 Task: Create new invoice with Date Opened :15-Apr-23, Select Customer: Forever Monroe's, Terms: Payment Term 1. Make invoice entry for item-1 with Date: 15-Apr-23, Description: _x000D_
Monster Energy Ultra, Action: Material, Income Account: Income:Sales, Quantity: 2, Unit Price: 7.9, Discount $: 1. Make entry for item-2 with Date: 15-Apr-23, Description: _x000D_
Hershey's Crunchy Snack Cakes_x000D_
, Action: Material, Income Account: Income:Sales, Quantity: 1, Unit Price: 7.5, Discount $: 2. Make entry for item-3 with Date: 15-Apr-23, Description: Halo Top Raspberry Sorbet_x000D_
, Action: Material, Income Account: Income:Sales, Quantity: 1, Unit Price: 8.5, Discount $: 2.5. Write Notes: 'Looking forward to serving you again.'. Post Invoice with Post Date: 15-Apr-23, Post to Accounts: Assets:Accounts Receivable. Pay / Process Payment with Transaction Date: 15-May-23, Amount: 26.3, Transfer Account: Checking Account. Print Invoice, display notes by going to Option, then go to Display Tab and check 'Invoice Notes'.
Action: Mouse moved to (146, 29)
Screenshot: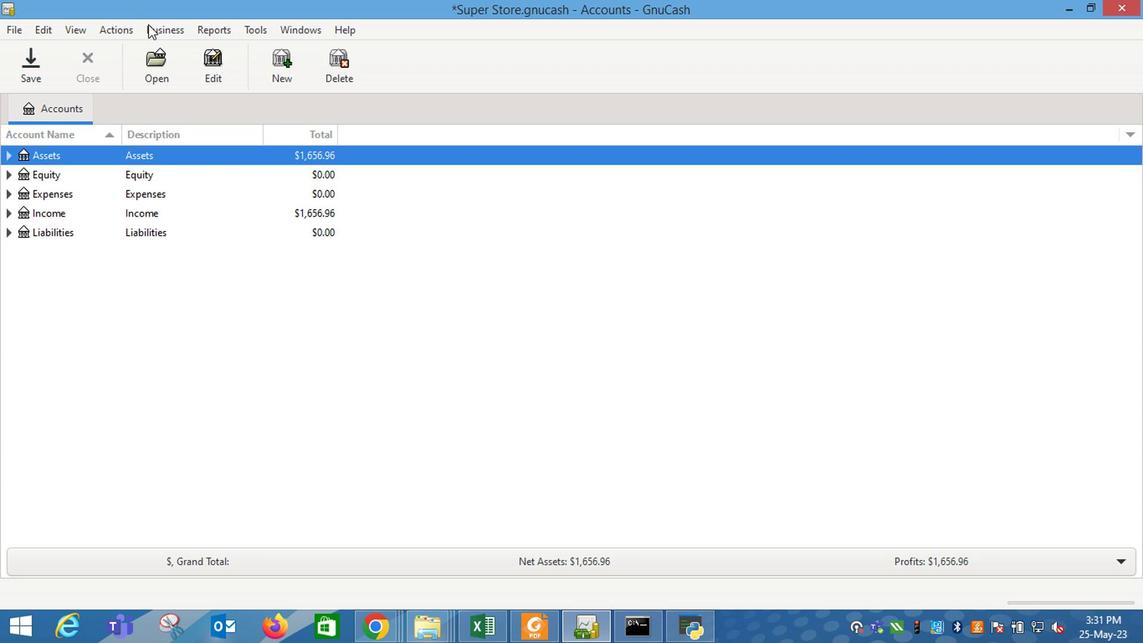 
Action: Mouse pressed left at (146, 29)
Screenshot: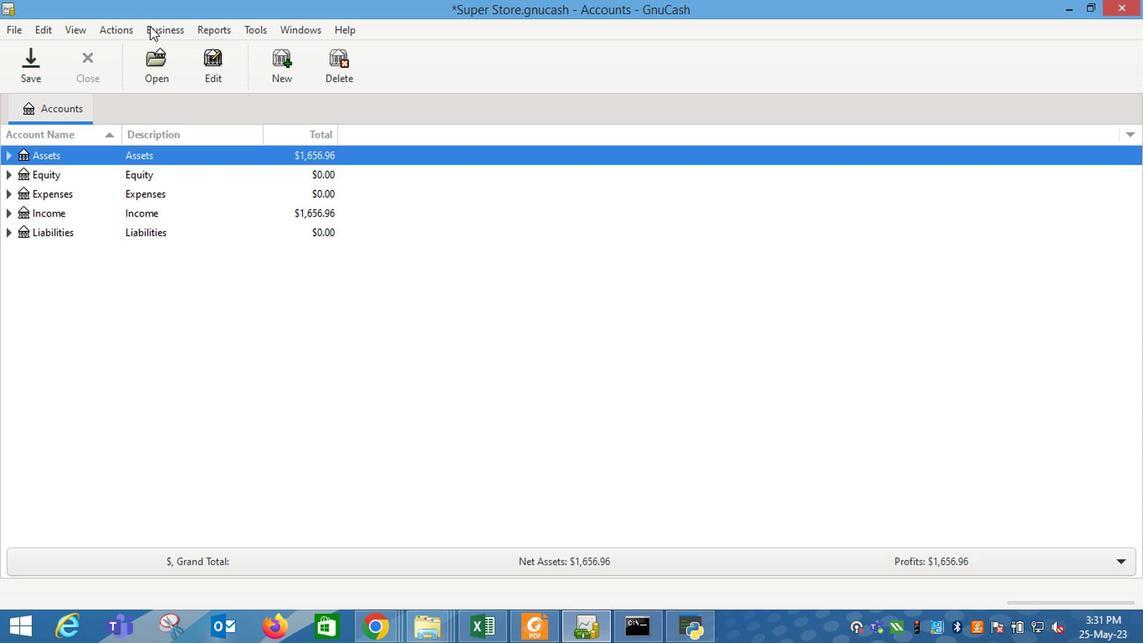 
Action: Mouse moved to (353, 116)
Screenshot: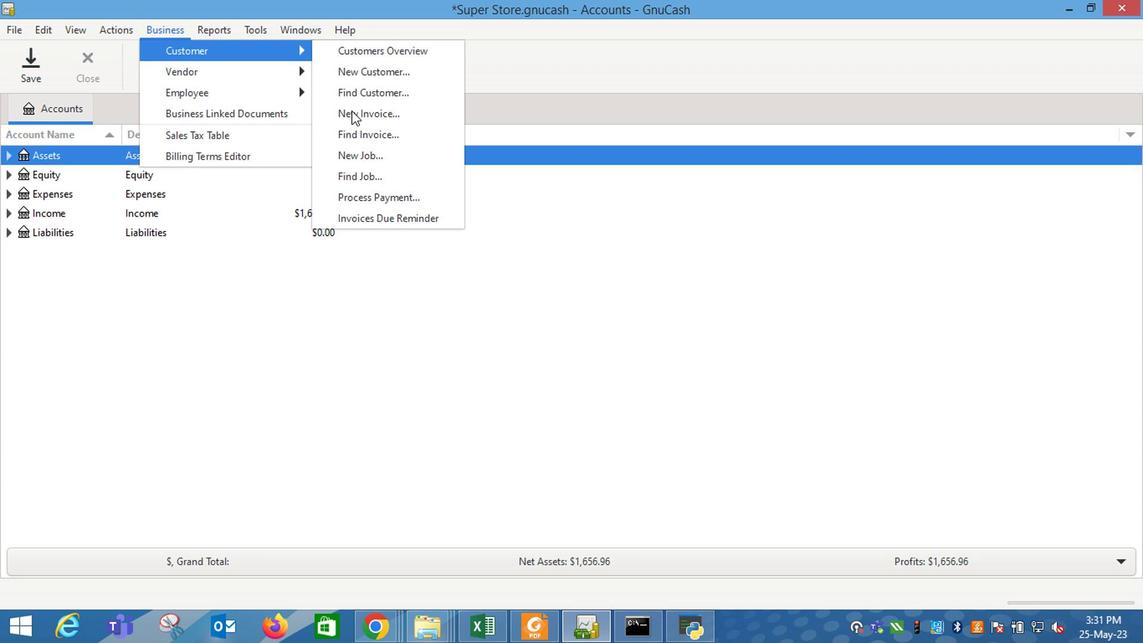 
Action: Mouse pressed left at (353, 116)
Screenshot: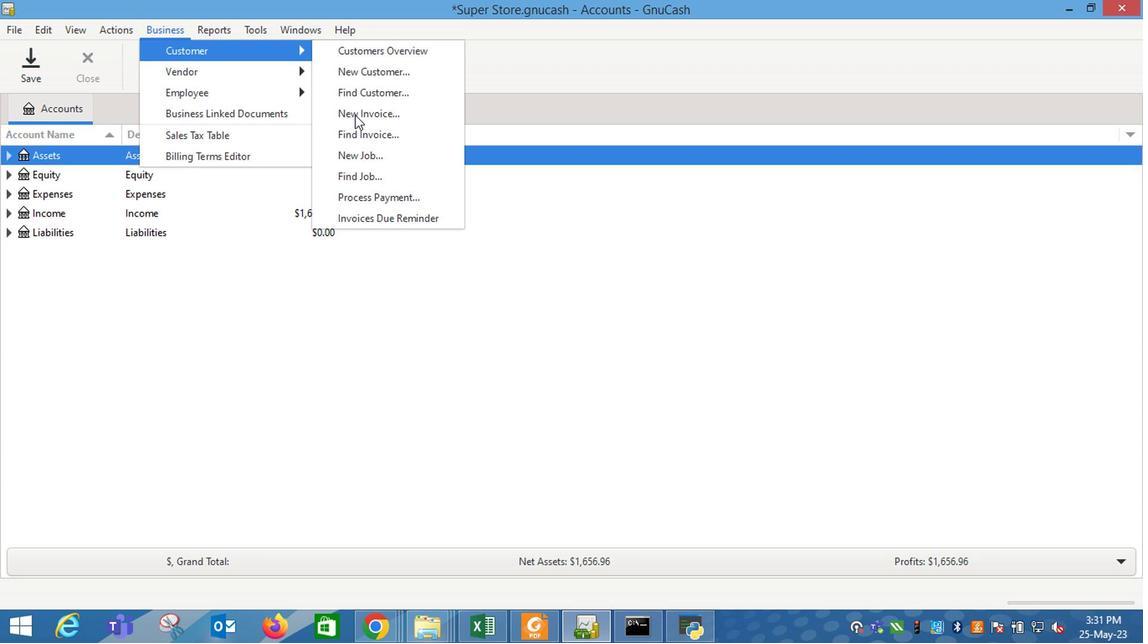 
Action: Mouse moved to (686, 258)
Screenshot: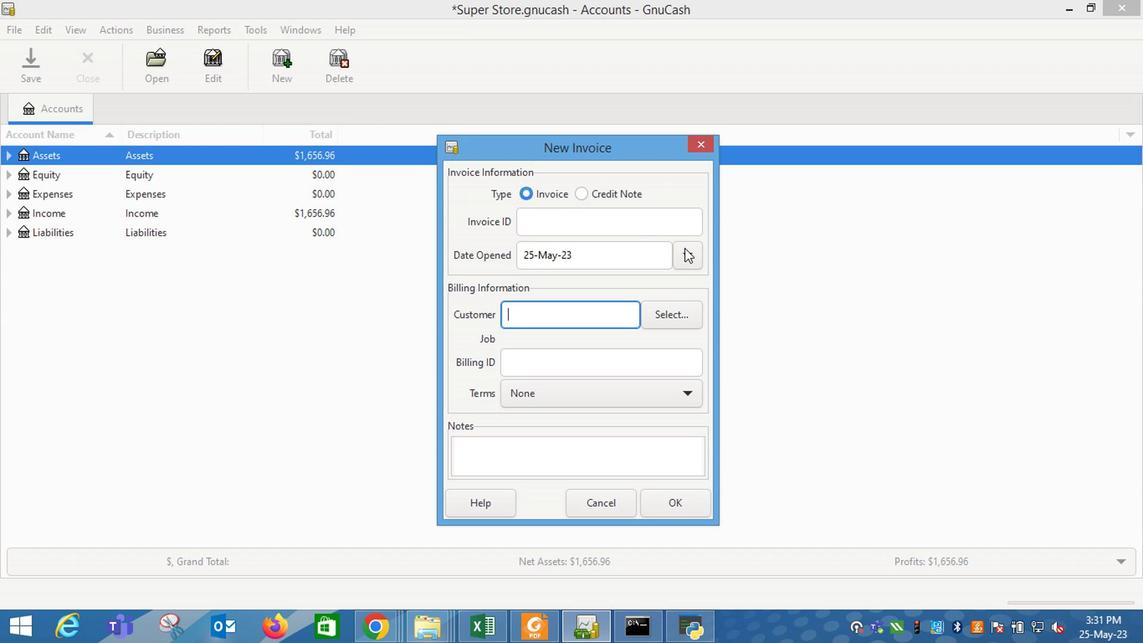 
Action: Mouse pressed left at (686, 258)
Screenshot: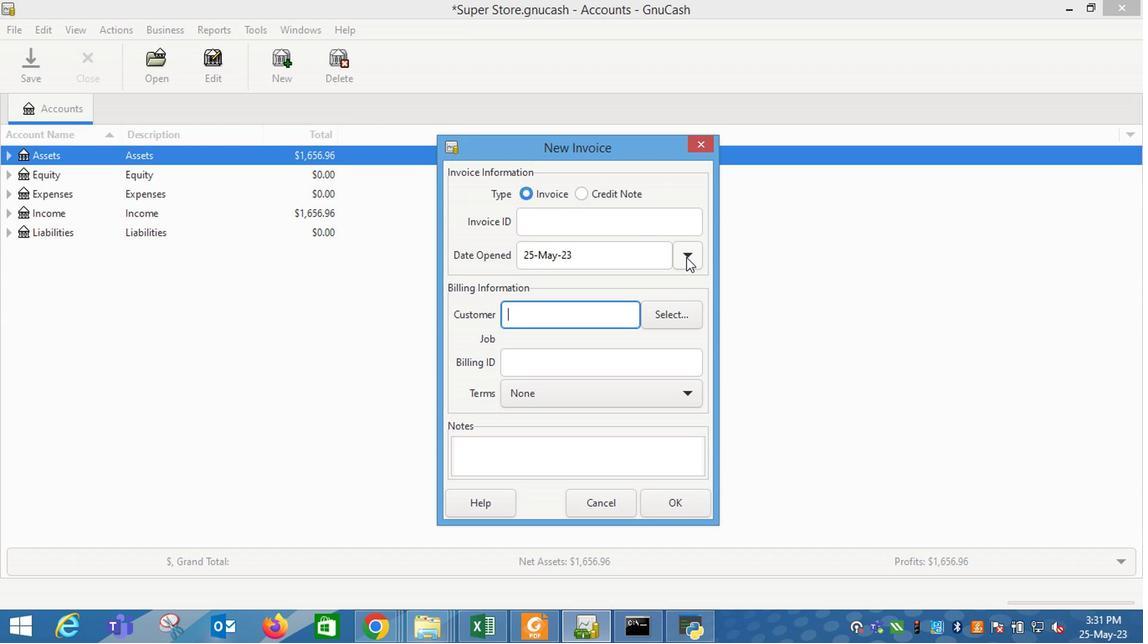
Action: Mouse moved to (554, 278)
Screenshot: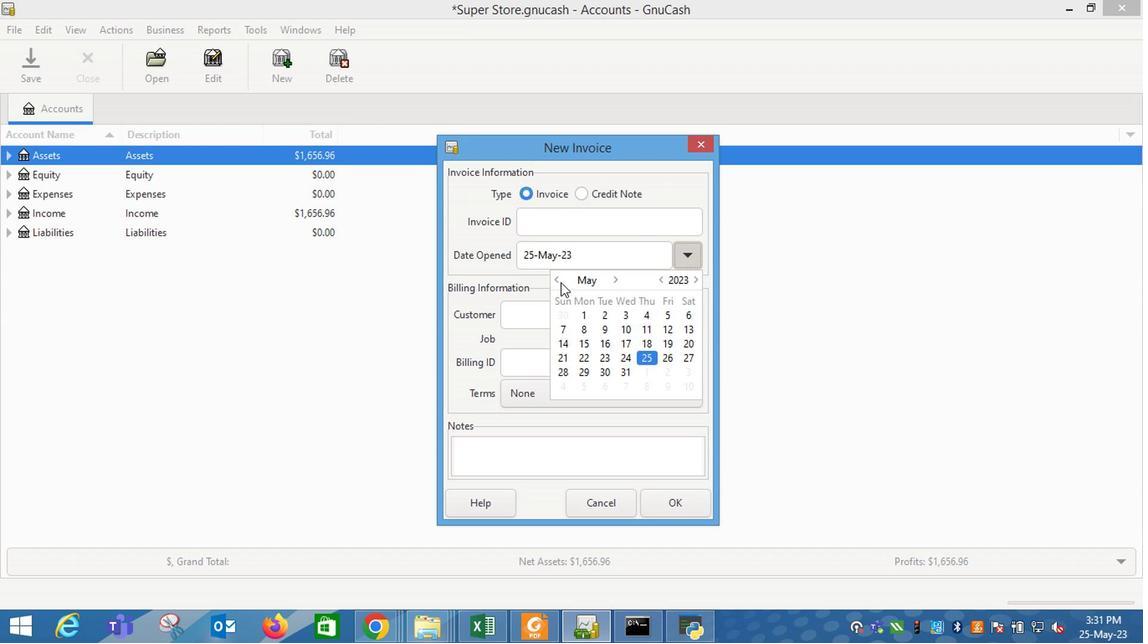 
Action: Mouse pressed left at (554, 278)
Screenshot: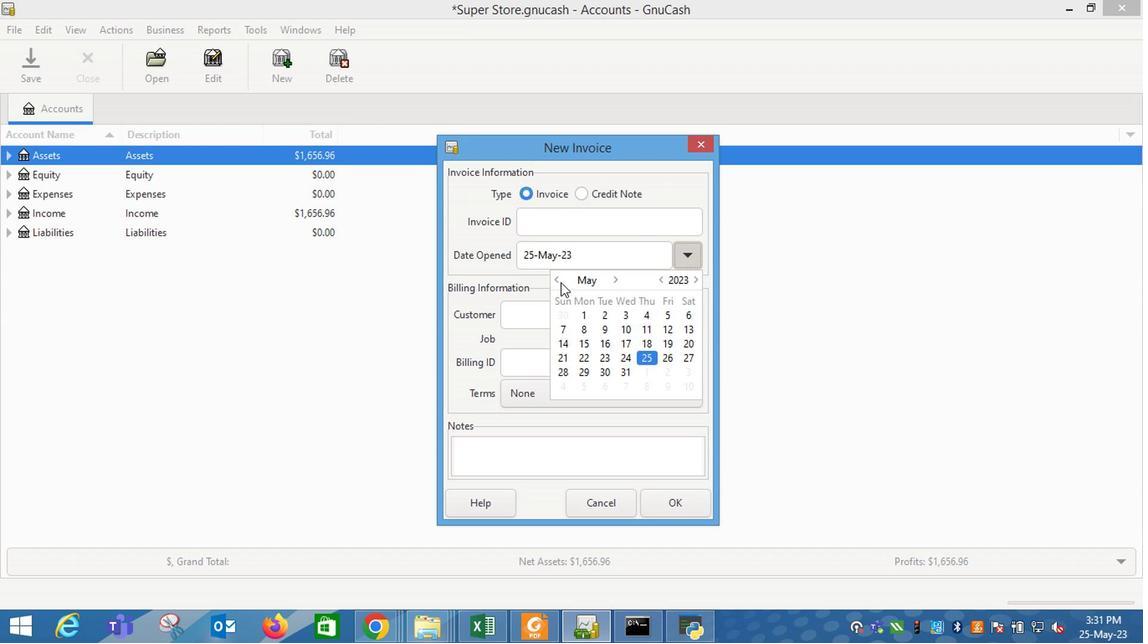 
Action: Mouse moved to (680, 339)
Screenshot: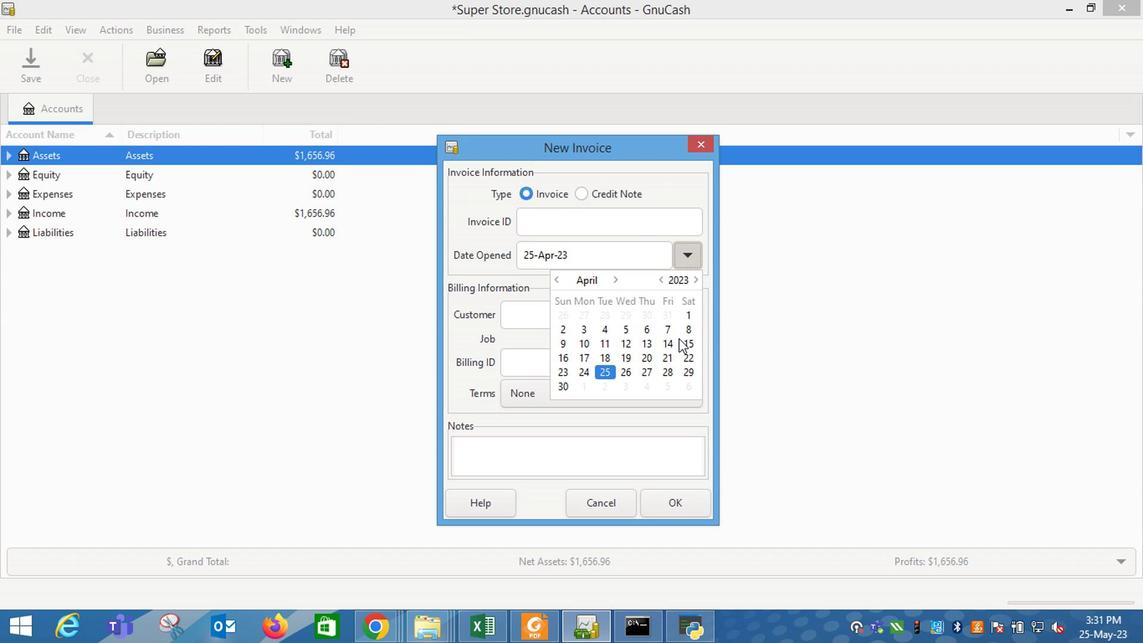 
Action: Mouse pressed left at (680, 339)
Screenshot: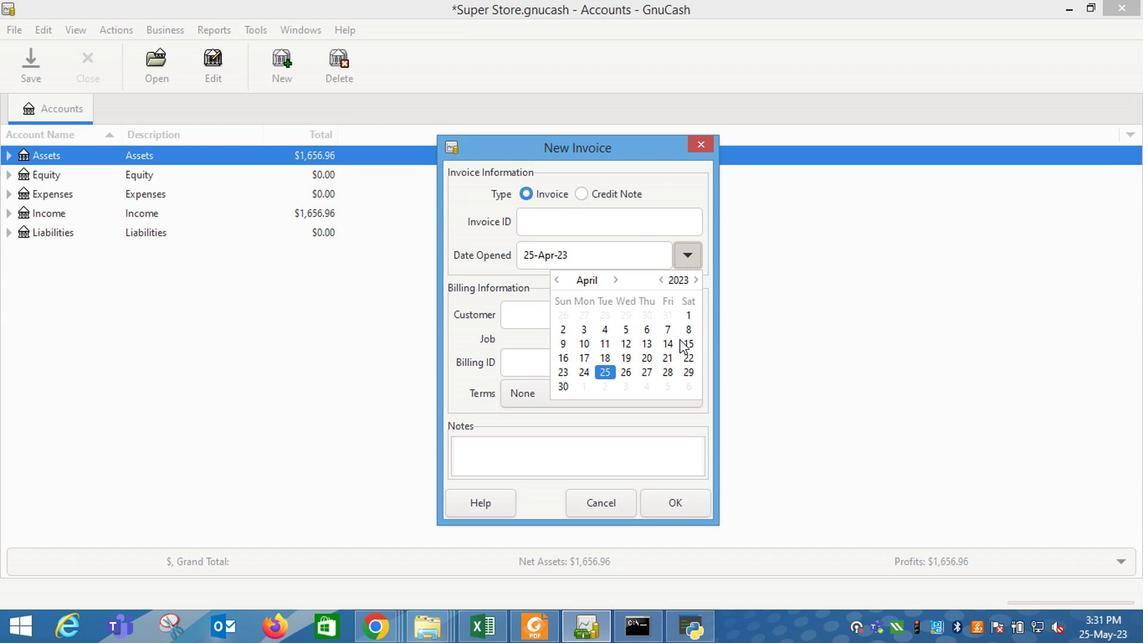 
Action: Mouse moved to (527, 319)
Screenshot: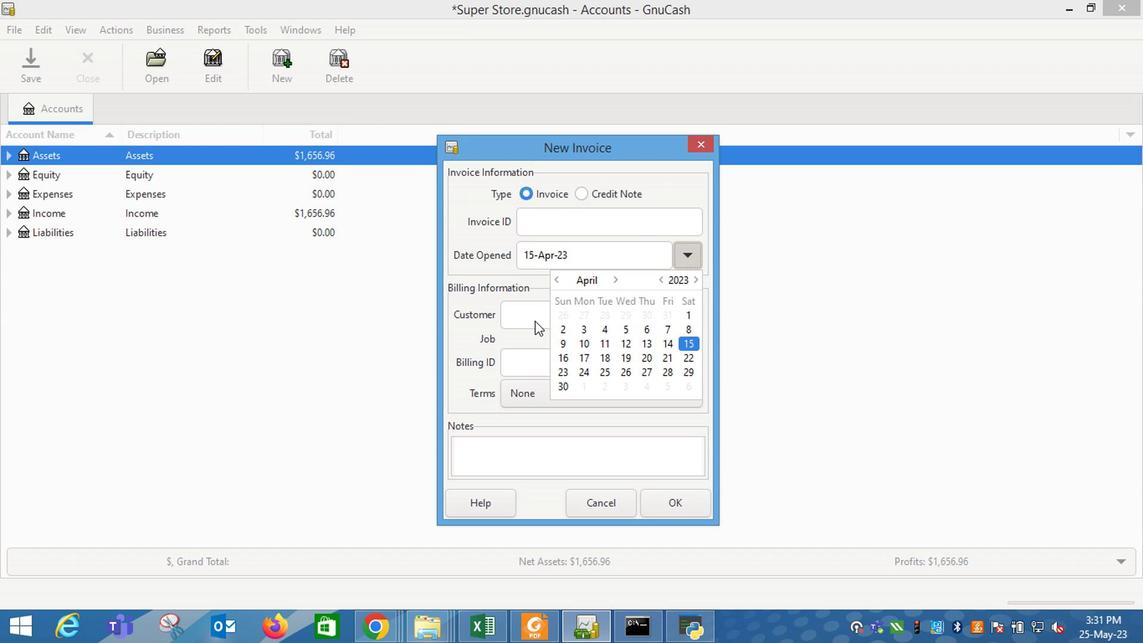 
Action: Mouse pressed left at (527, 319)
Screenshot: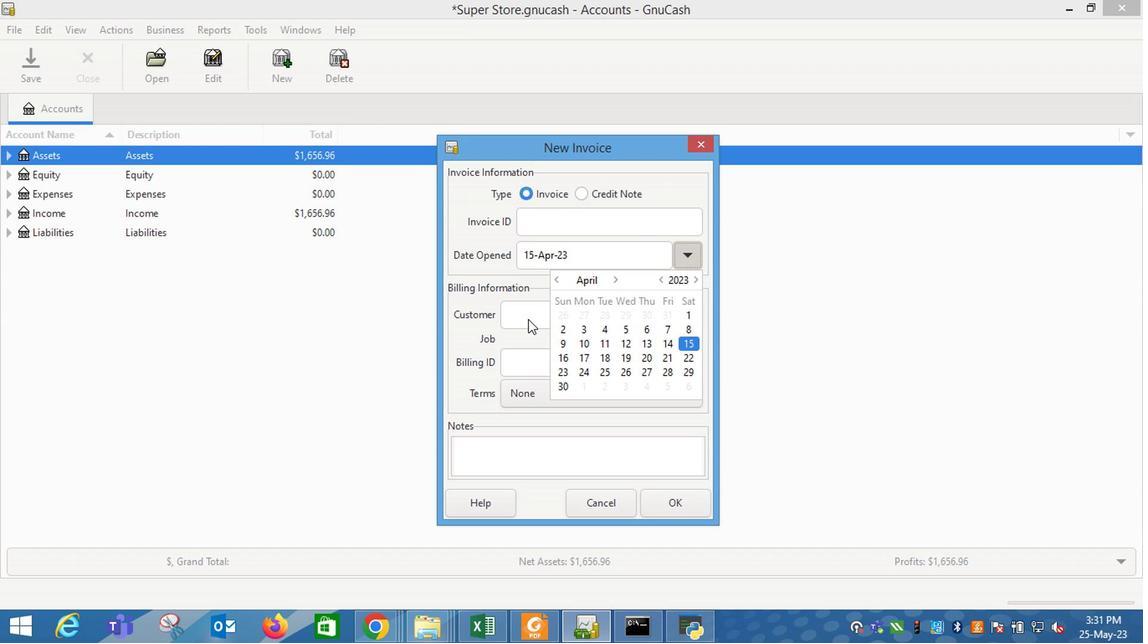 
Action: Mouse pressed left at (527, 319)
Screenshot: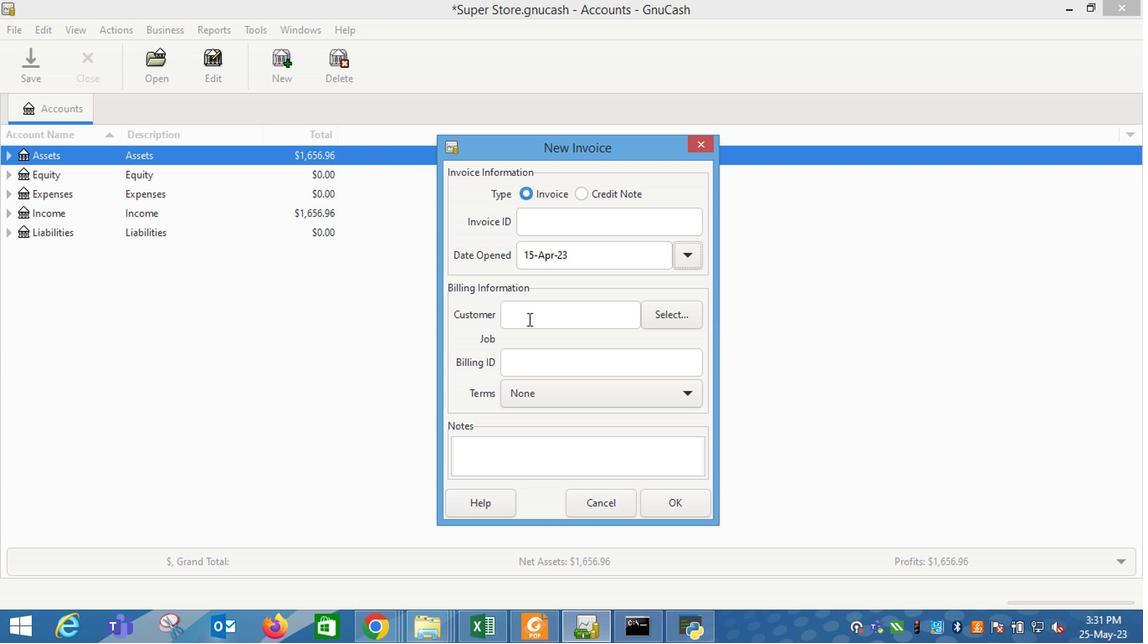 
Action: Key pressed <Key.shift_r>For
Screenshot: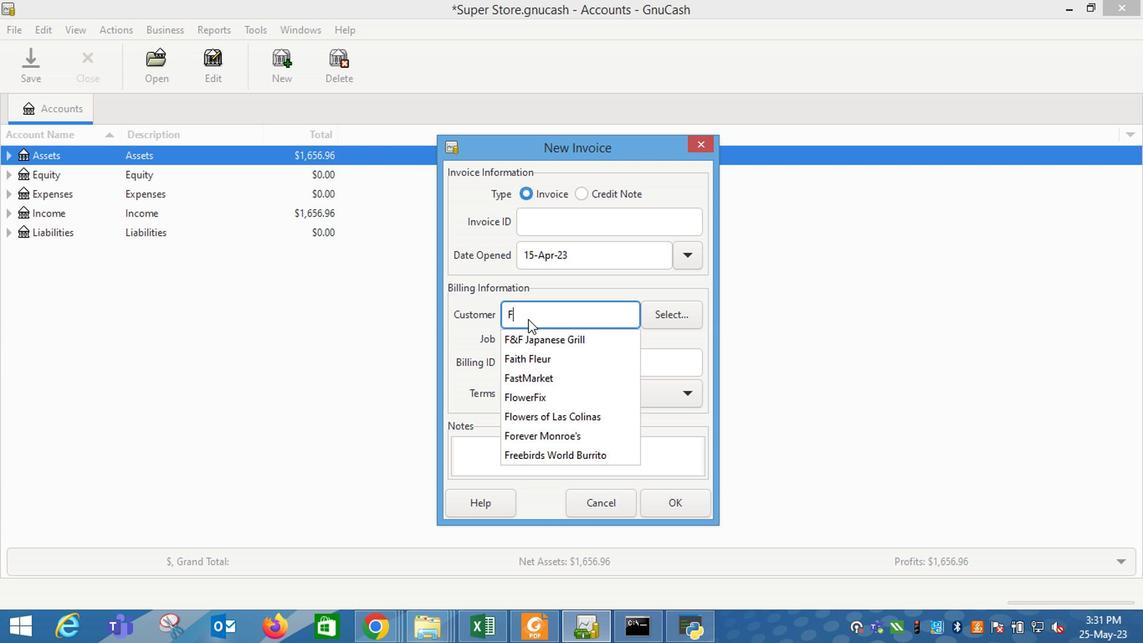 
Action: Mouse moved to (528, 338)
Screenshot: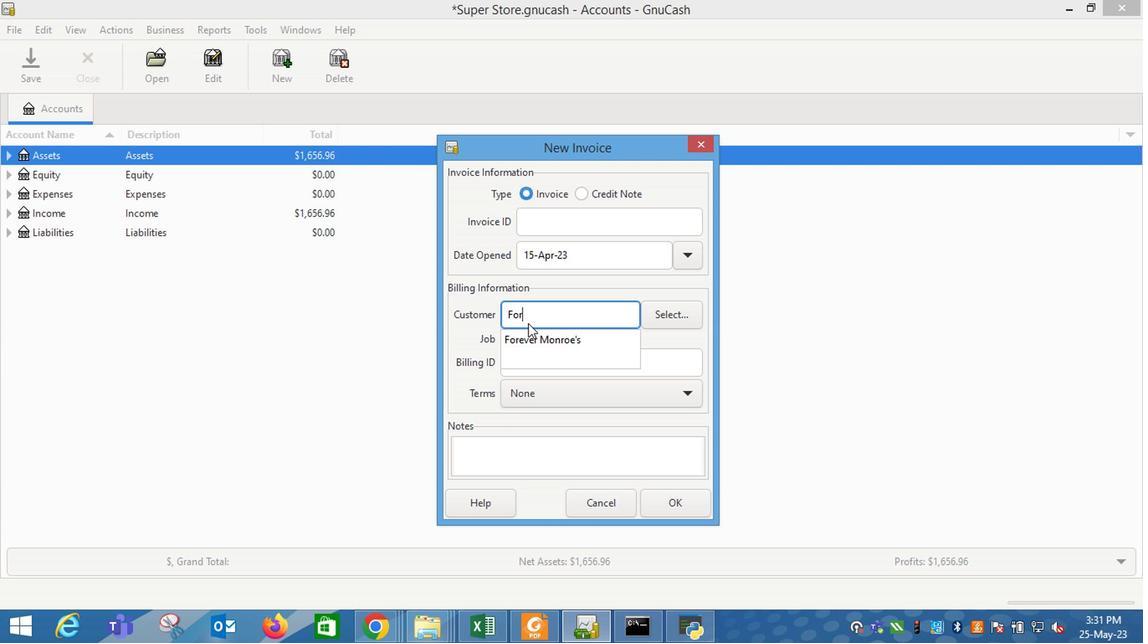 
Action: Mouse pressed left at (528, 338)
Screenshot: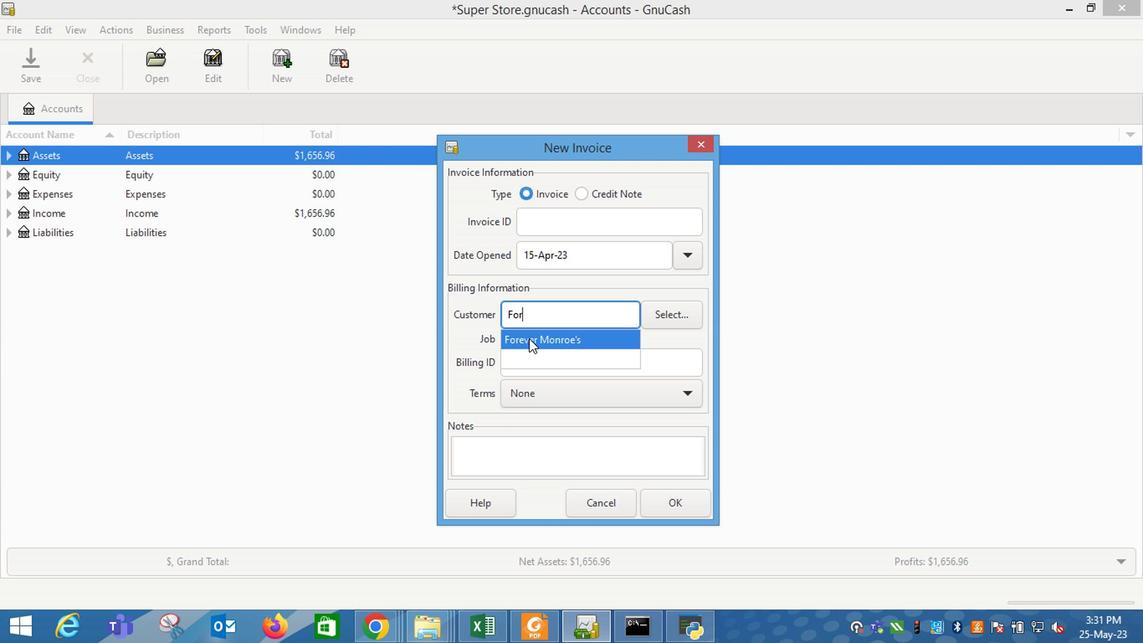 
Action: Mouse moved to (682, 418)
Screenshot: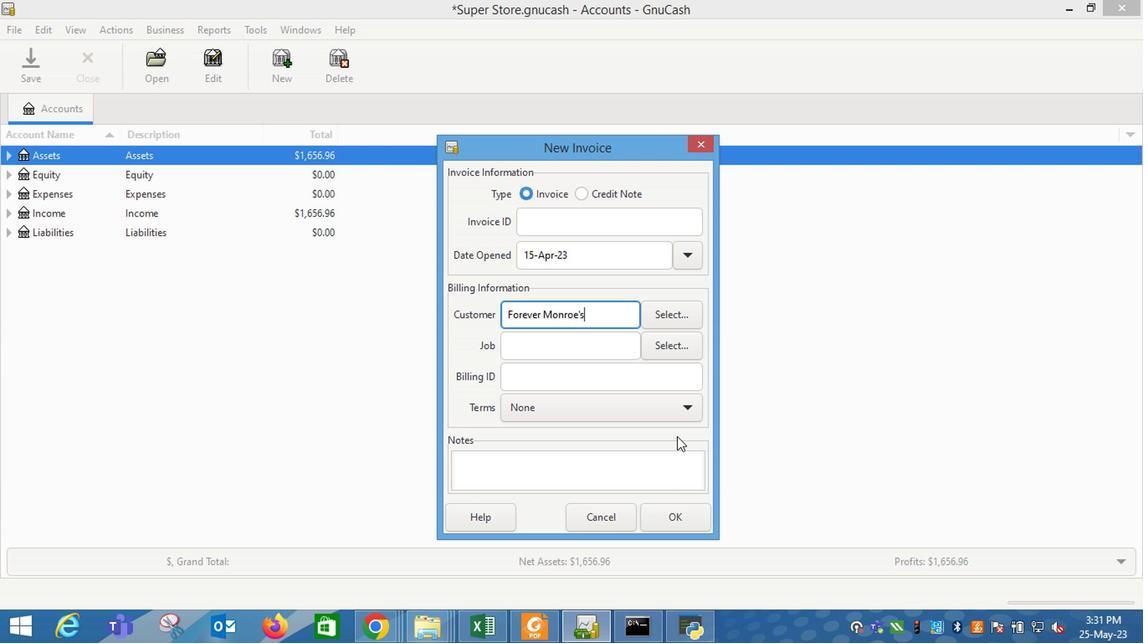 
Action: Mouse pressed left at (682, 418)
Screenshot: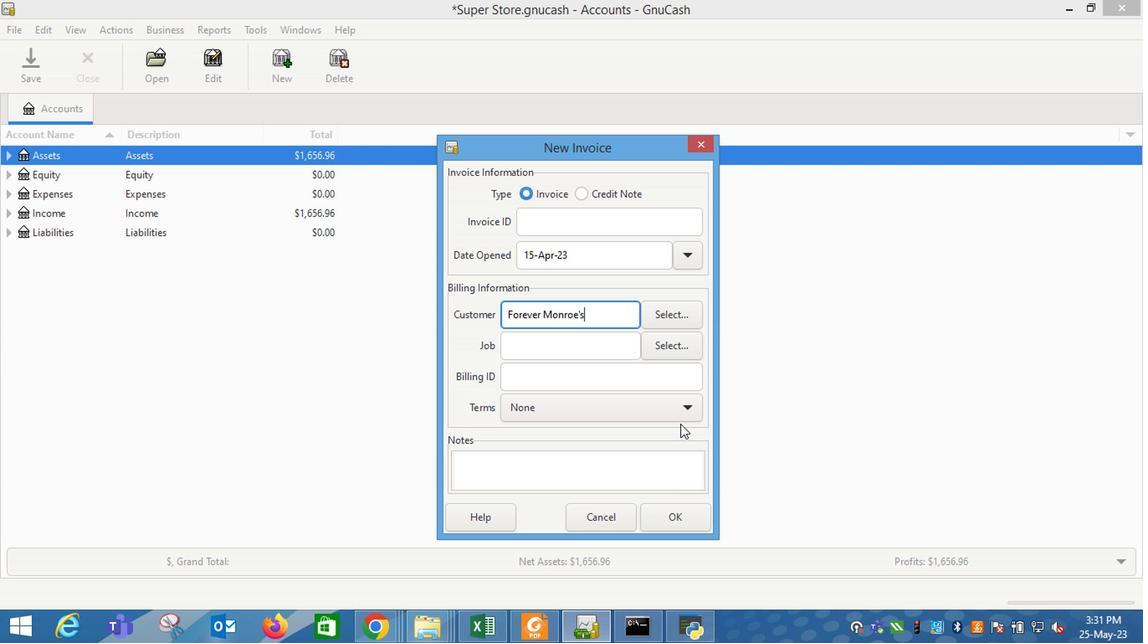 
Action: Mouse moved to (637, 433)
Screenshot: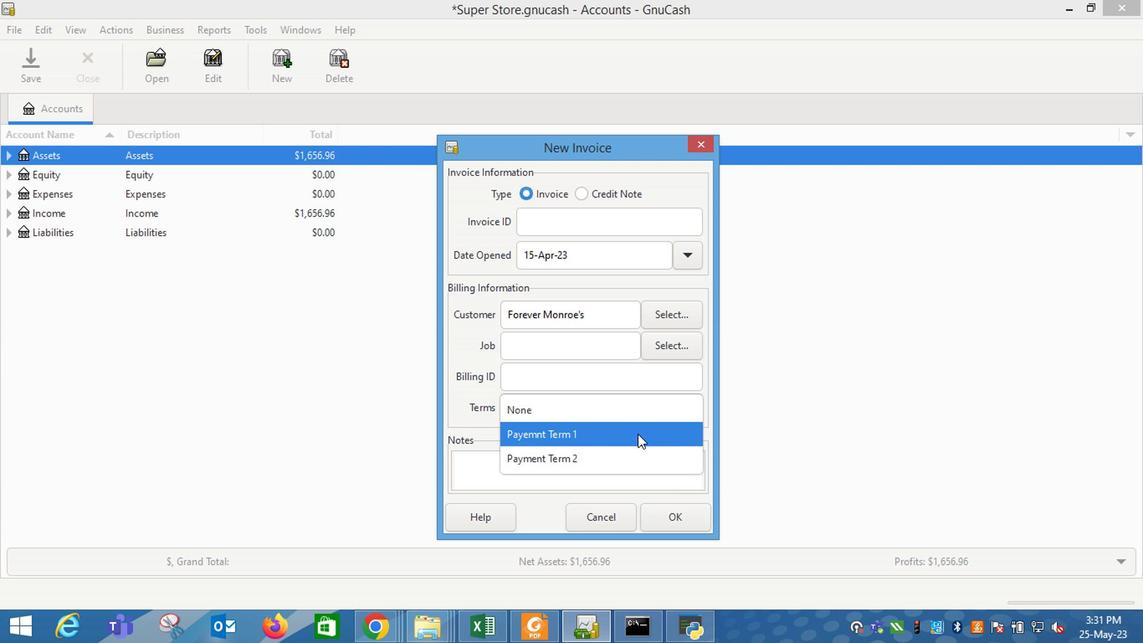 
Action: Mouse pressed left at (637, 433)
Screenshot: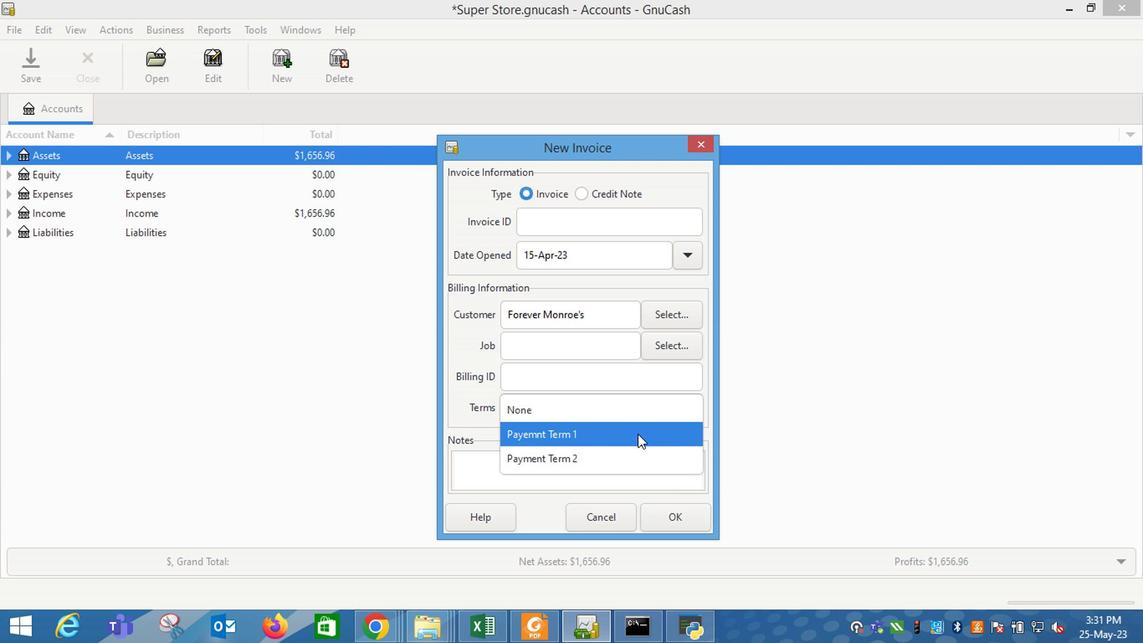 
Action: Mouse moved to (680, 522)
Screenshot: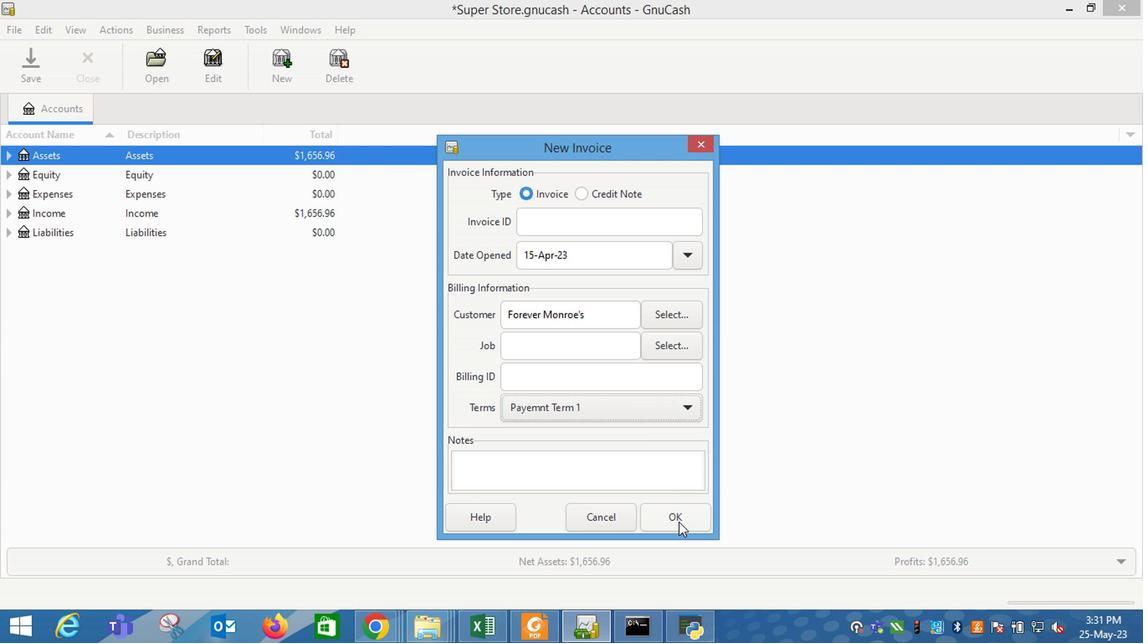 
Action: Mouse pressed left at (680, 522)
Screenshot: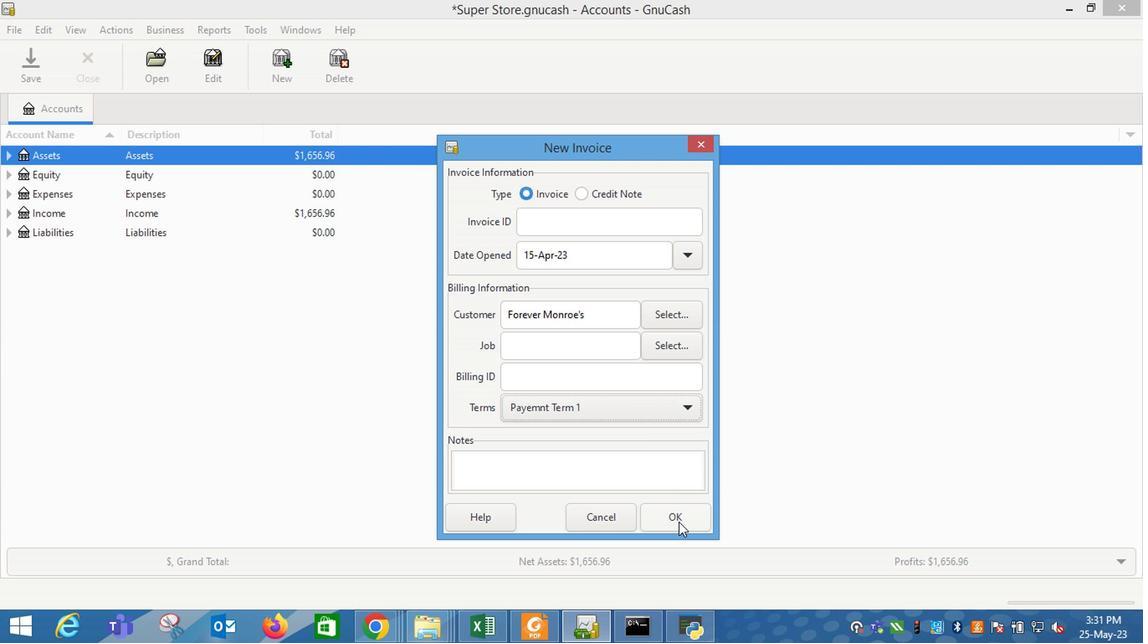 
Action: Mouse moved to (77, 327)
Screenshot: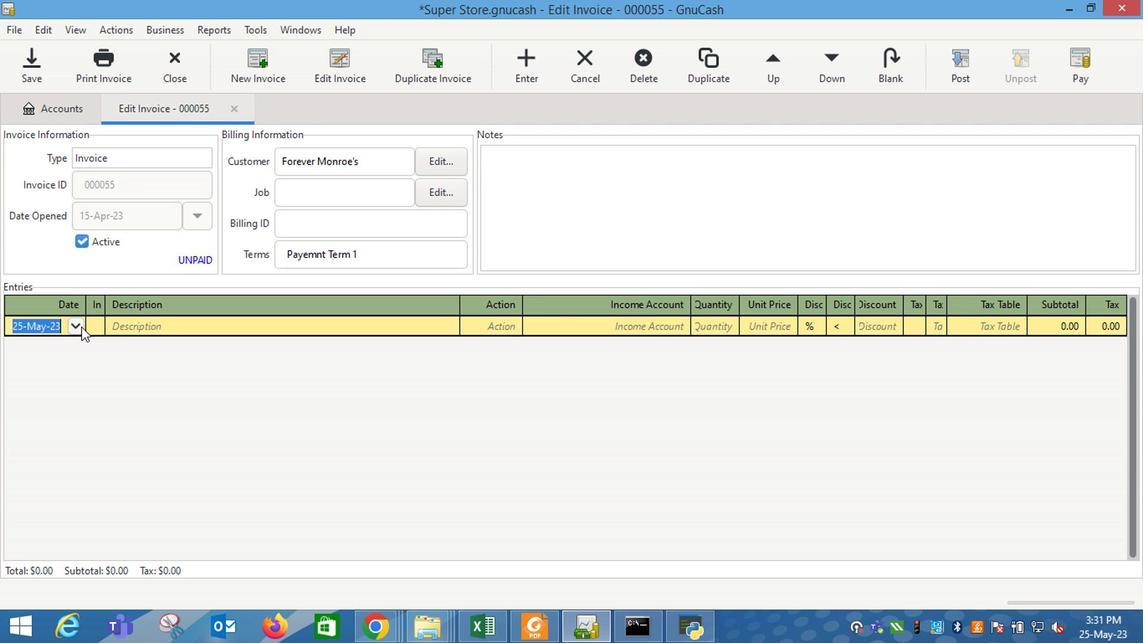 
Action: Mouse pressed left at (77, 327)
Screenshot: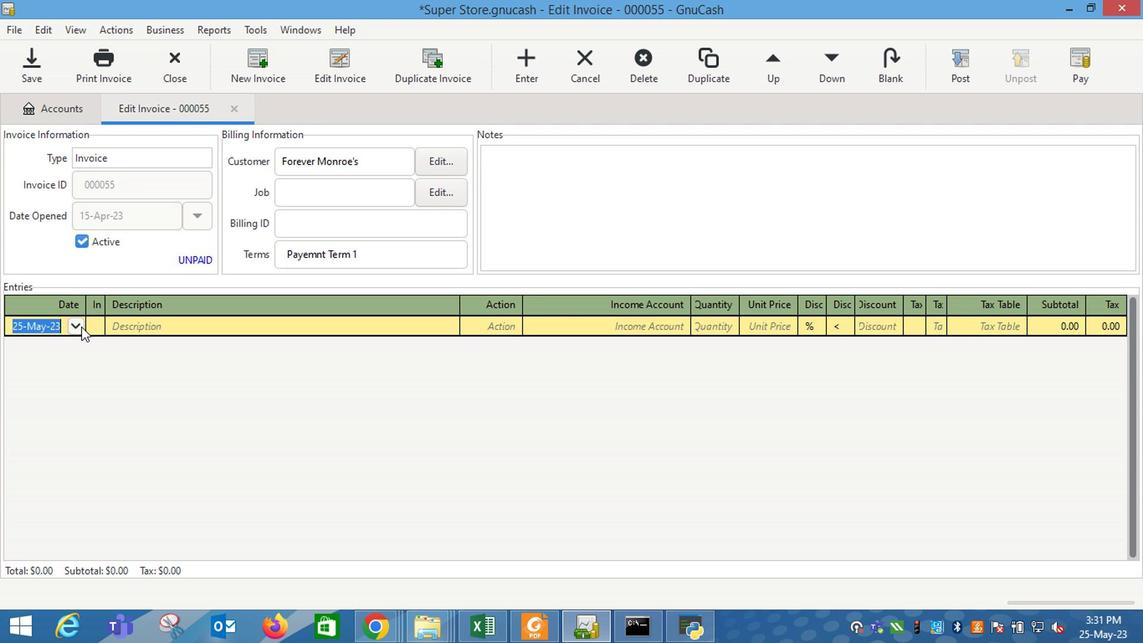 
Action: Mouse moved to (7, 346)
Screenshot: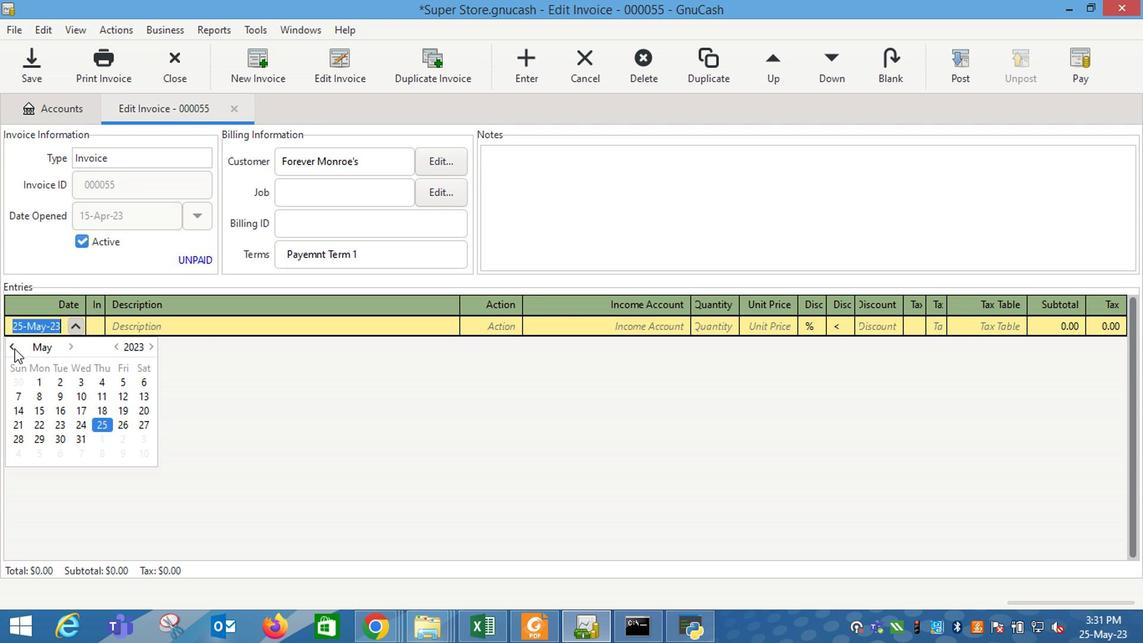 
Action: Mouse pressed left at (7, 346)
Screenshot: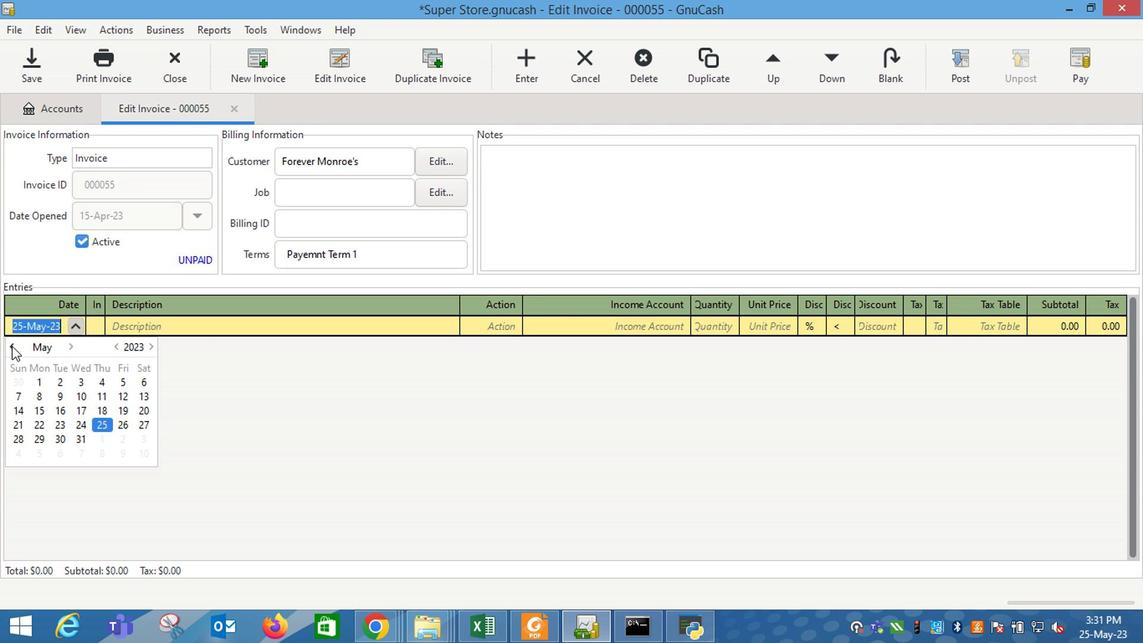 
Action: Mouse moved to (138, 406)
Screenshot: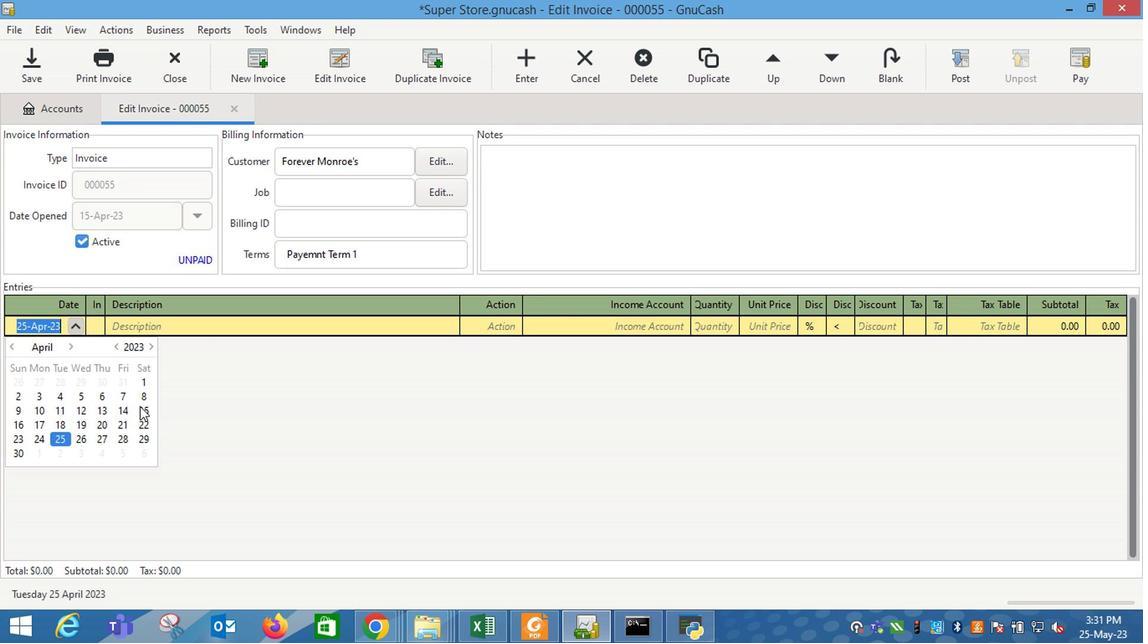 
Action: Mouse pressed left at (138, 406)
Screenshot: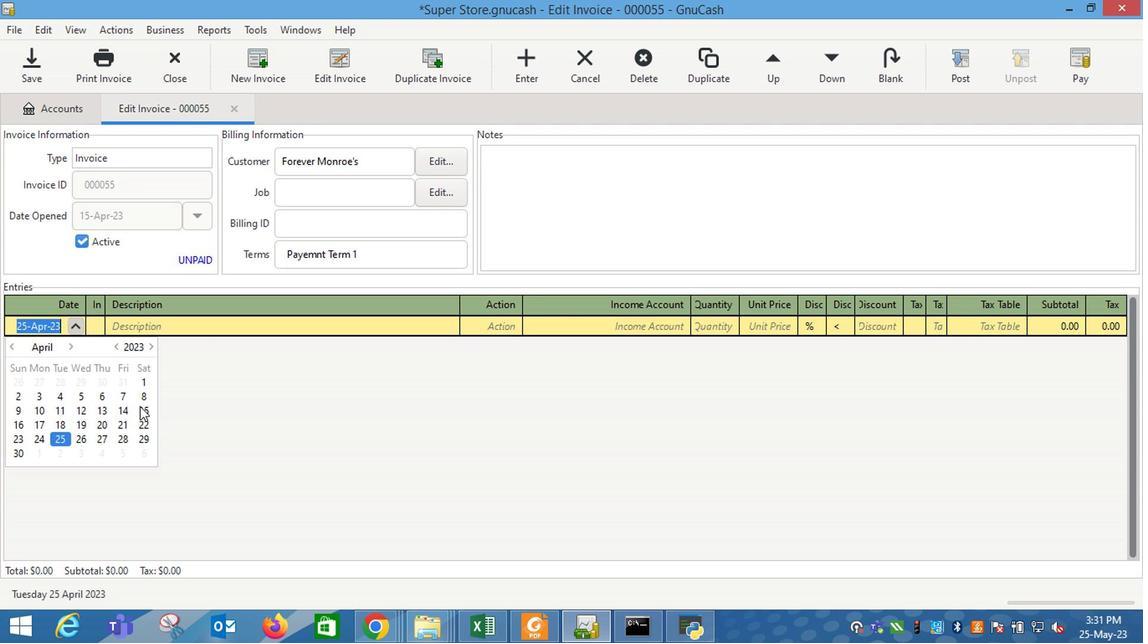 
Action: Mouse moved to (186, 328)
Screenshot: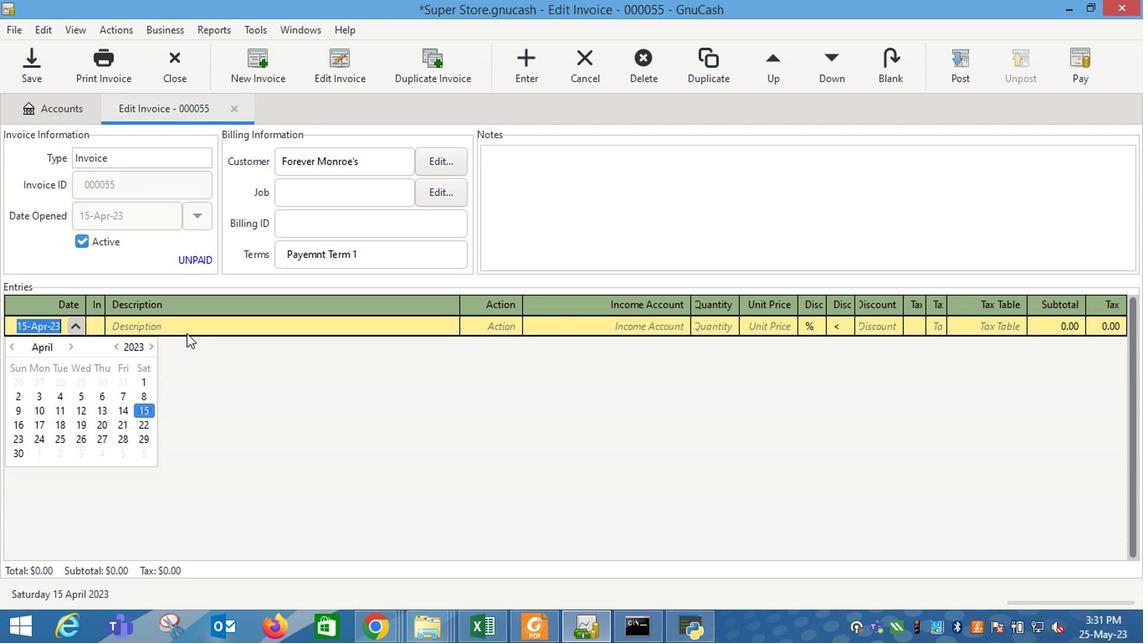 
Action: Mouse pressed left at (186, 328)
Screenshot: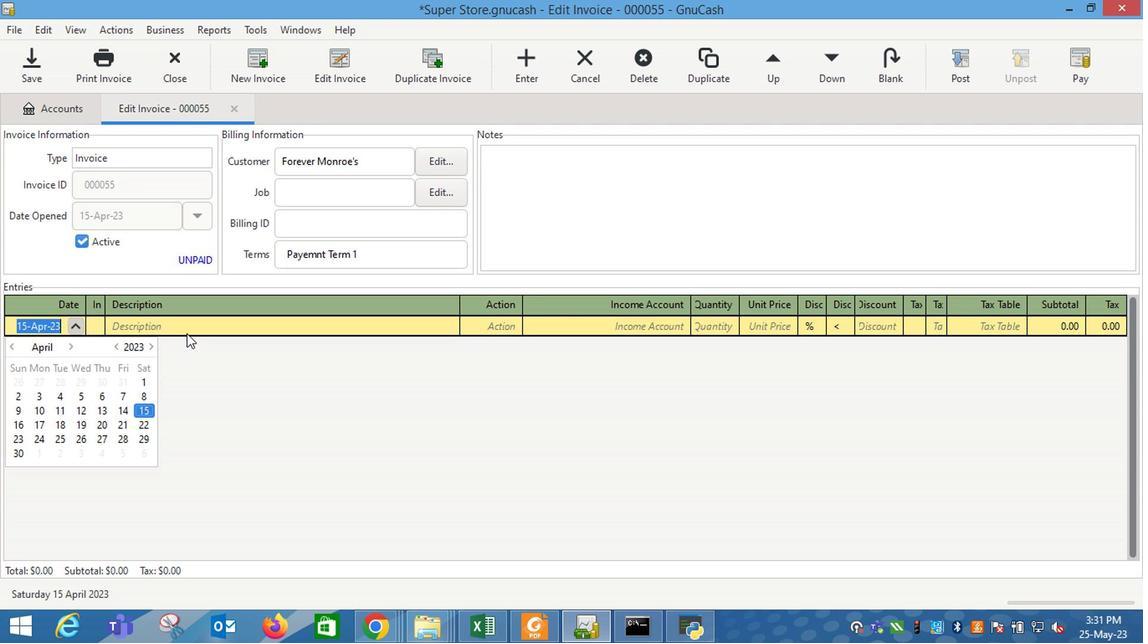 
Action: Key pressed <Key.shift_r>Mon<Key.tab>
Screenshot: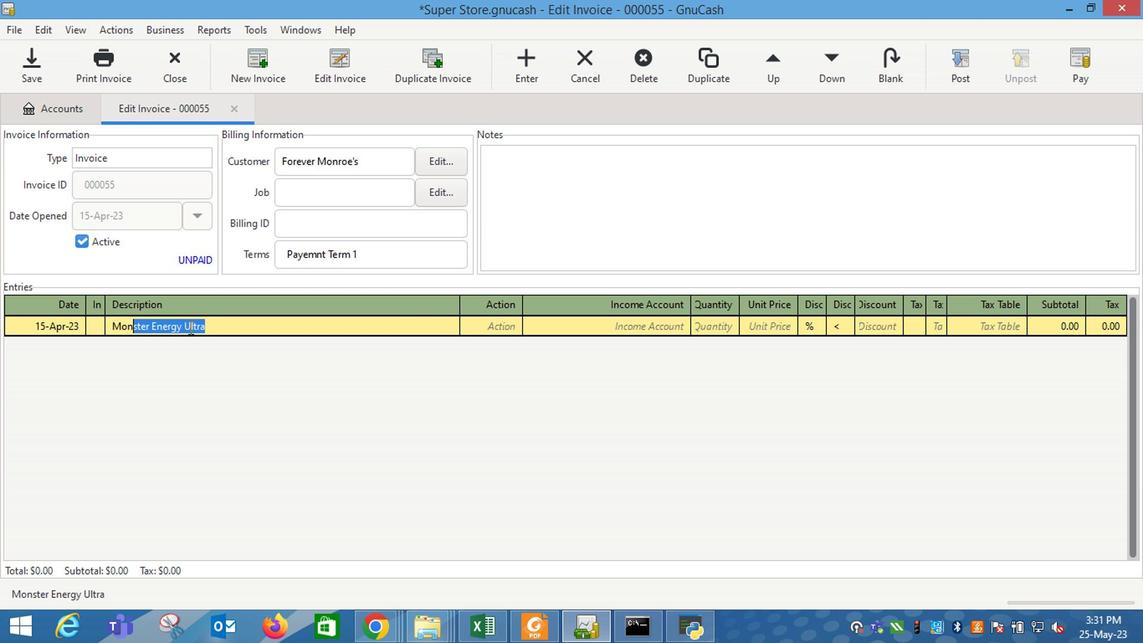 
Action: Mouse moved to (783, 373)
Screenshot: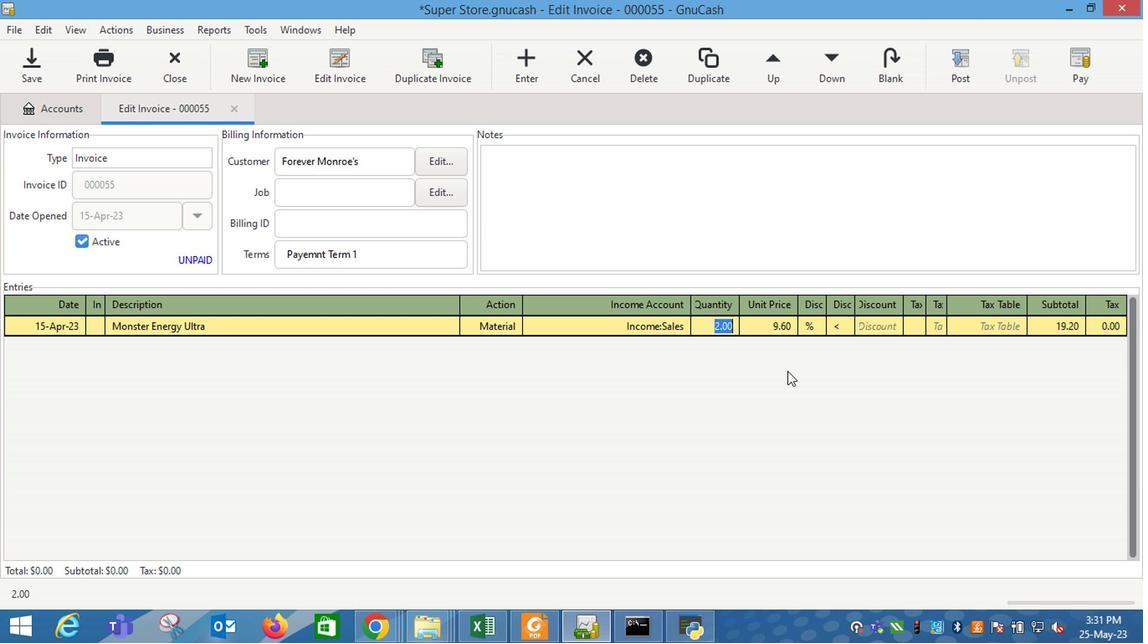 
Action: Key pressed <Key.tab>7.9
Screenshot: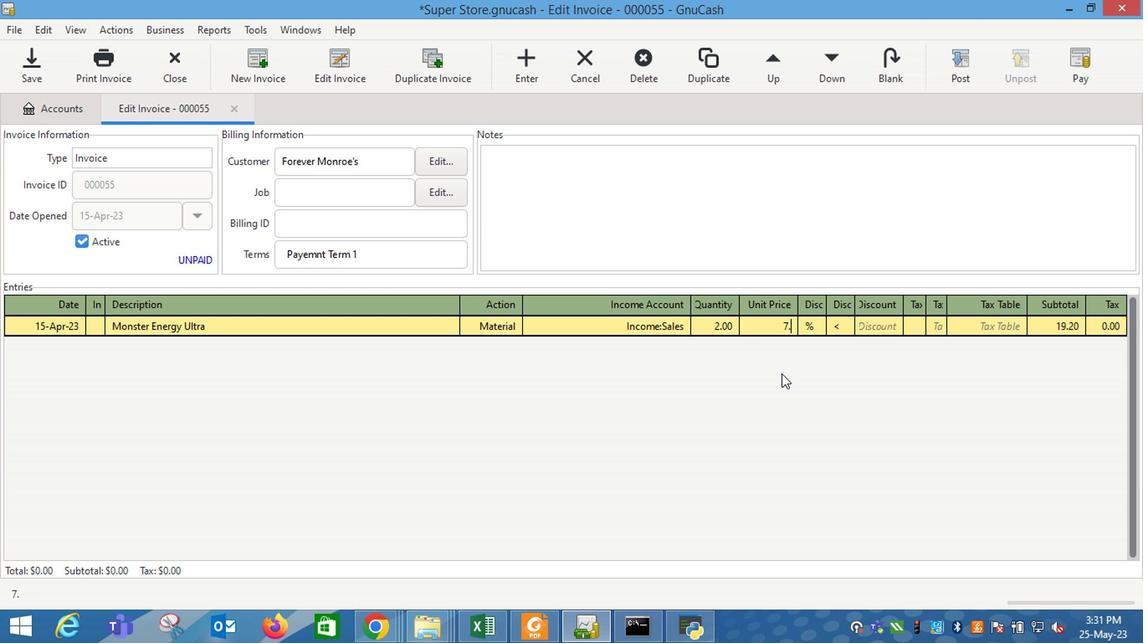 
Action: Mouse moved to (808, 328)
Screenshot: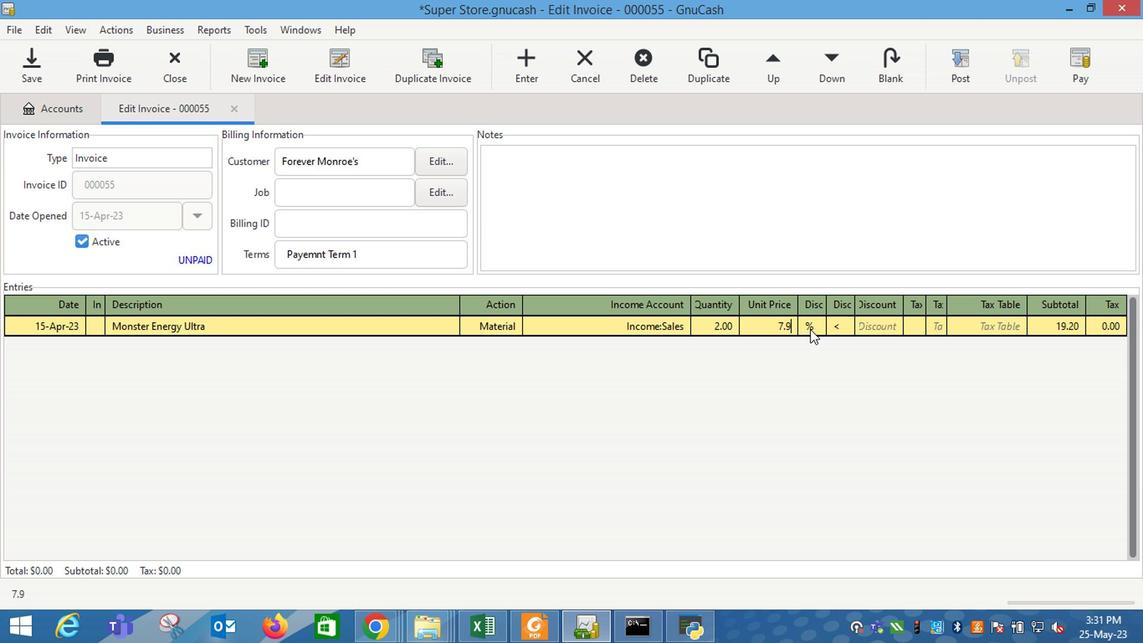 
Action: Mouse pressed left at (808, 328)
Screenshot: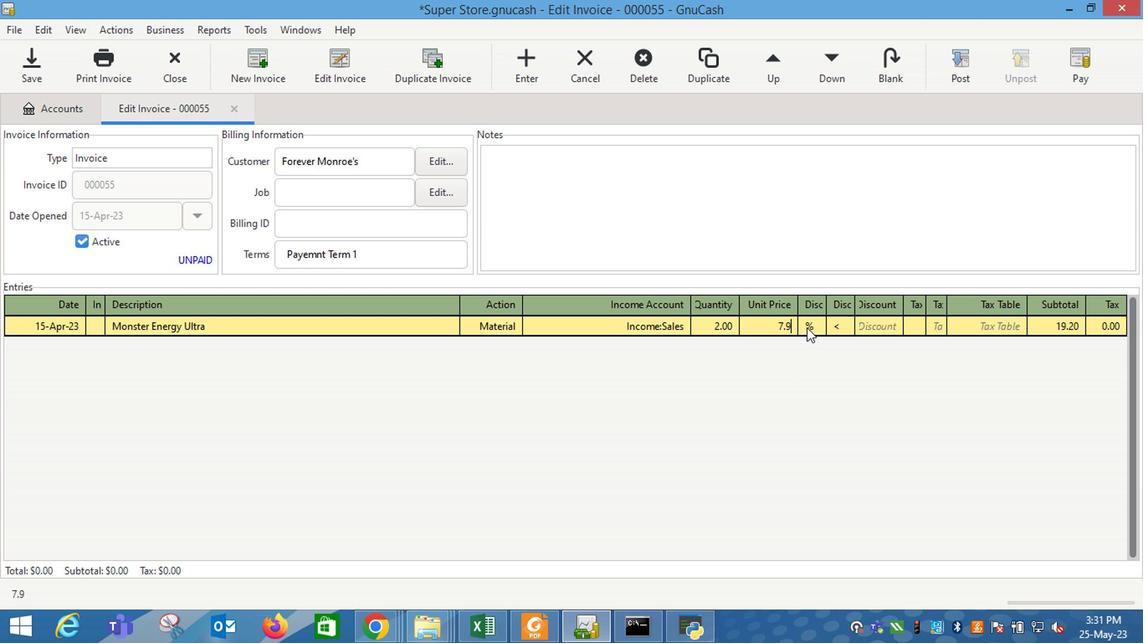
Action: Mouse moved to (854, 325)
Screenshot: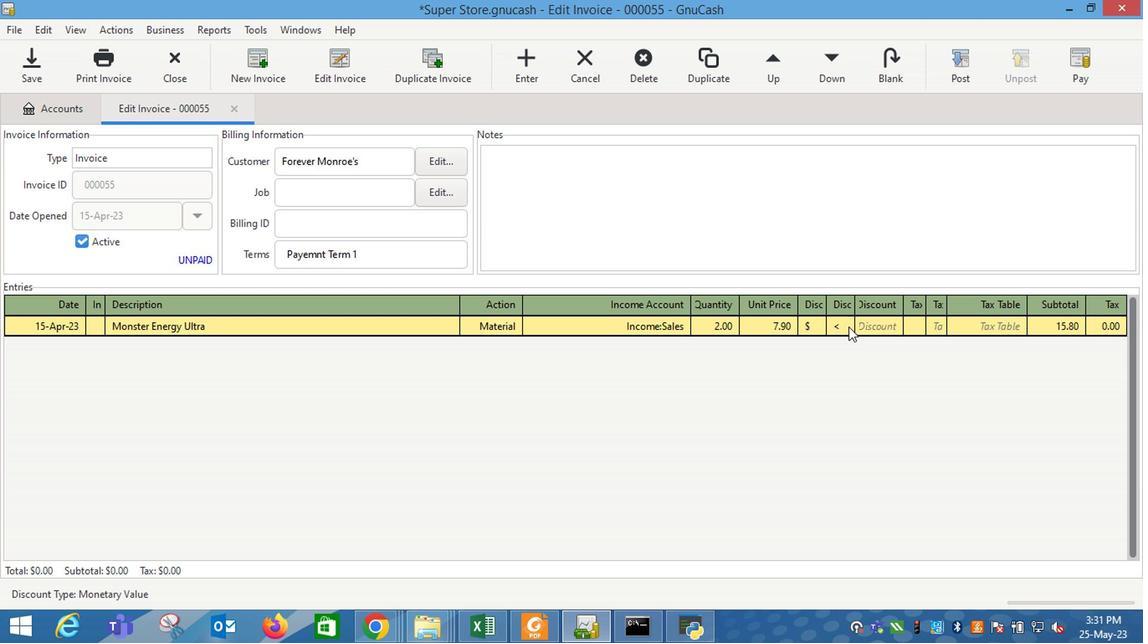 
Action: Mouse pressed left at (854, 325)
Screenshot: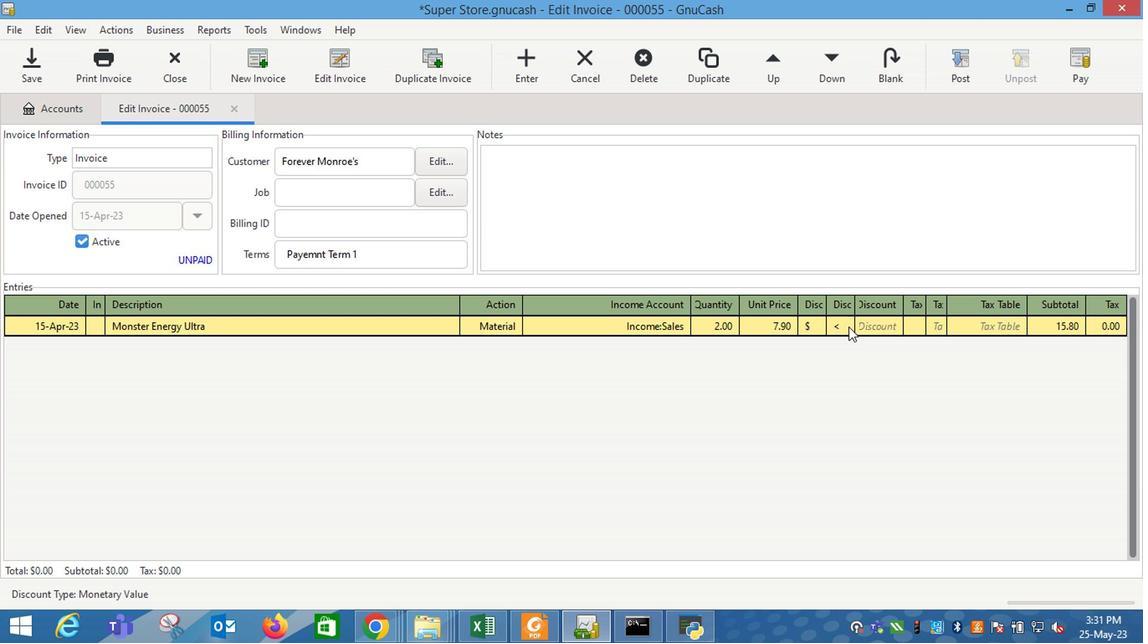 
Action: Mouse moved to (870, 326)
Screenshot: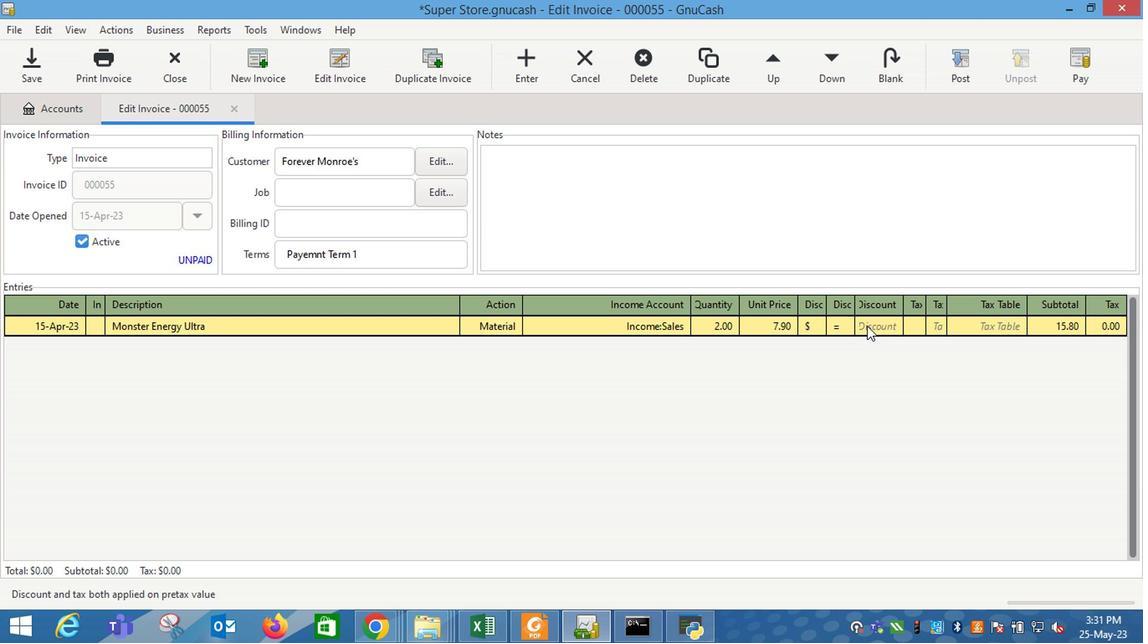 
Action: Mouse pressed left at (870, 326)
Screenshot: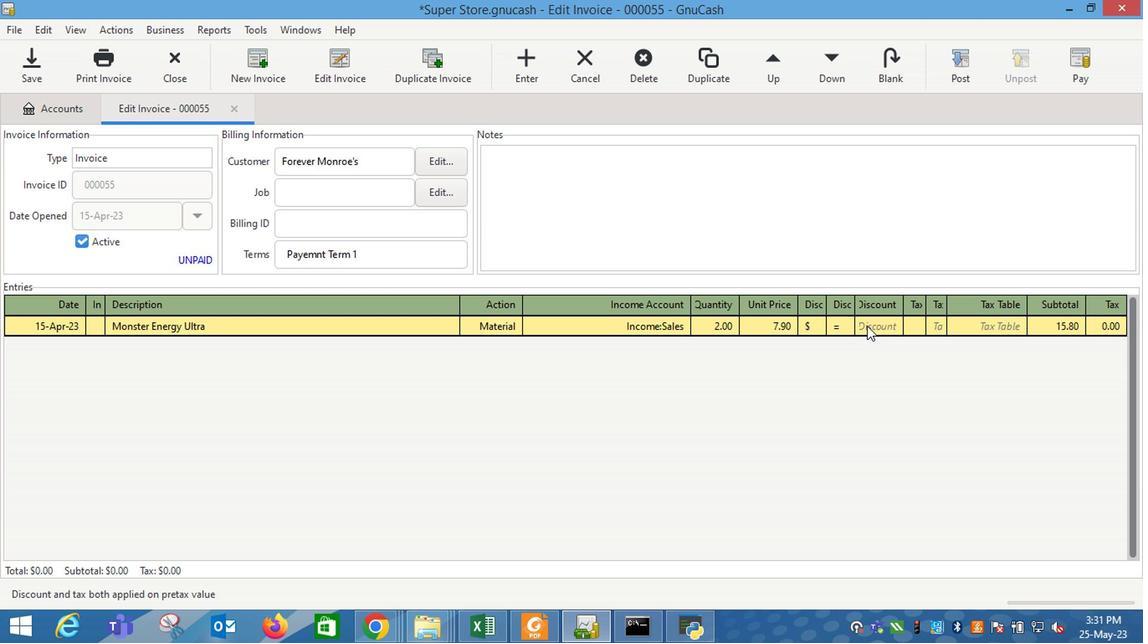 
Action: Mouse moved to (848, 337)
Screenshot: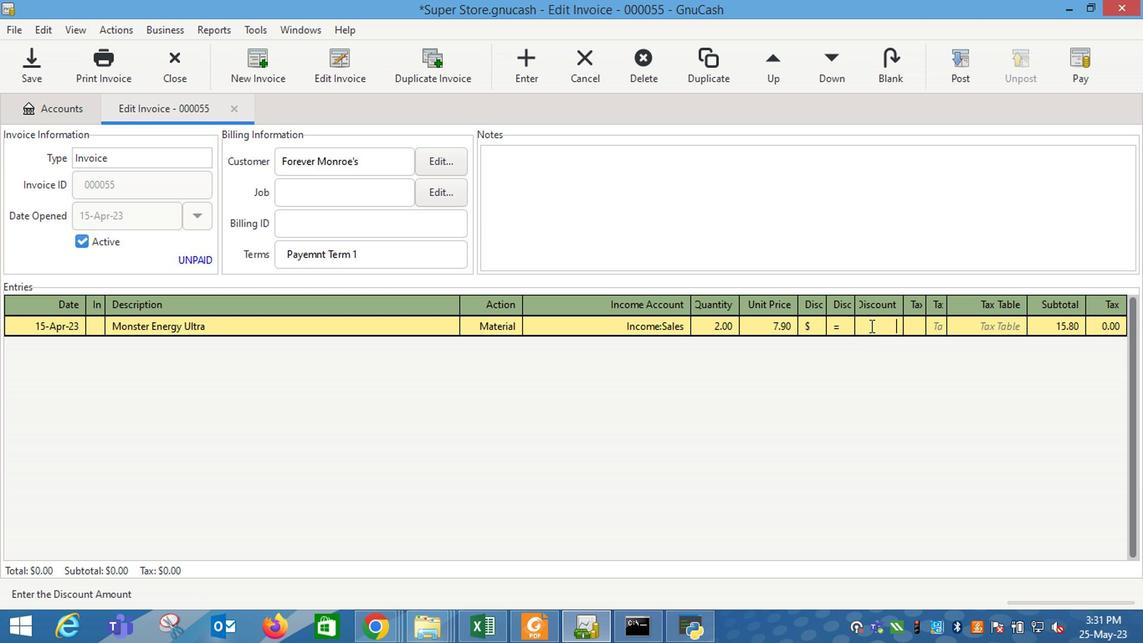 
Action: Key pressed 1<Key.enter><Key.tab><Key.shift_r>Hershey's
Screenshot: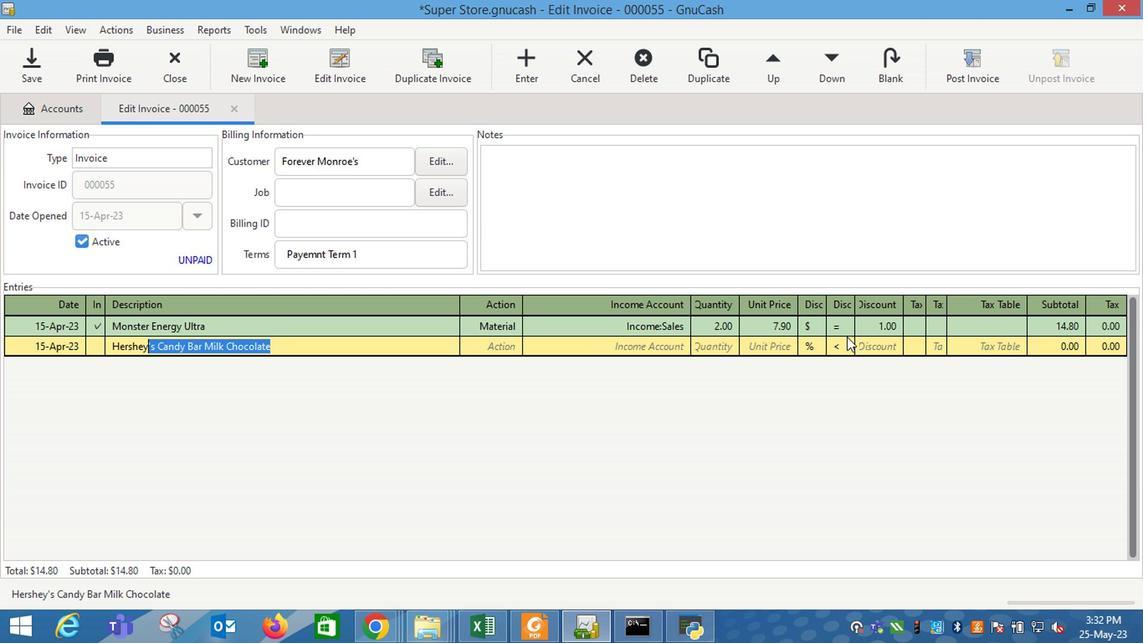 
Action: Mouse pressed left at (848, 337)
Screenshot: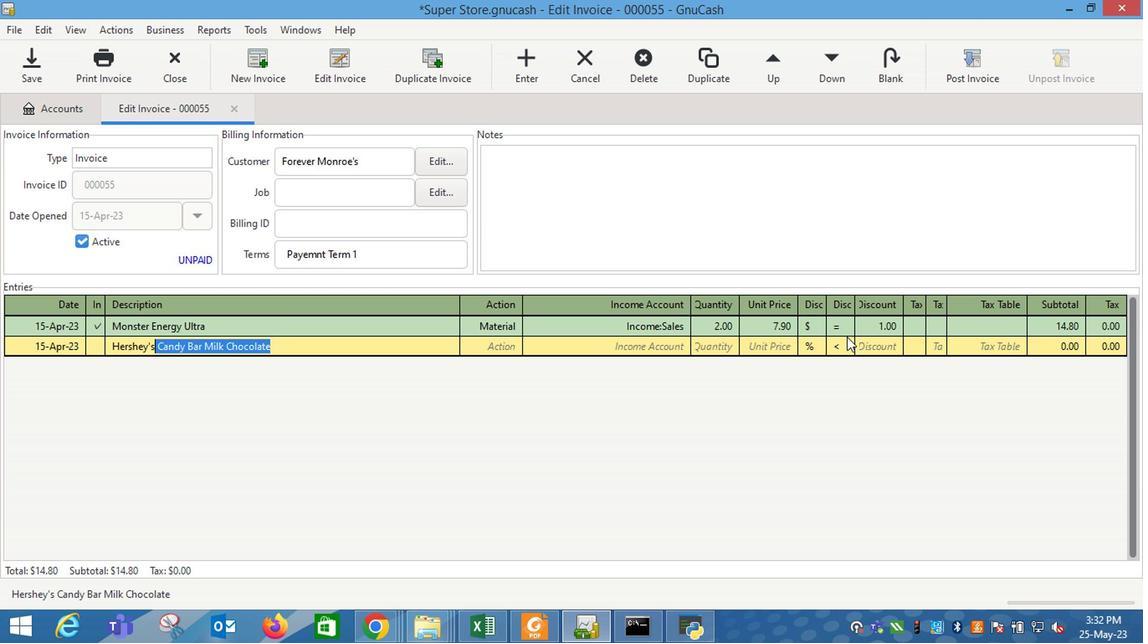 
Action: Key pressed <Key.space><Key.shift_r>Cr
Screenshot: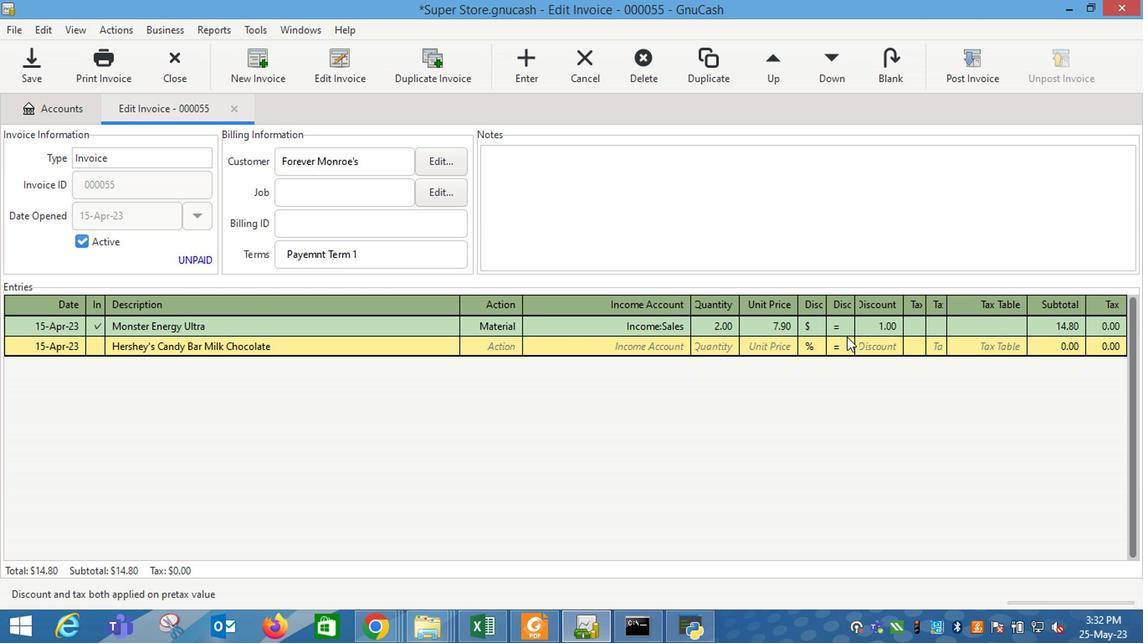 
Action: Mouse moved to (309, 344)
Screenshot: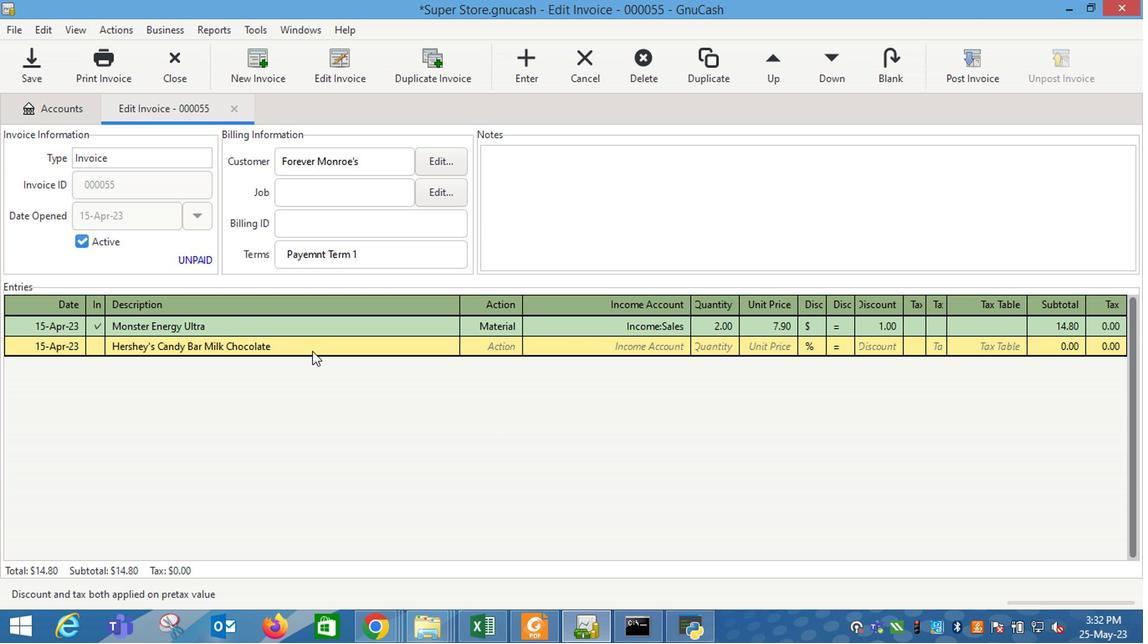 
Action: Mouse pressed left at (309, 344)
Screenshot: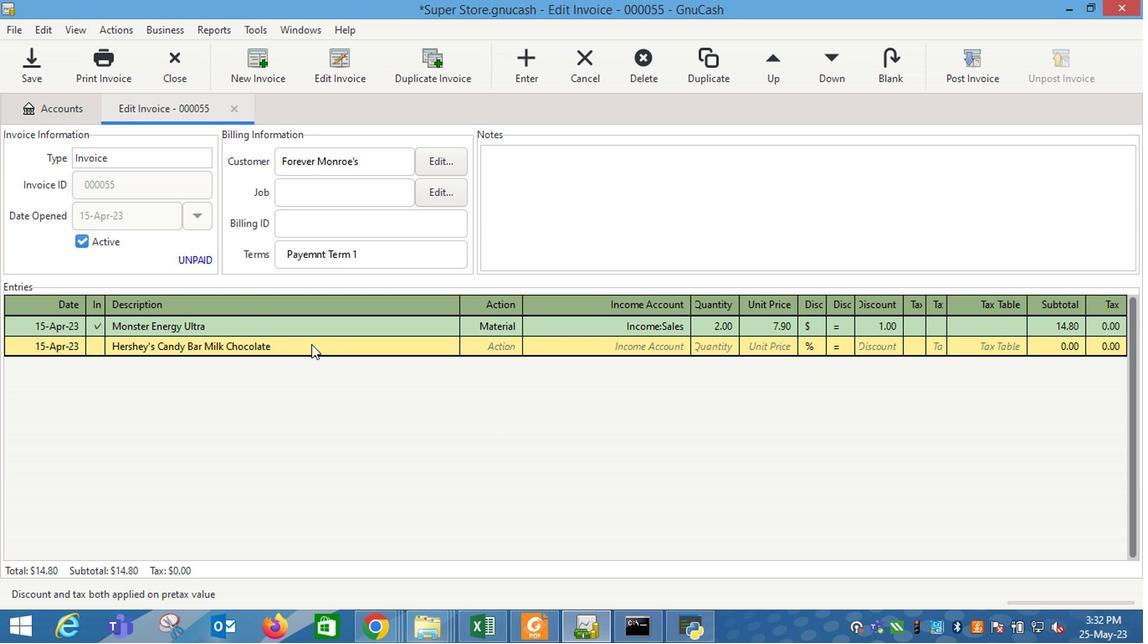 
Action: Key pressed <Key.backspace><Key.backspace><Key.backspace><Key.backspace><Key.backspace><Key.backspace><Key.backspace><Key.backspace><Key.backspace><Key.backspace><Key.backspace><Key.backspace><Key.backspace><Key.backspace><Key.backspace><Key.backspace><Key.backspace><Key.backspace><Key.backspace><Key.backspace><Key.backspace><Key.backspace><Key.backspace>runchy
Screenshot: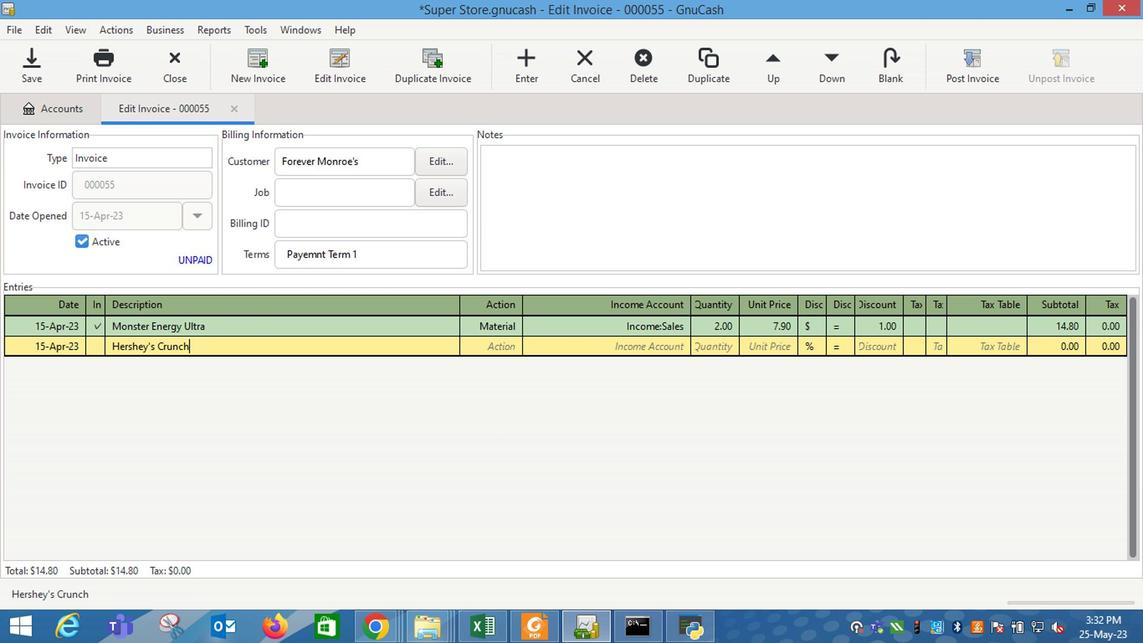 
Action: Mouse pressed left at (309, 344)
Screenshot: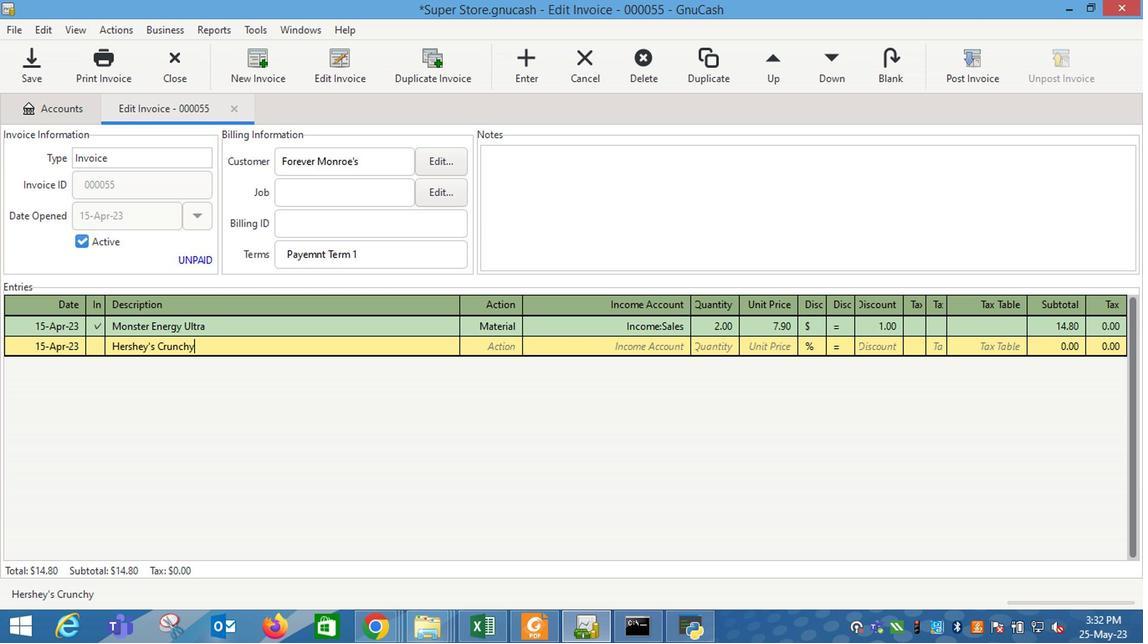 
Action: Key pressed <Key.space><Key.shift_r>Snc<Key.backspace>ack<Key.space><Key.shift_r>c<Key.backspace><Key.shift_r>Cakes<Key.tab>
Screenshot: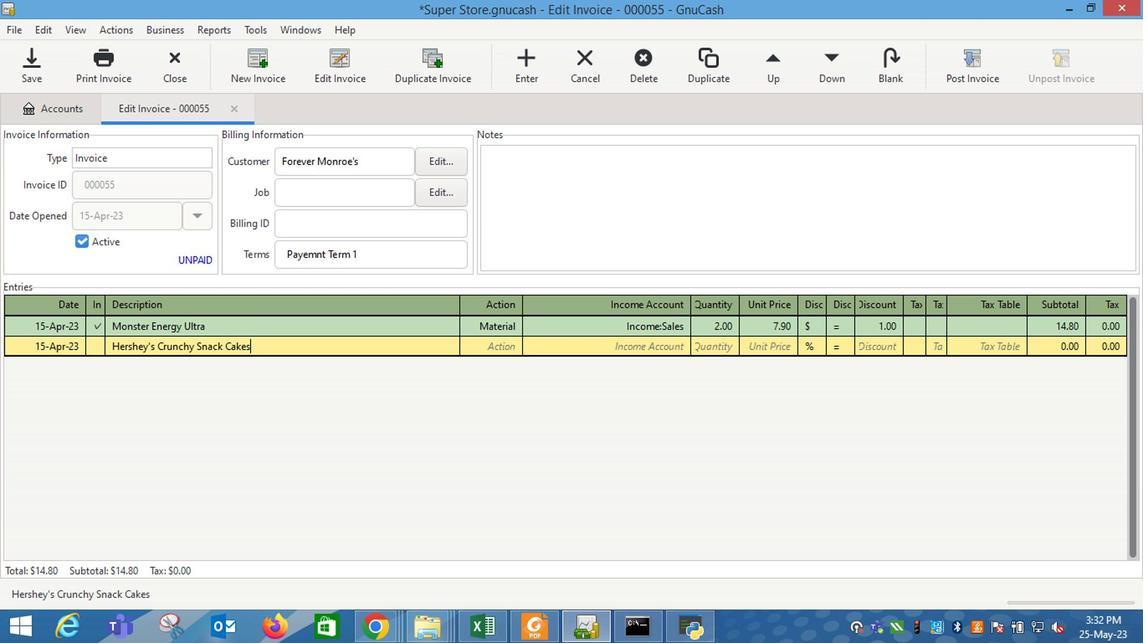 
Action: Mouse moved to (503, 343)
Screenshot: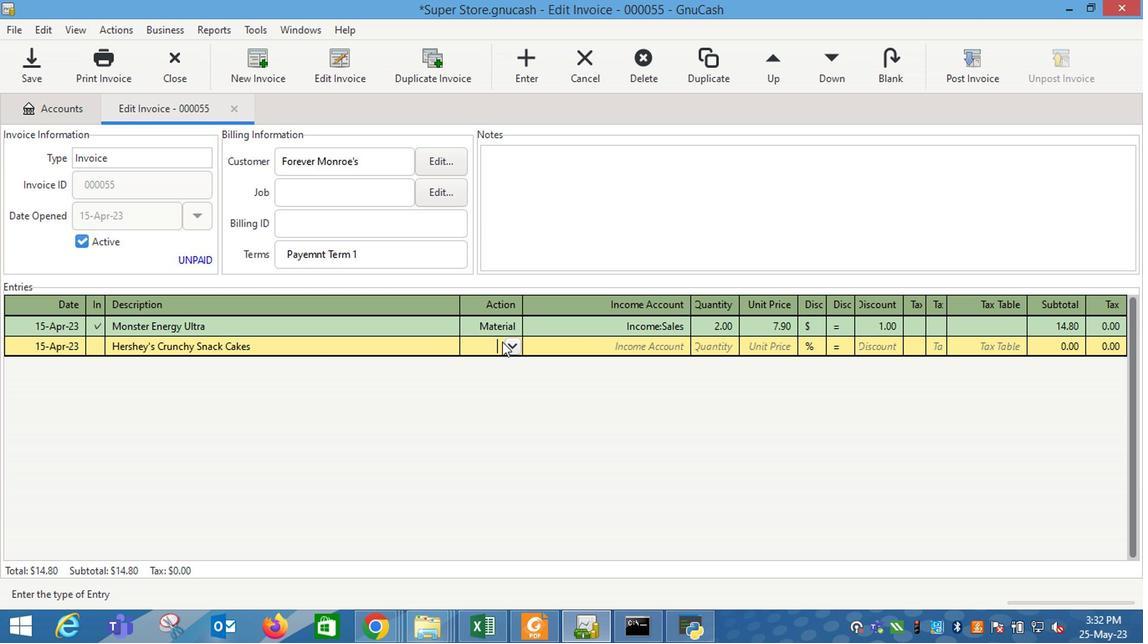 
Action: Mouse pressed left at (503, 343)
Screenshot: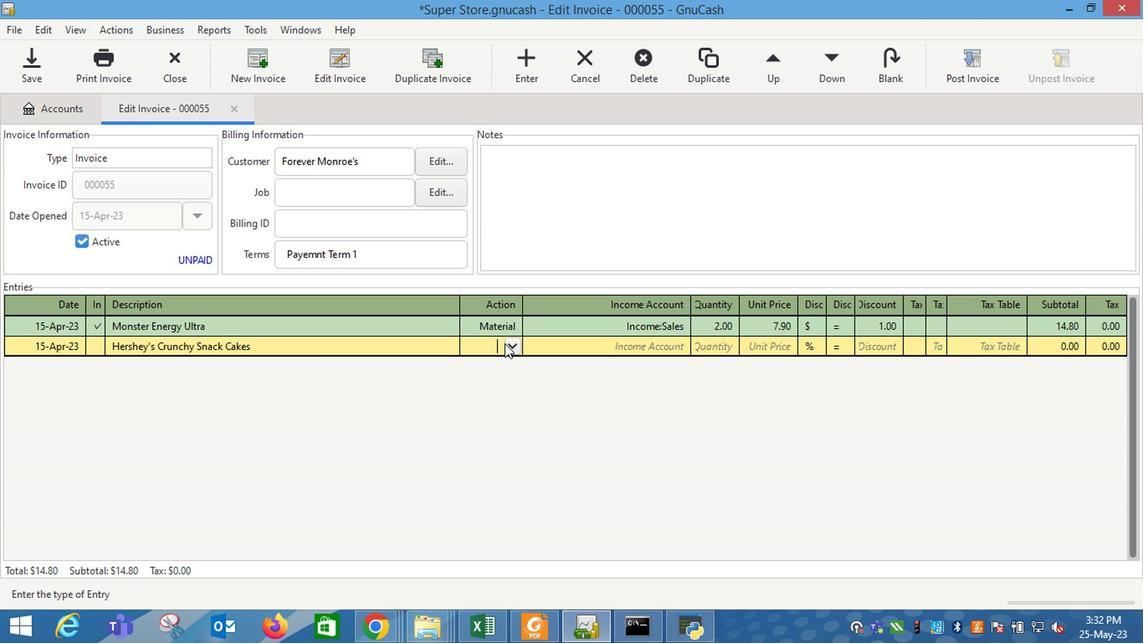 
Action: Mouse moved to (473, 383)
Screenshot: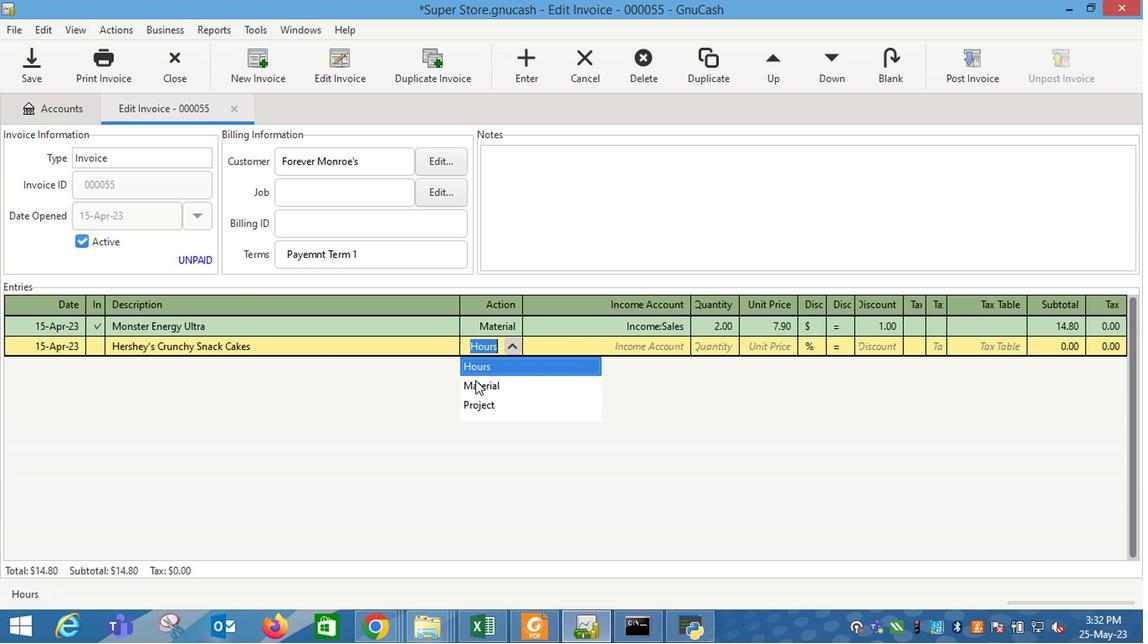 
Action: Mouse pressed left at (473, 383)
Screenshot: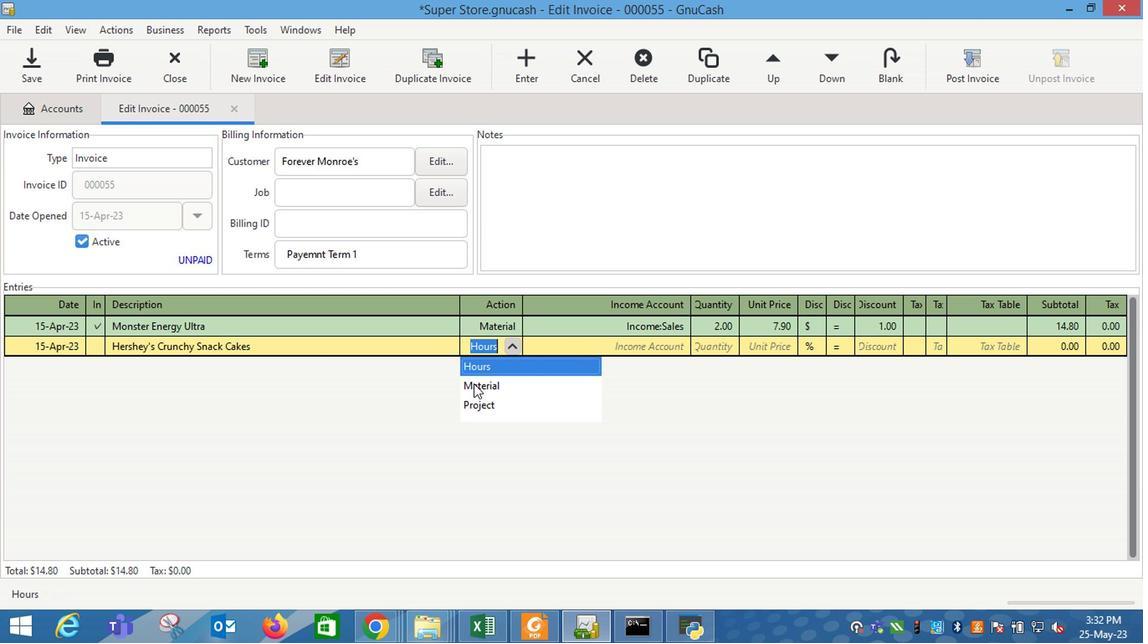 
Action: Key pressed <Key.tab>
Screenshot: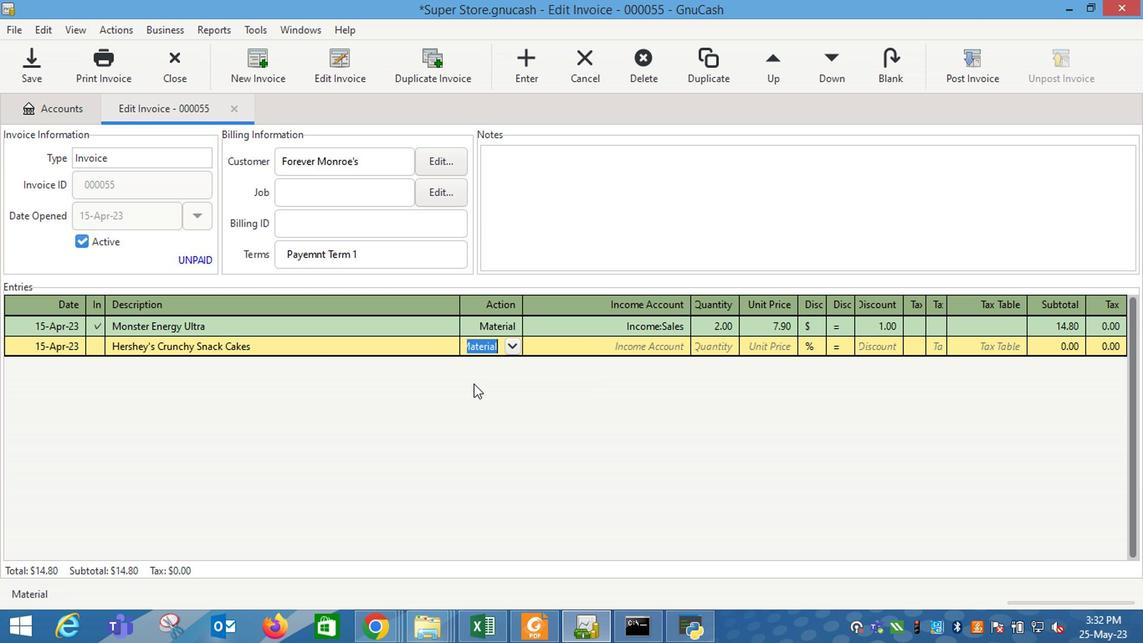 
Action: Mouse moved to (676, 344)
Screenshot: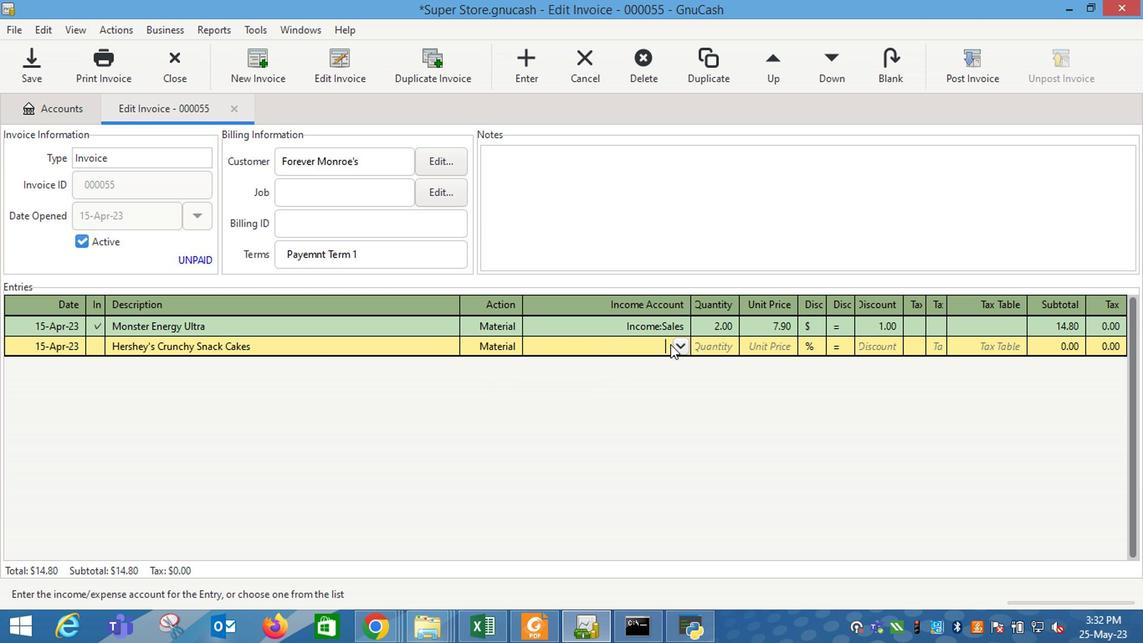 
Action: Mouse pressed left at (676, 344)
Screenshot: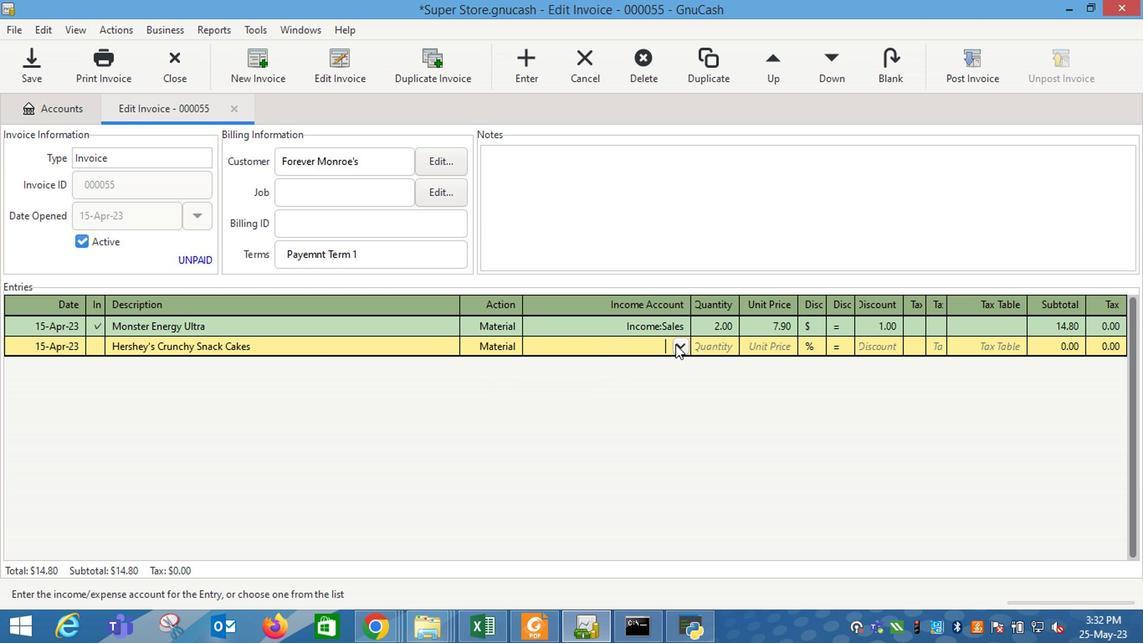 
Action: Mouse moved to (577, 420)
Screenshot: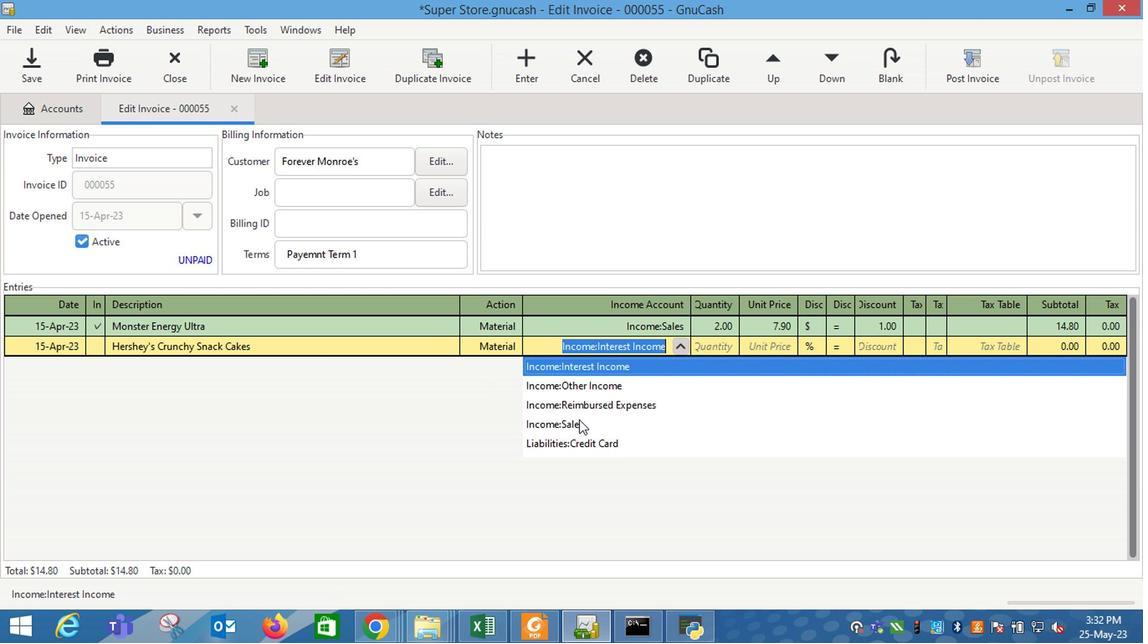 
Action: Mouse pressed left at (577, 420)
Screenshot: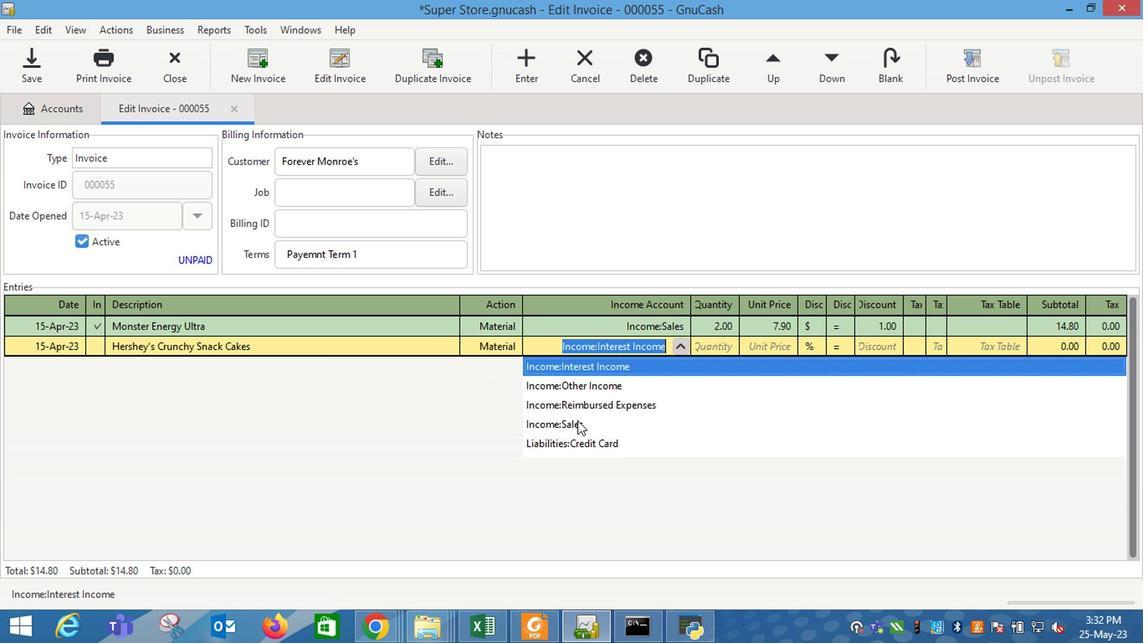 
Action: Key pressed <Key.tab>1<Key.tab>7.5
Screenshot: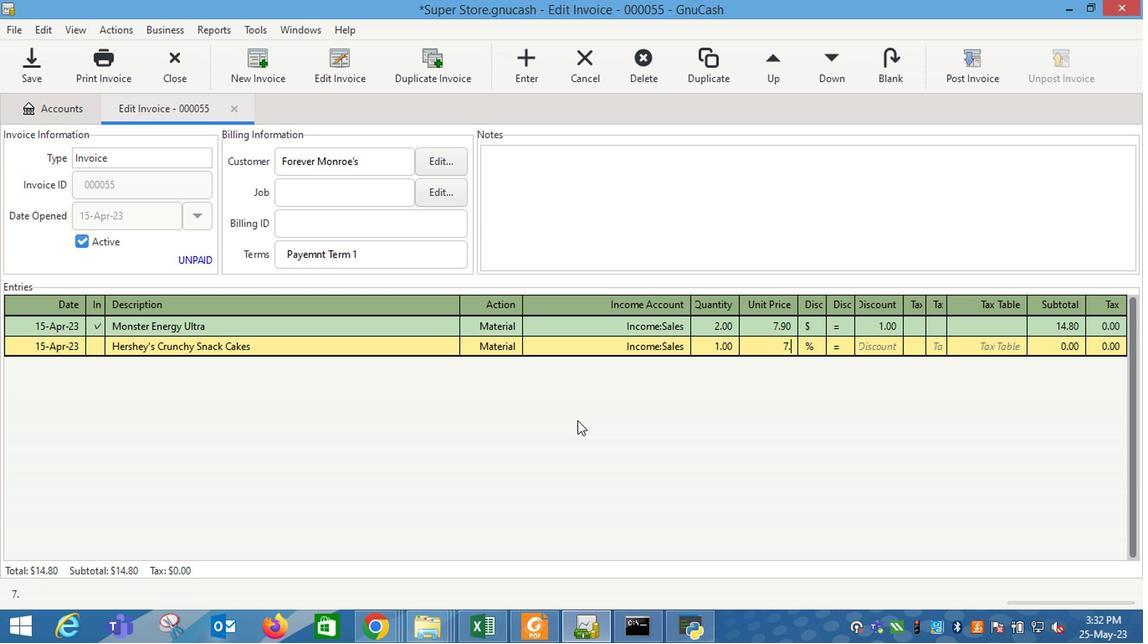 
Action: Mouse moved to (826, 397)
Screenshot: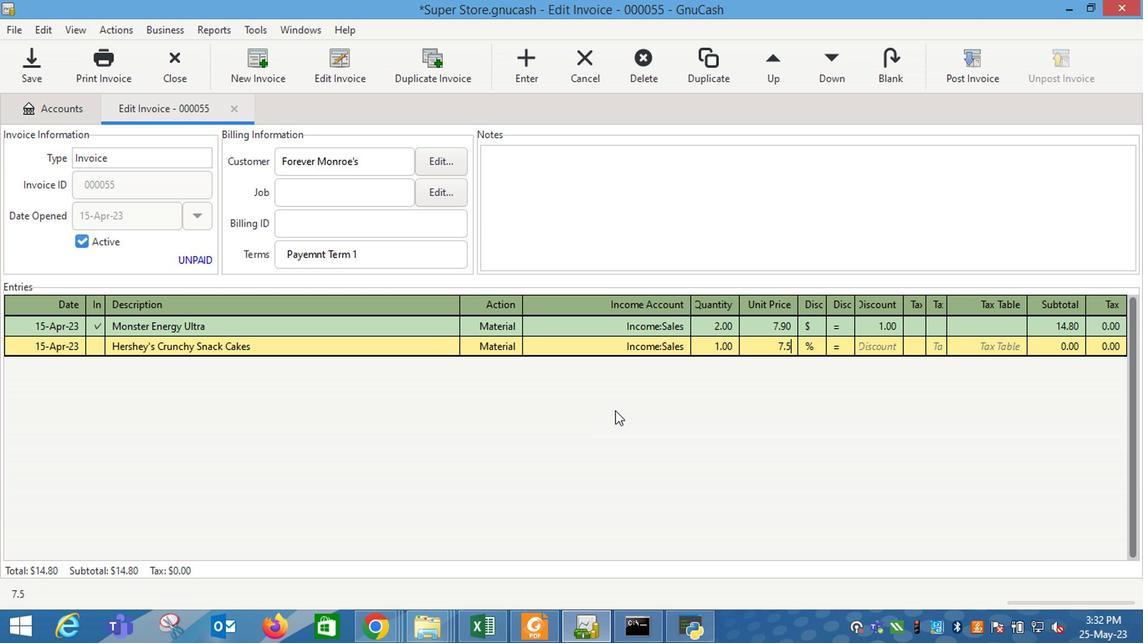 
Action: Key pressed <Key.tab>
Screenshot: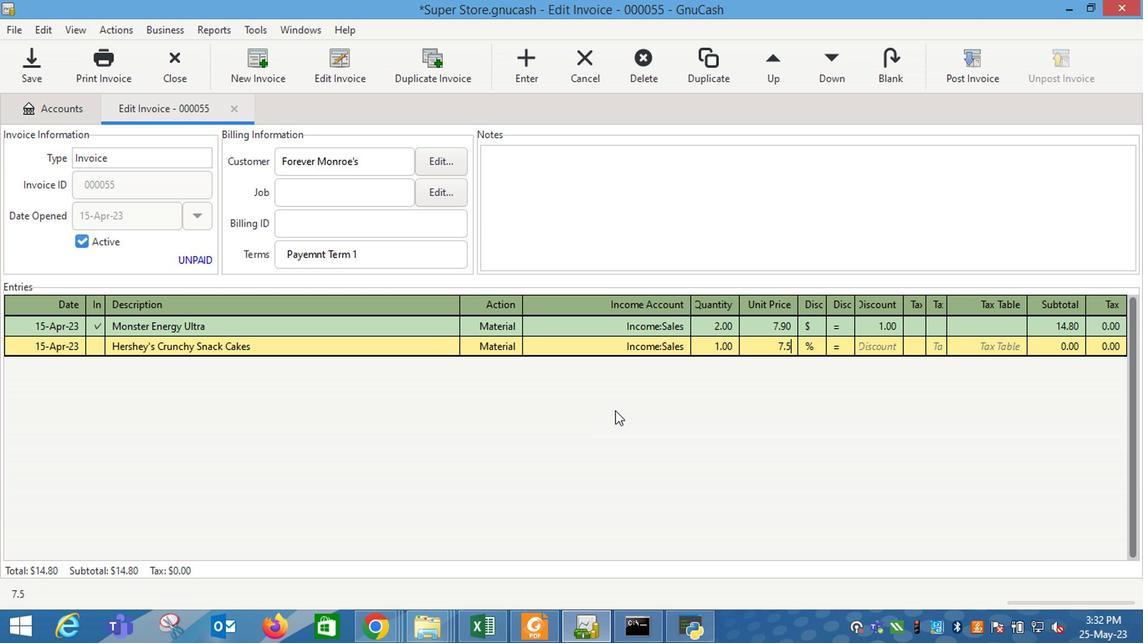 
Action: Mouse moved to (812, 349)
Screenshot: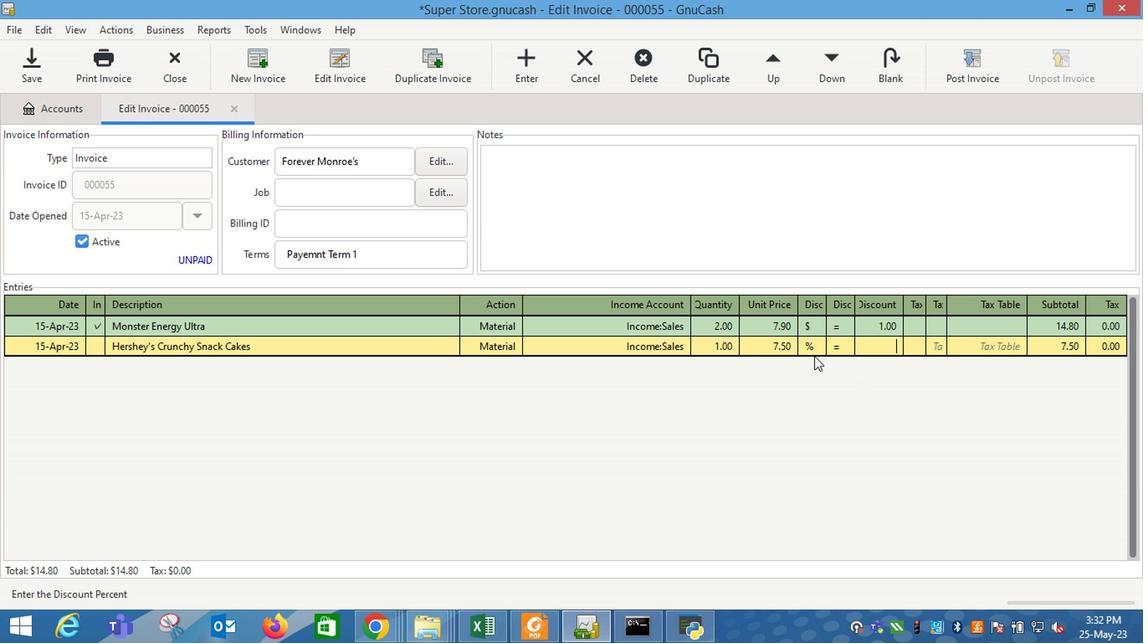 
Action: Mouse pressed left at (812, 349)
Screenshot: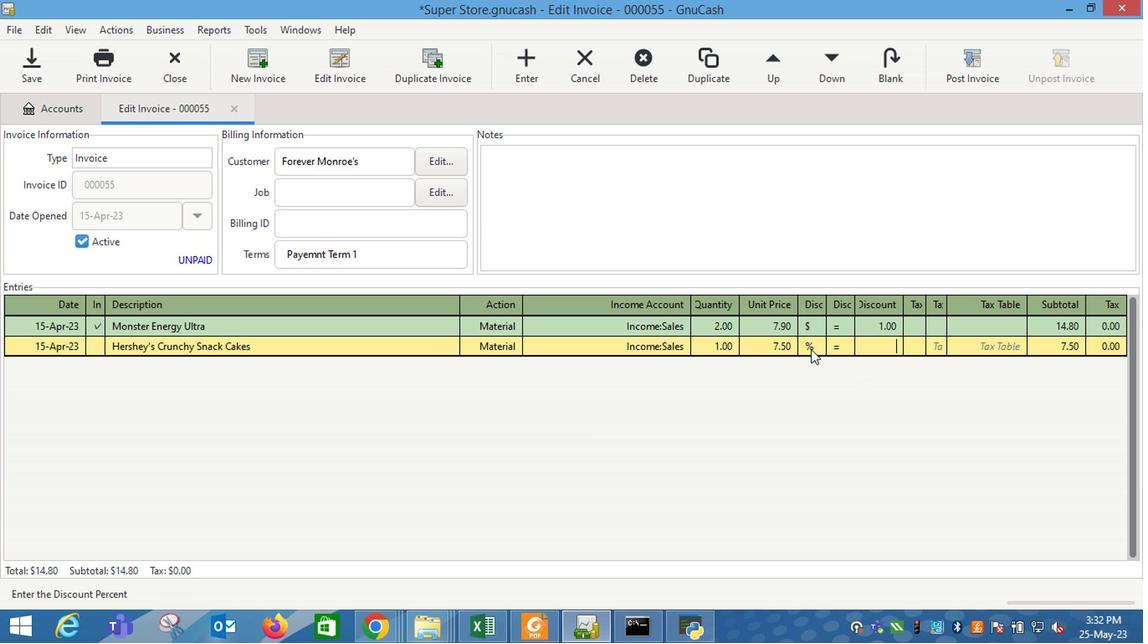 
Action: Mouse moved to (864, 353)
Screenshot: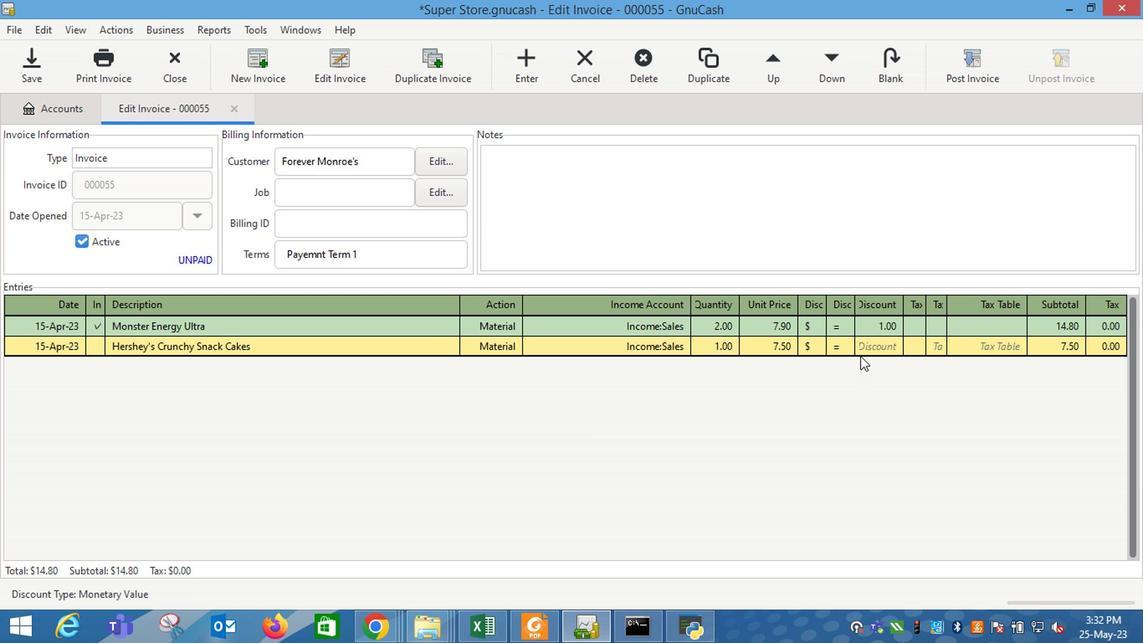 
Action: Mouse pressed left at (864, 353)
Screenshot: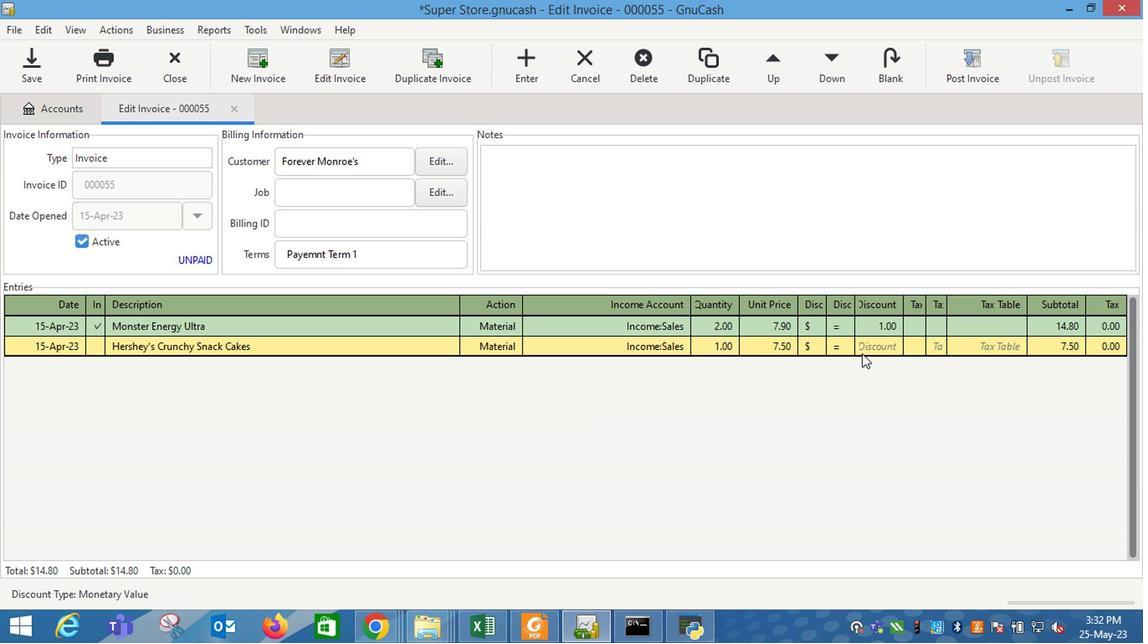 
Action: Mouse moved to (851, 358)
Screenshot: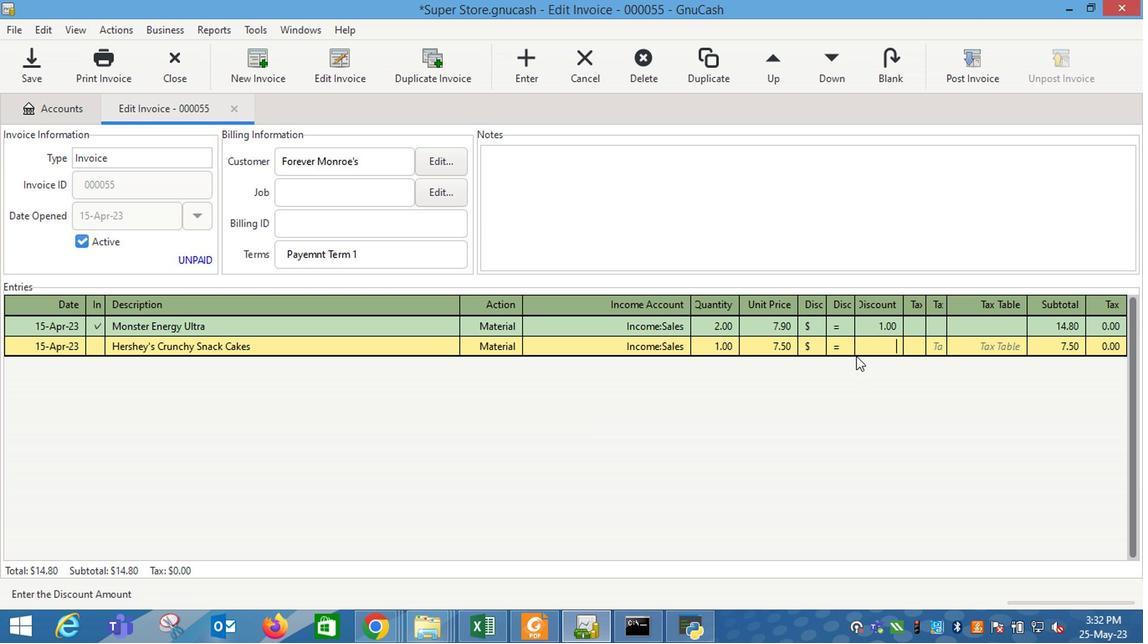 
Action: Key pressed 2<Key.enter><Key.tab><Key.shift_r><Key.shift_r><Key.shift_r>Halo<Key.space><Key.shift_r>Top<Key.space>
Screenshot: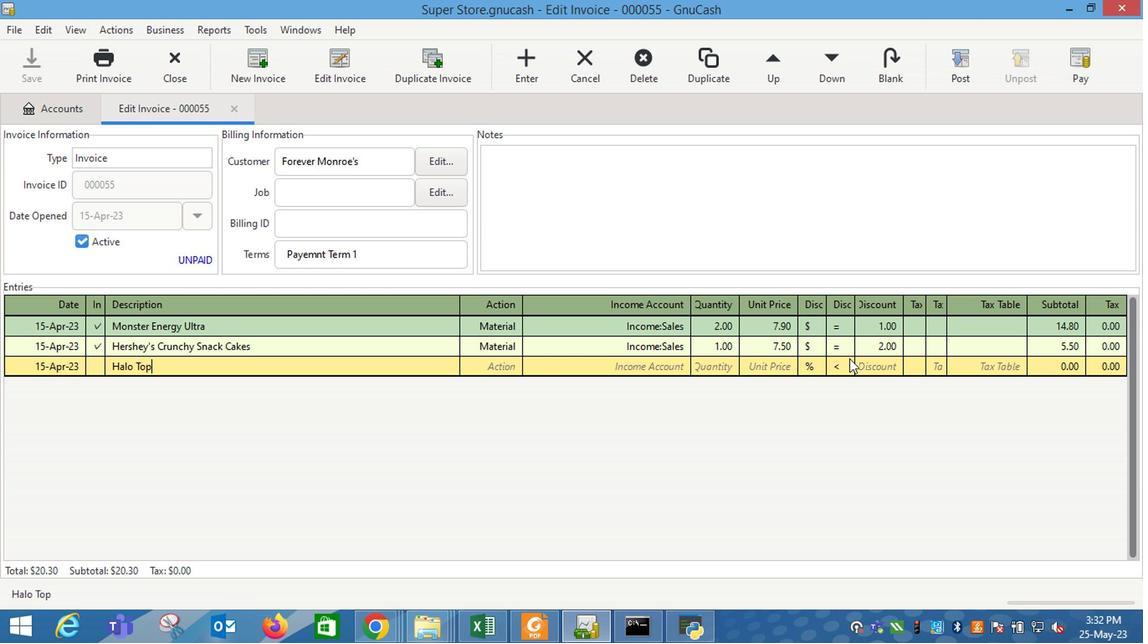 
Action: Mouse moved to (856, 427)
Screenshot: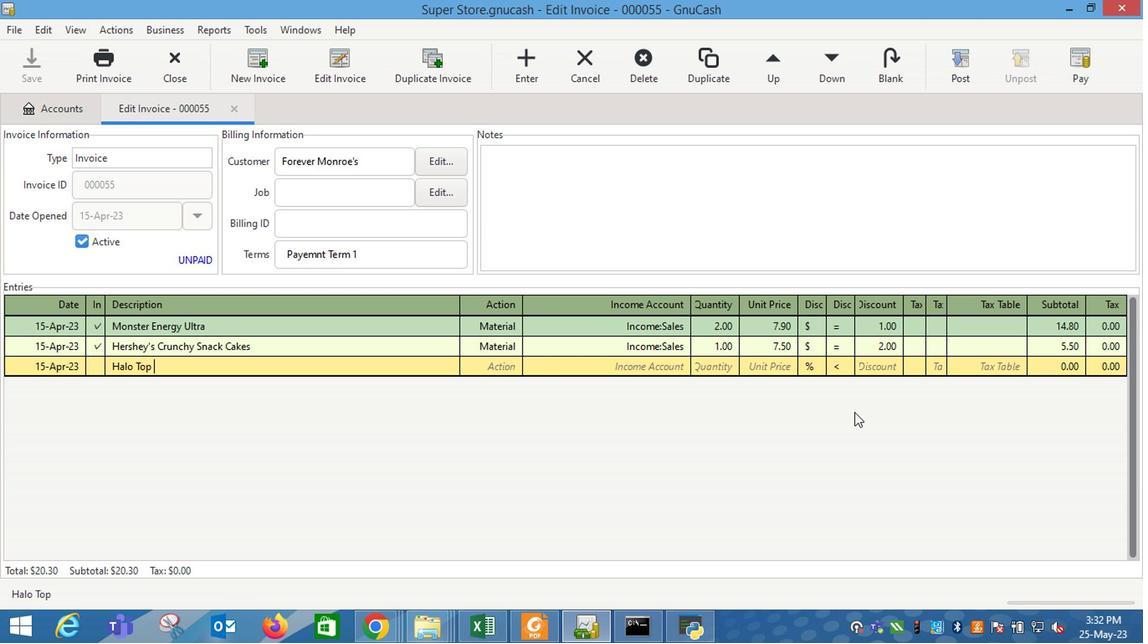 
Action: Key pressed <Key.shift_r>Raspberry<Key.space><Key.shift_r>Sorbet<Key.tab>
Screenshot: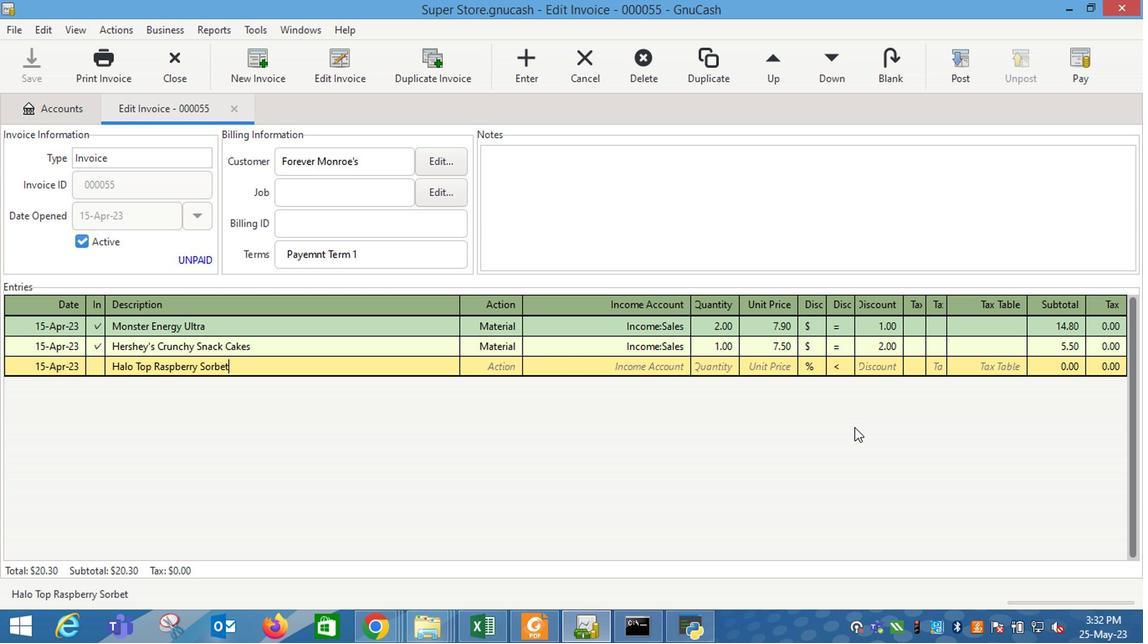
Action: Mouse moved to (506, 364)
Screenshot: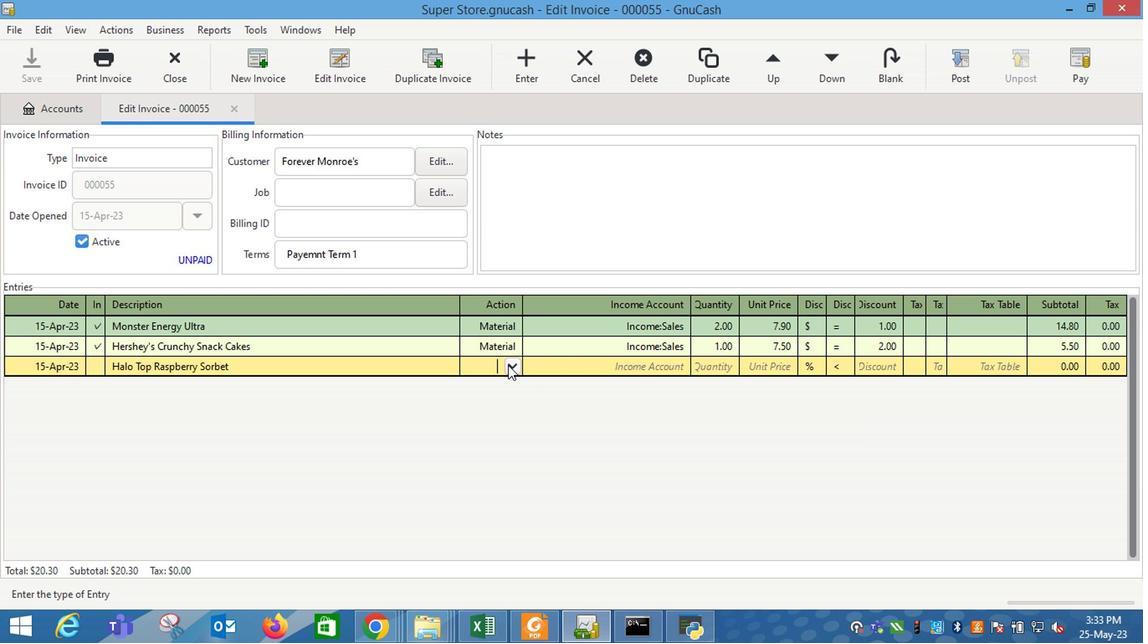 
Action: Mouse pressed left at (506, 364)
Screenshot: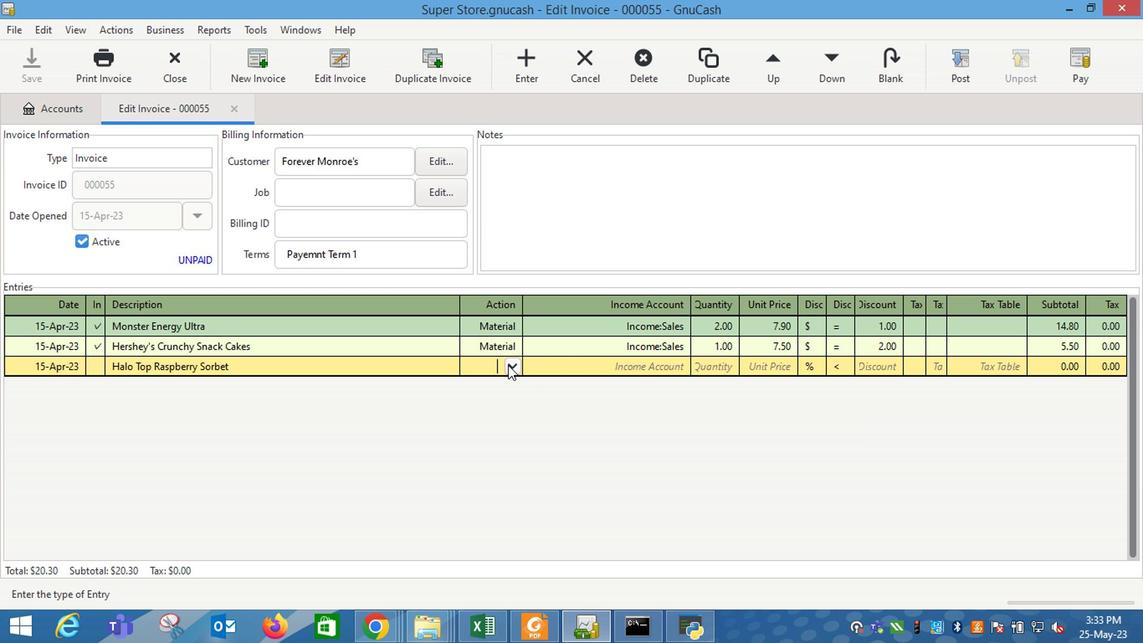 
Action: Mouse moved to (484, 406)
Screenshot: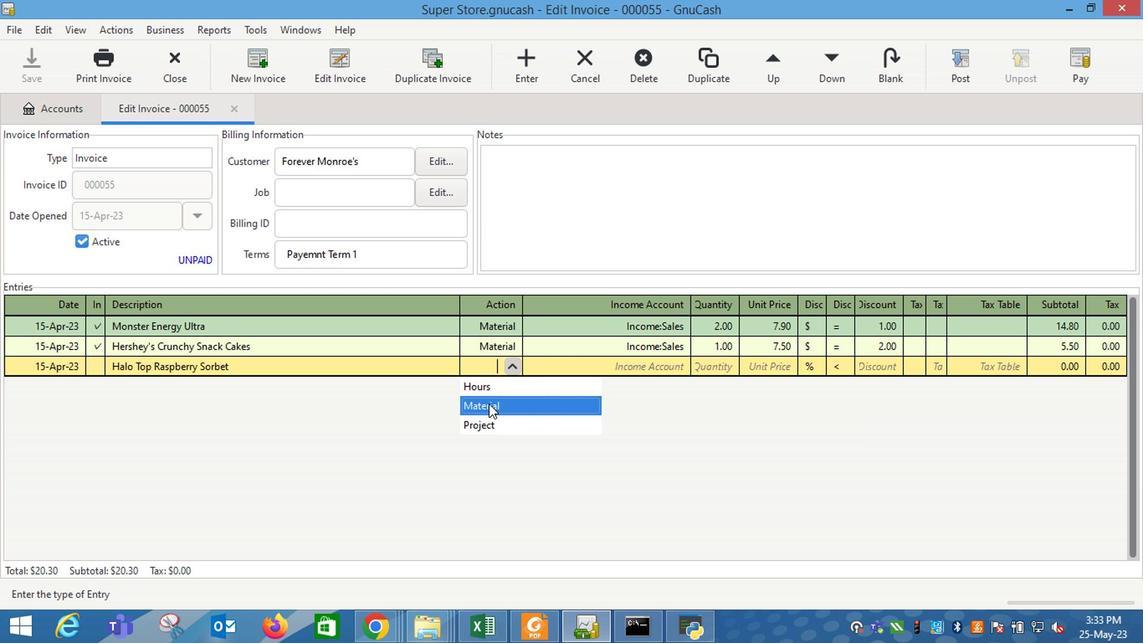 
Action: Mouse pressed left at (484, 406)
Screenshot: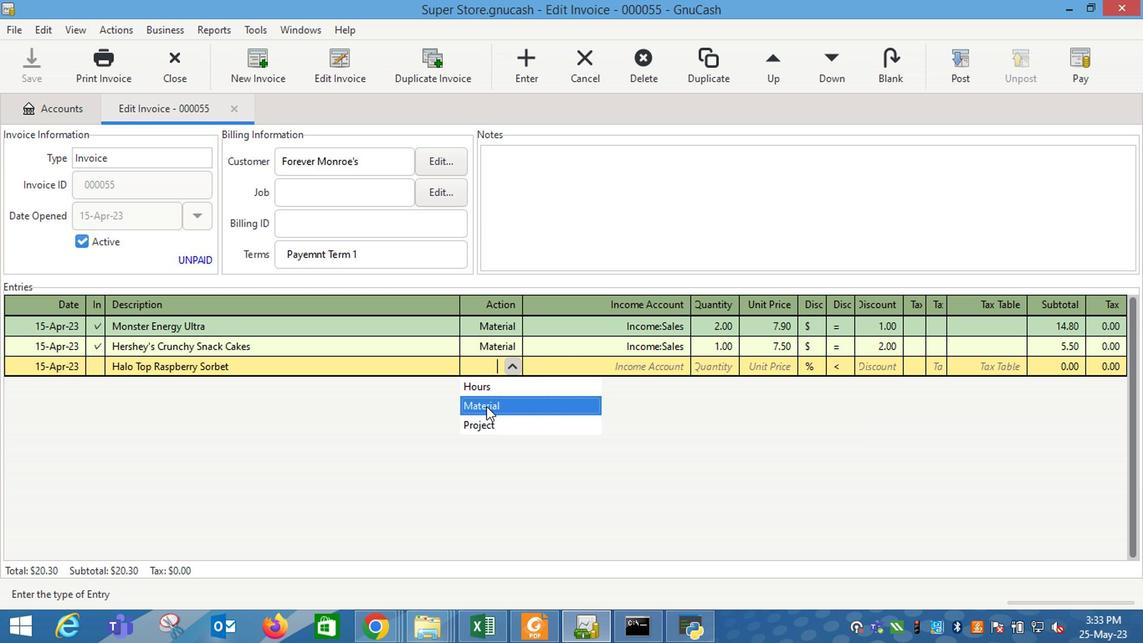
Action: Key pressed <Key.tab>
Screenshot: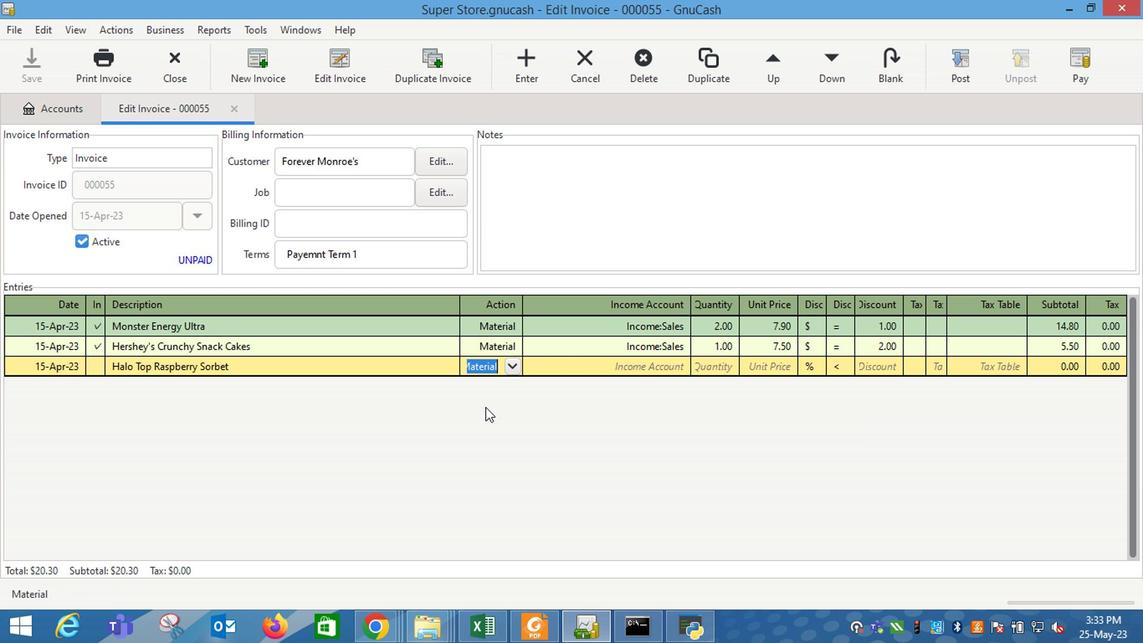 
Action: Mouse moved to (674, 365)
Screenshot: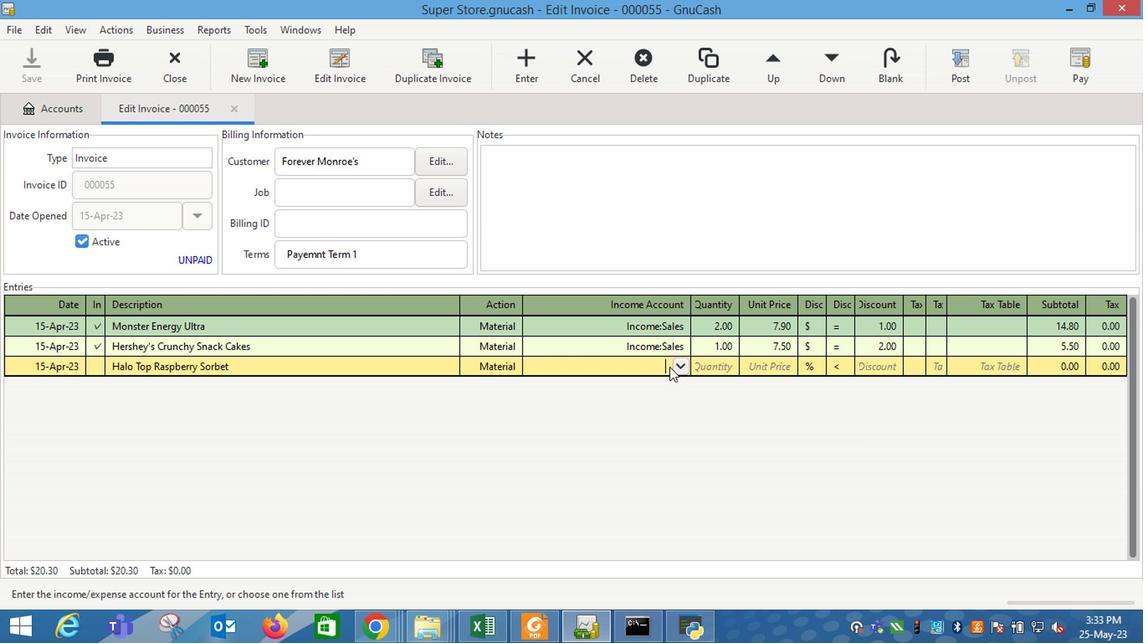 
Action: Mouse pressed left at (674, 365)
Screenshot: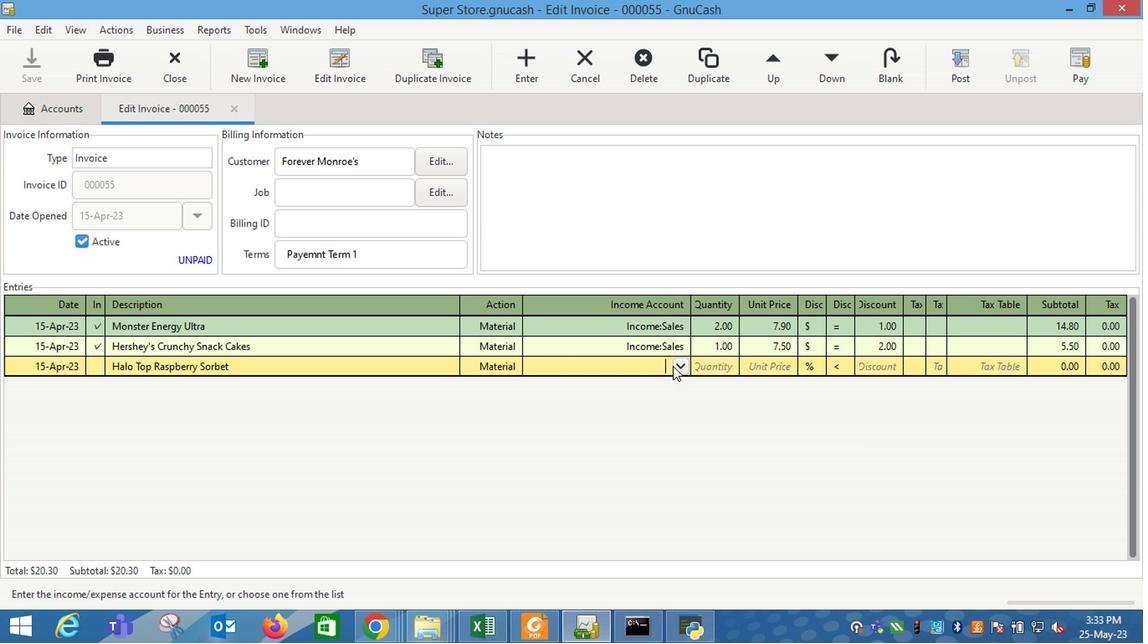 
Action: Mouse moved to (554, 446)
Screenshot: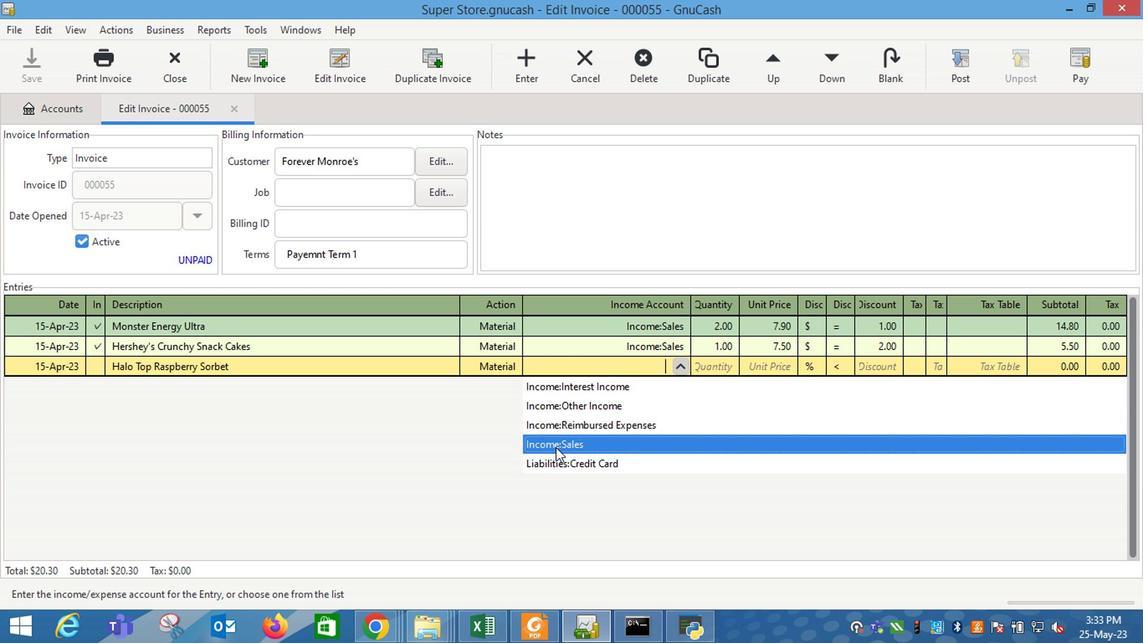 
Action: Mouse pressed left at (554, 446)
Screenshot: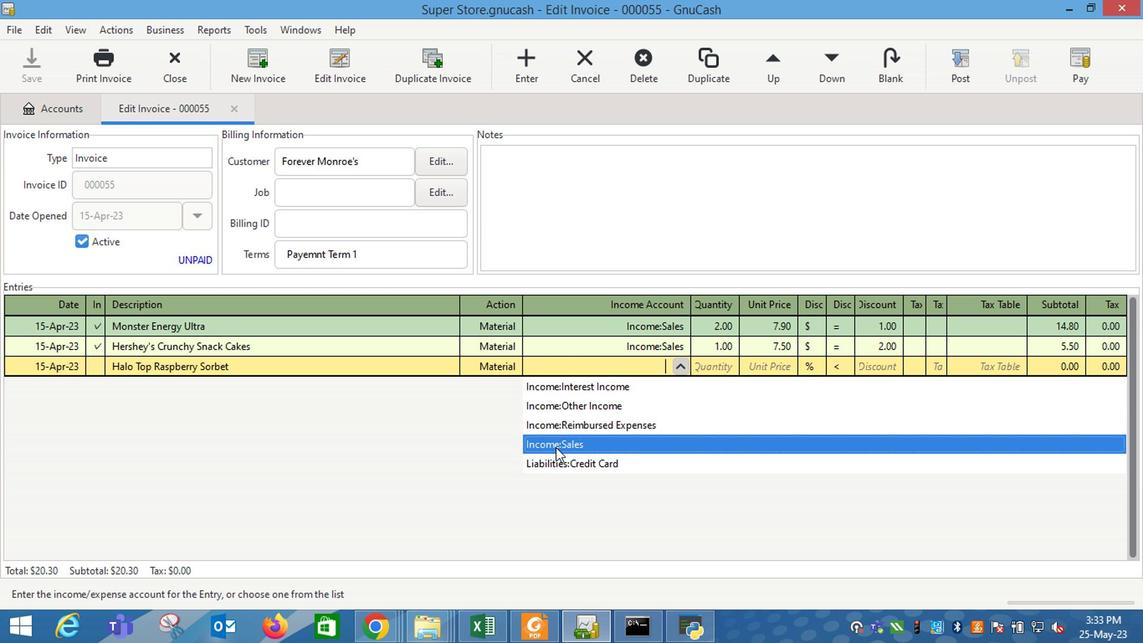 
Action: Key pressed <Key.tab>1<Key.tab>8.5
Screenshot: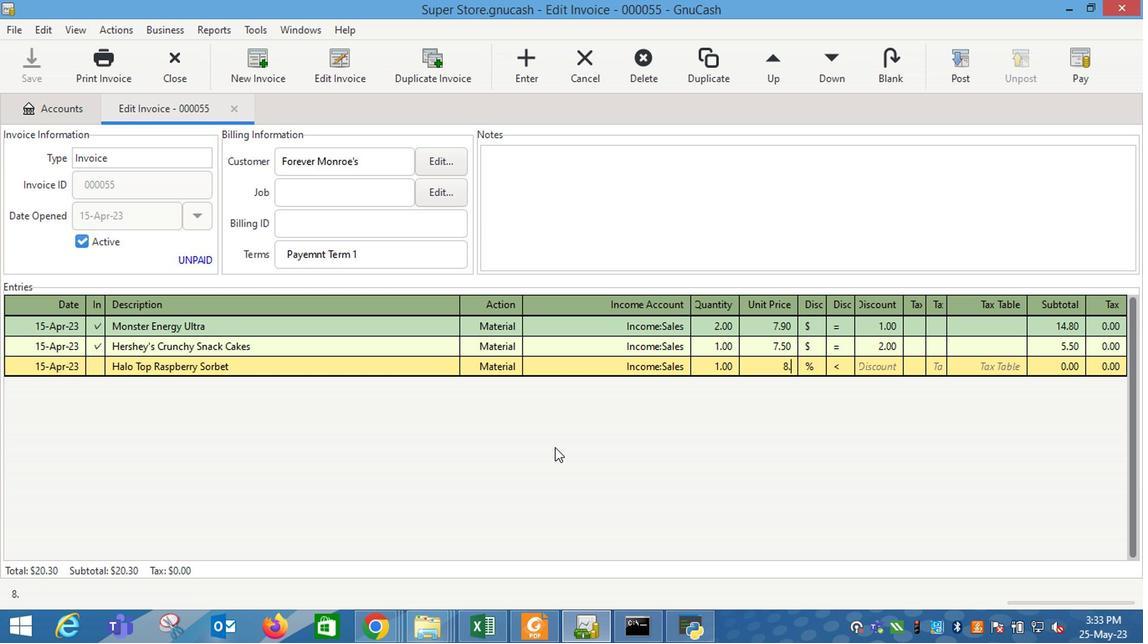
Action: Mouse moved to (810, 372)
Screenshot: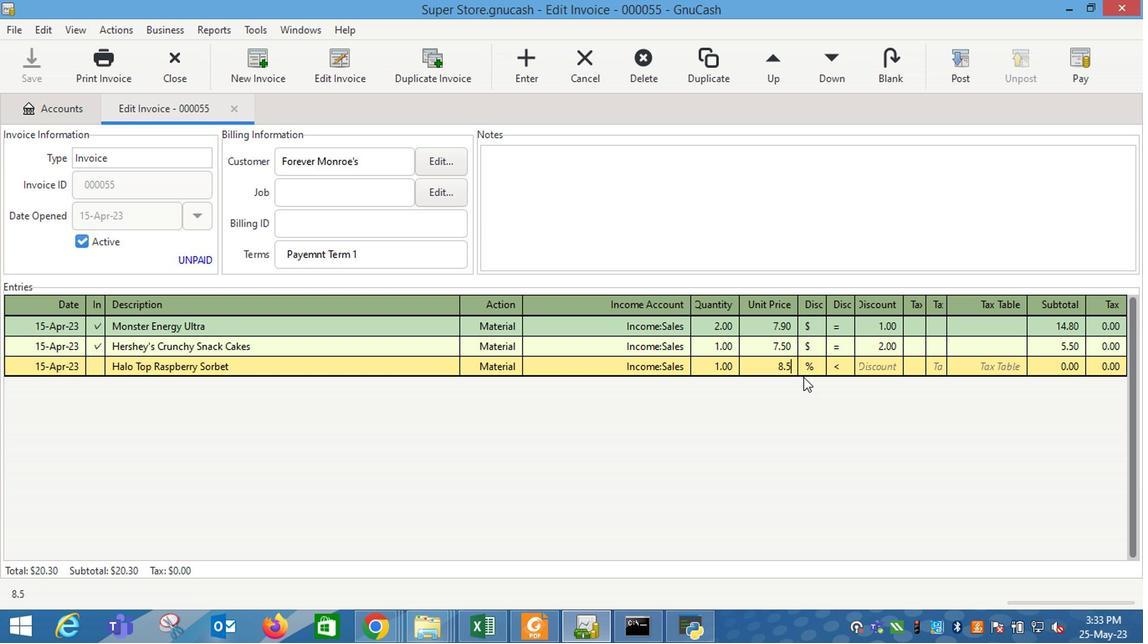 
Action: Key pressed <Key.tab>
Screenshot: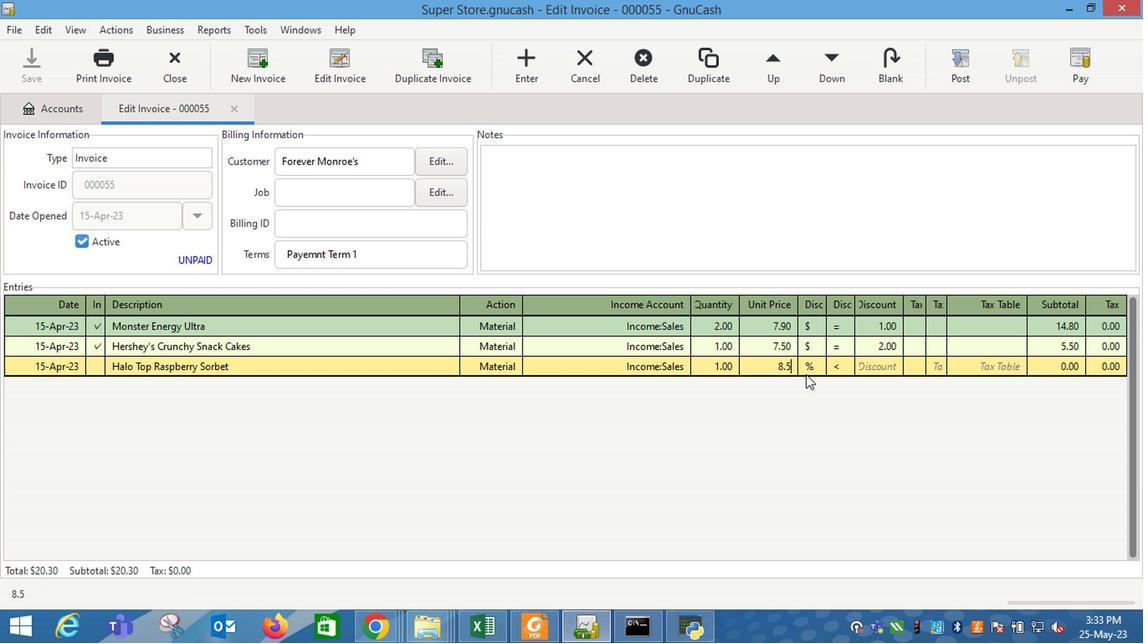 
Action: Mouse moved to (810, 368)
Screenshot: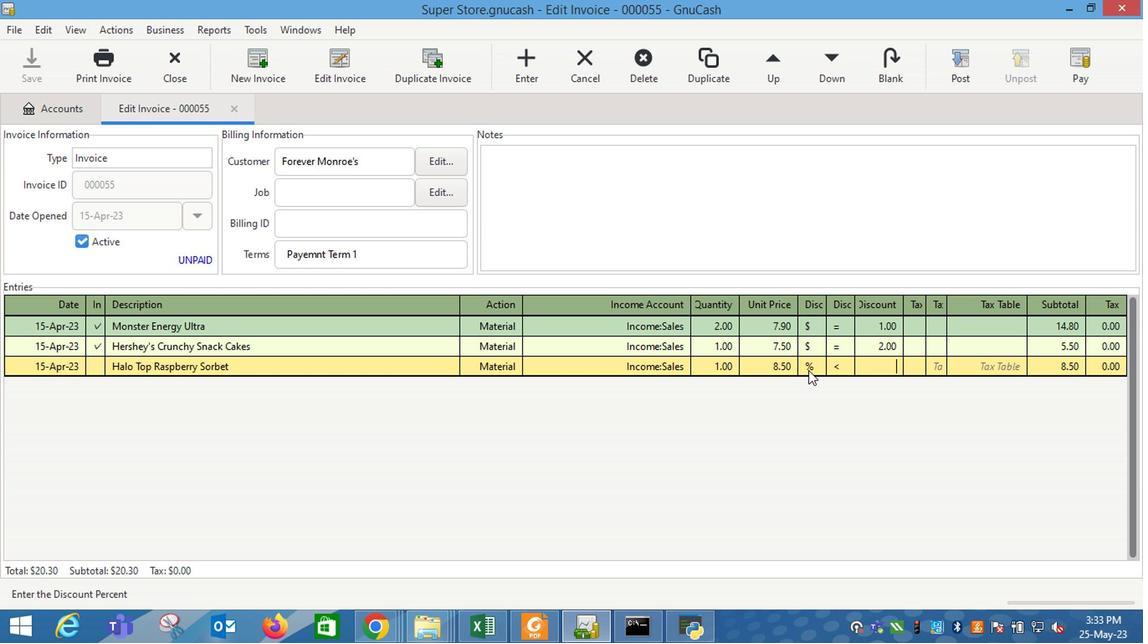 
Action: Mouse pressed left at (810, 368)
Screenshot: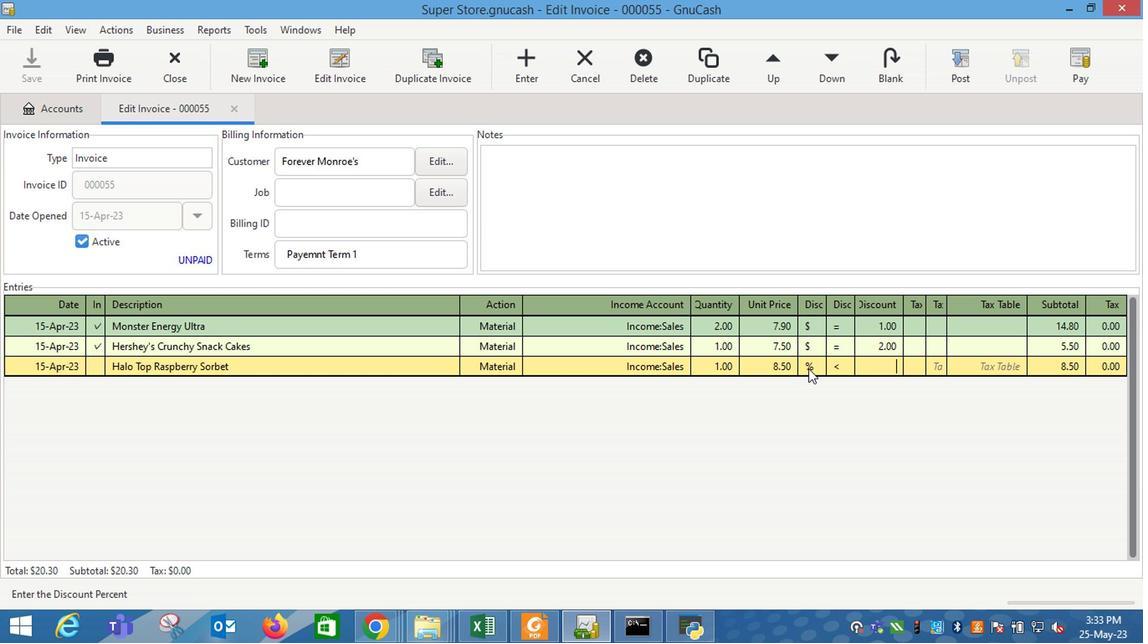 
Action: Mouse moved to (837, 364)
Screenshot: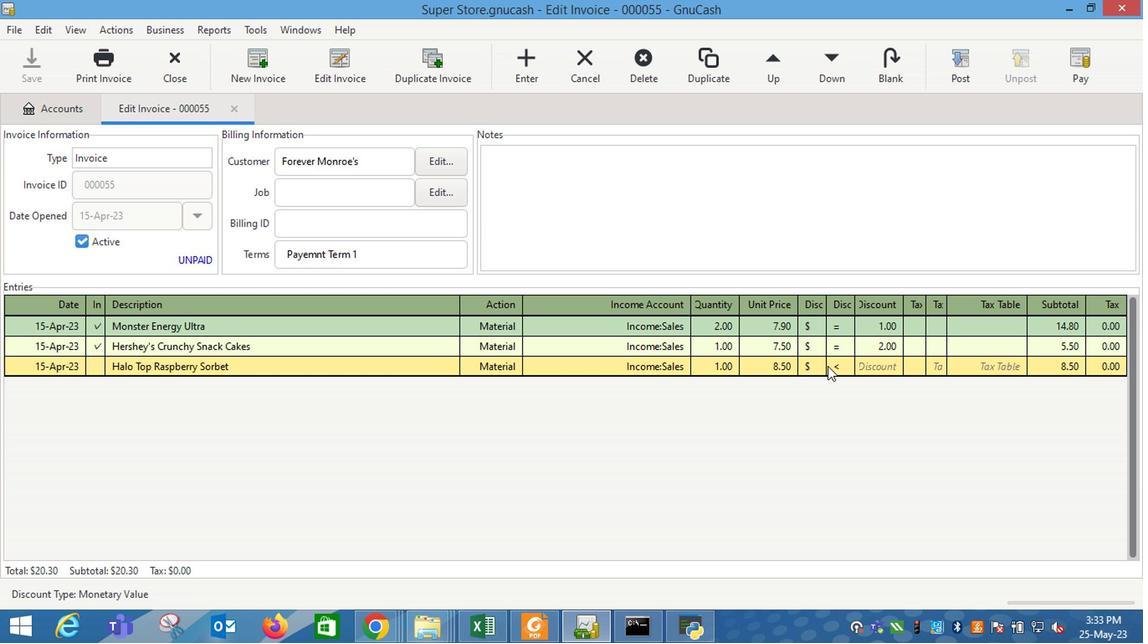 
Action: Mouse pressed left at (837, 364)
Screenshot: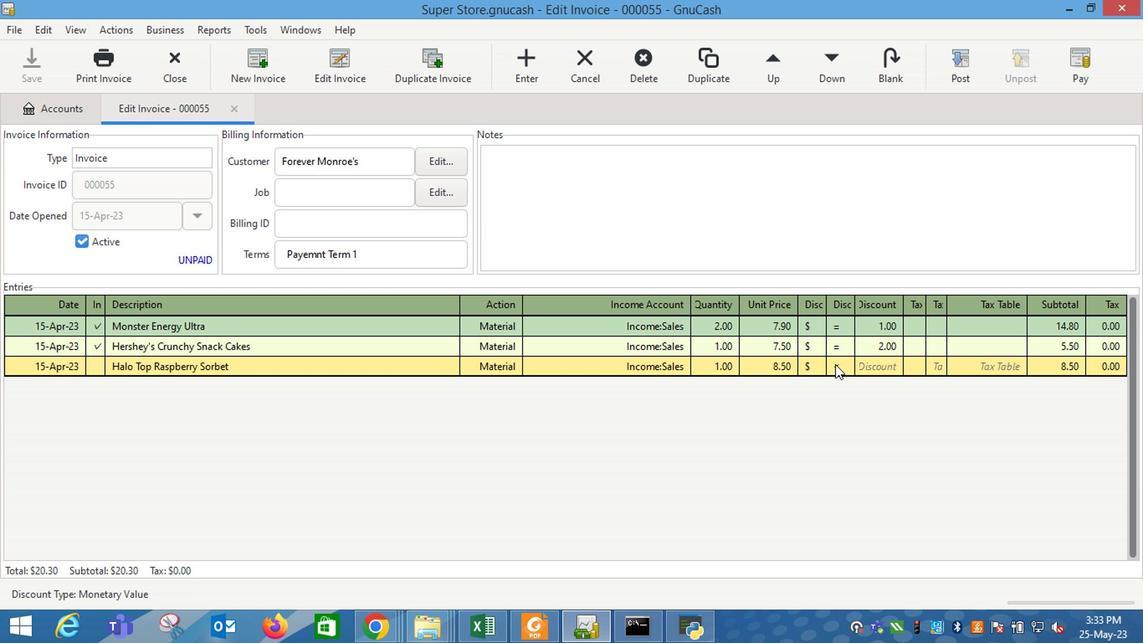 
Action: Mouse moved to (883, 369)
Screenshot: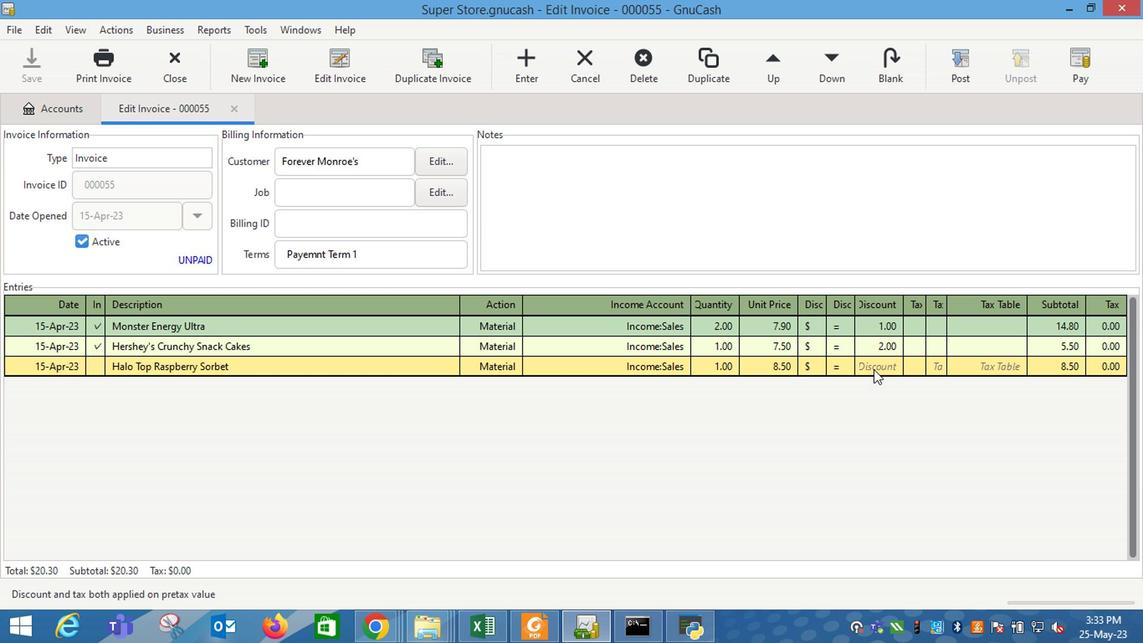 
Action: Mouse pressed left at (883, 369)
Screenshot: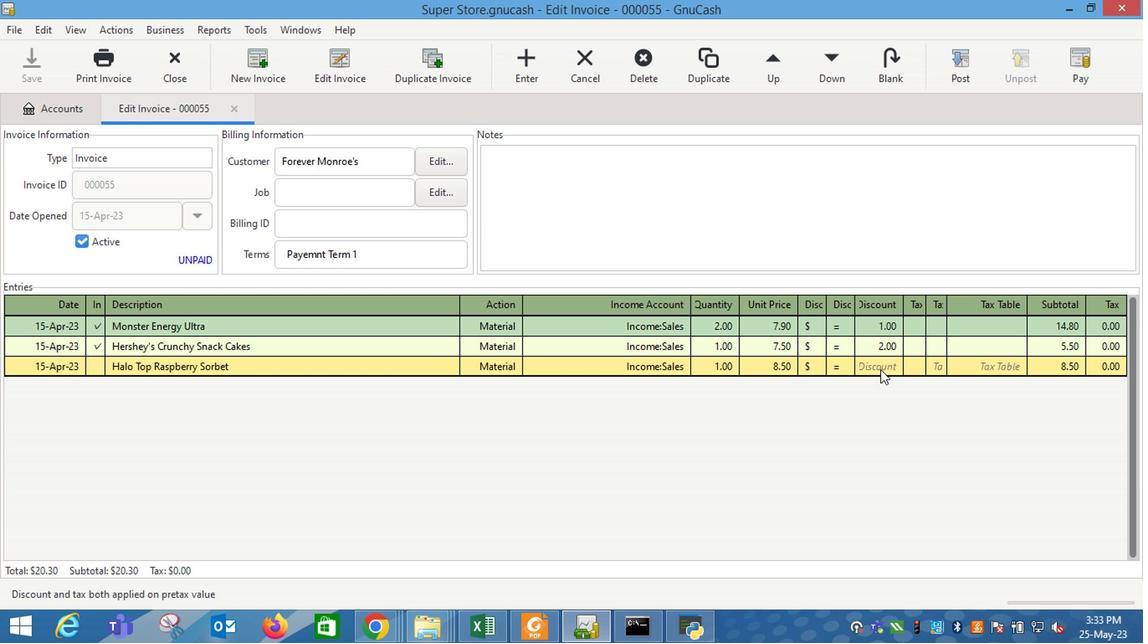 
Action: Mouse moved to (862, 380)
Screenshot: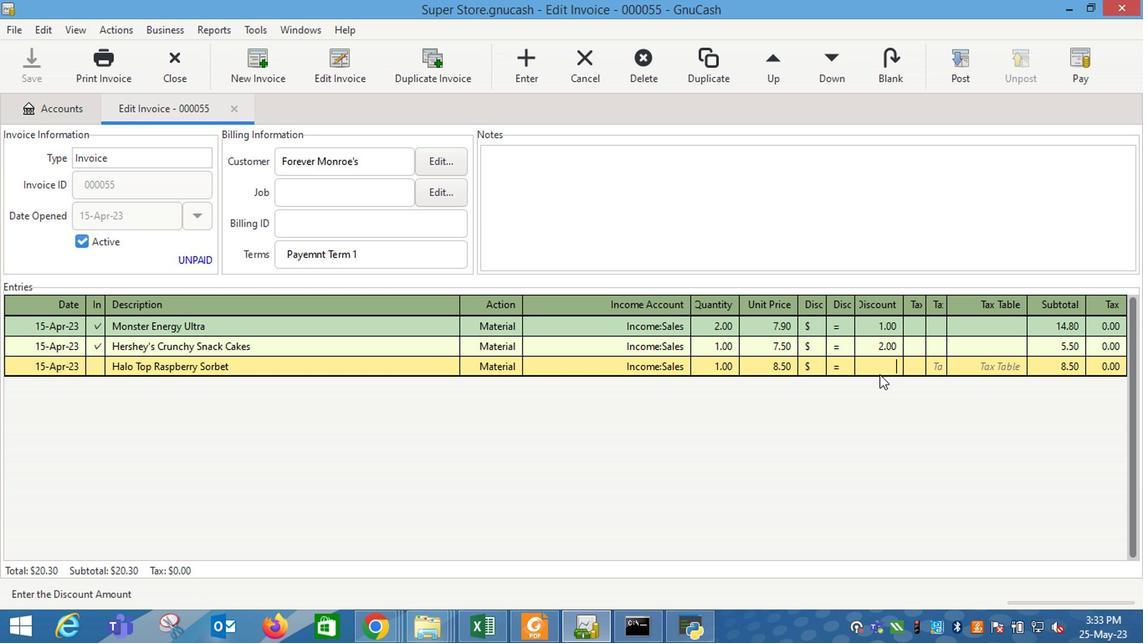 
Action: Key pressed 2.5<Key.enter>
Screenshot: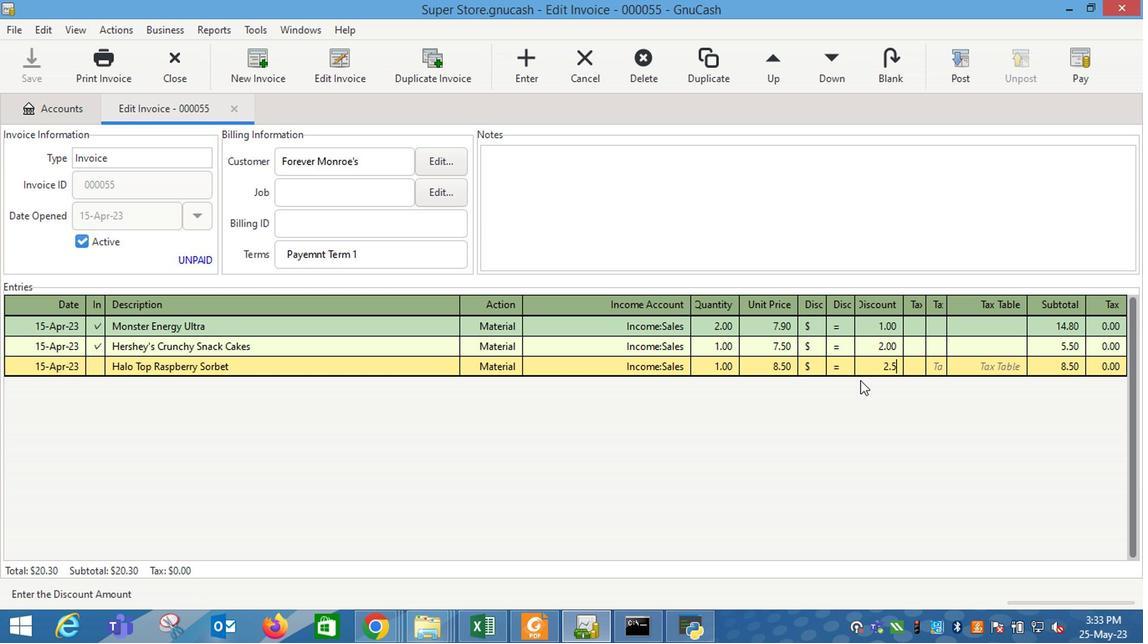 
Action: Mouse moved to (735, 229)
Screenshot: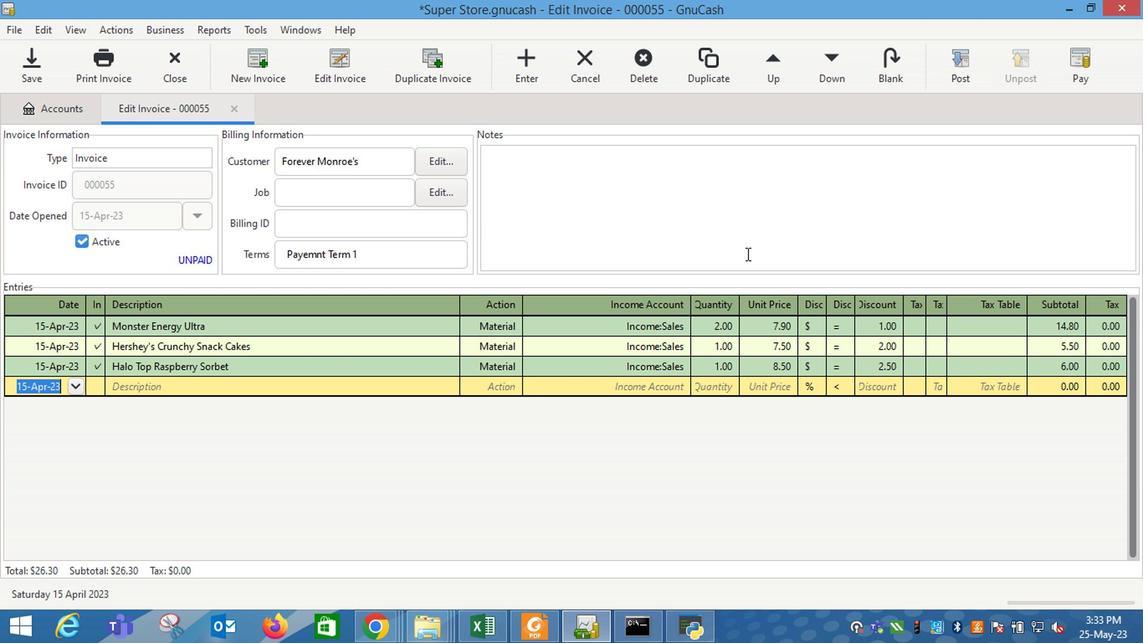 
Action: Mouse pressed left at (735, 229)
Screenshot: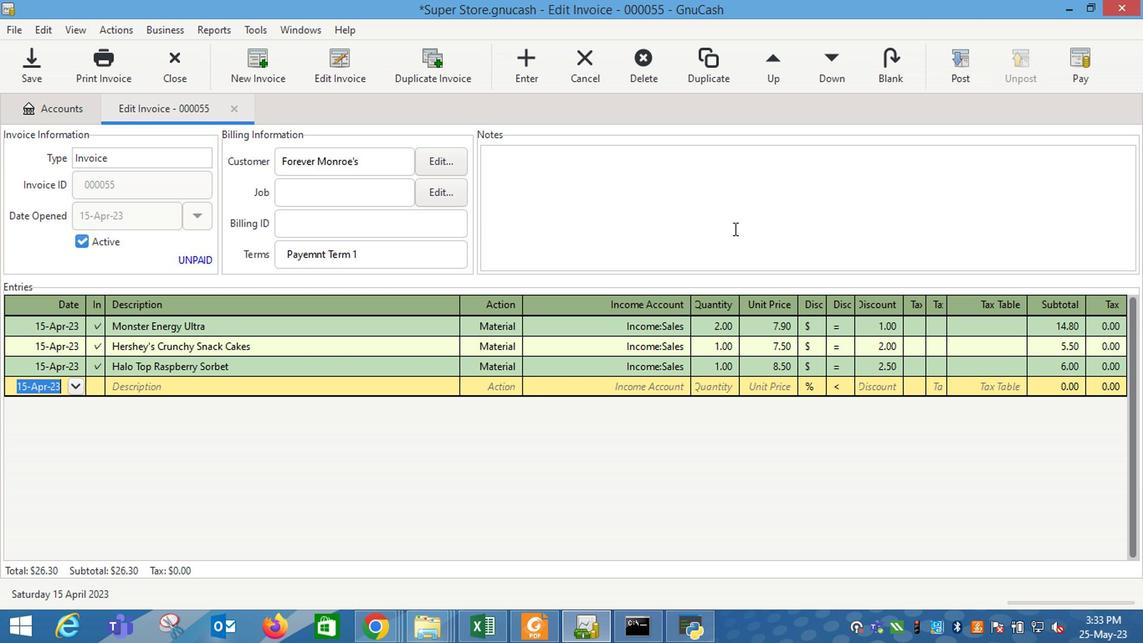 
Action: Key pressed <Key.shift_r>Looking<Key.space>forward<Key.space>to<Key.space>serving<Key.space>you<Key.space>again.
Screenshot: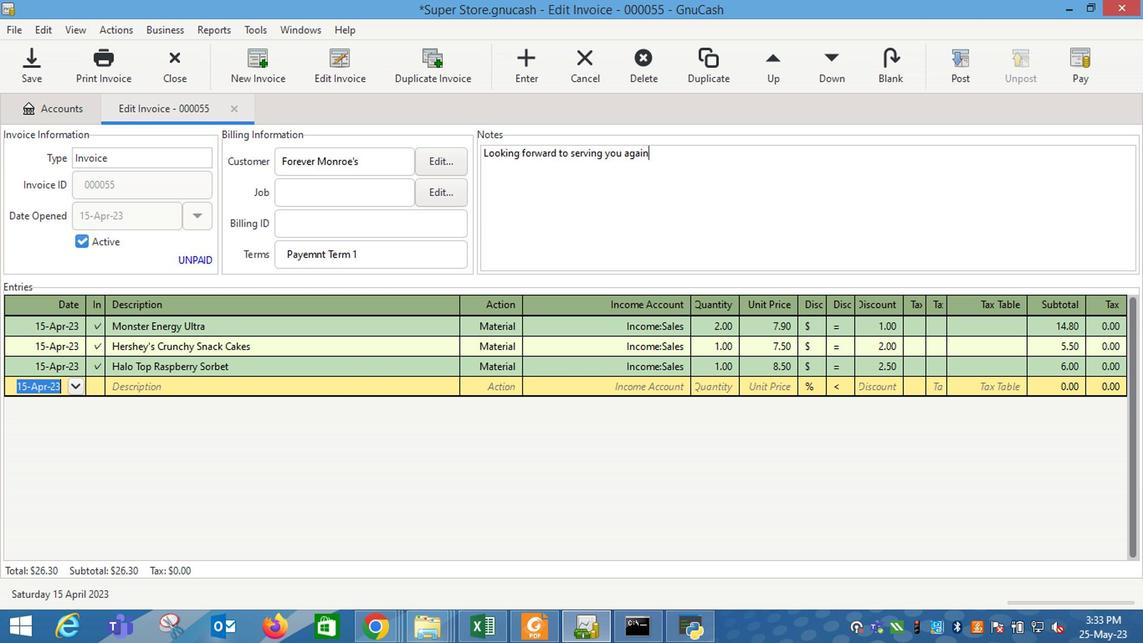 
Action: Mouse moved to (967, 68)
Screenshot: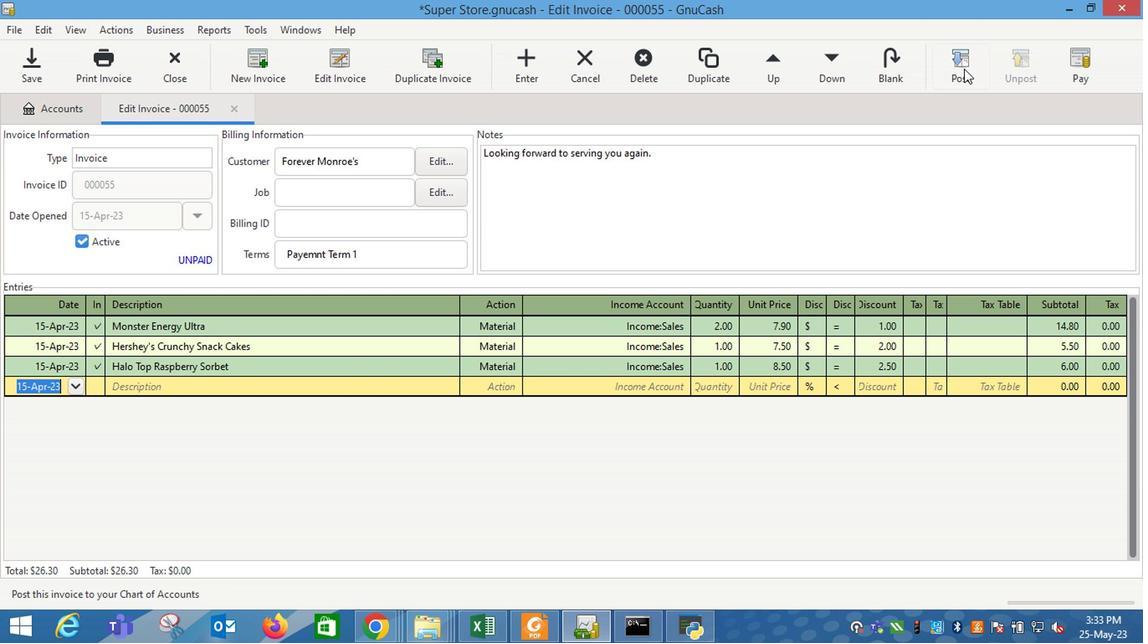 
Action: Mouse pressed left at (967, 68)
Screenshot: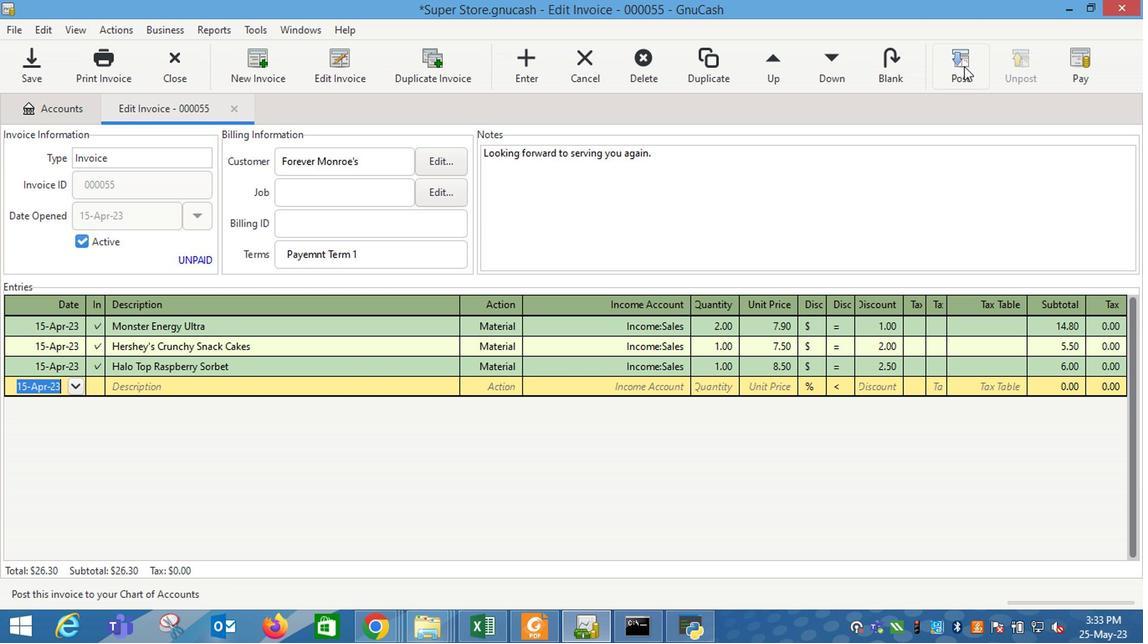 
Action: Mouse moved to (706, 277)
Screenshot: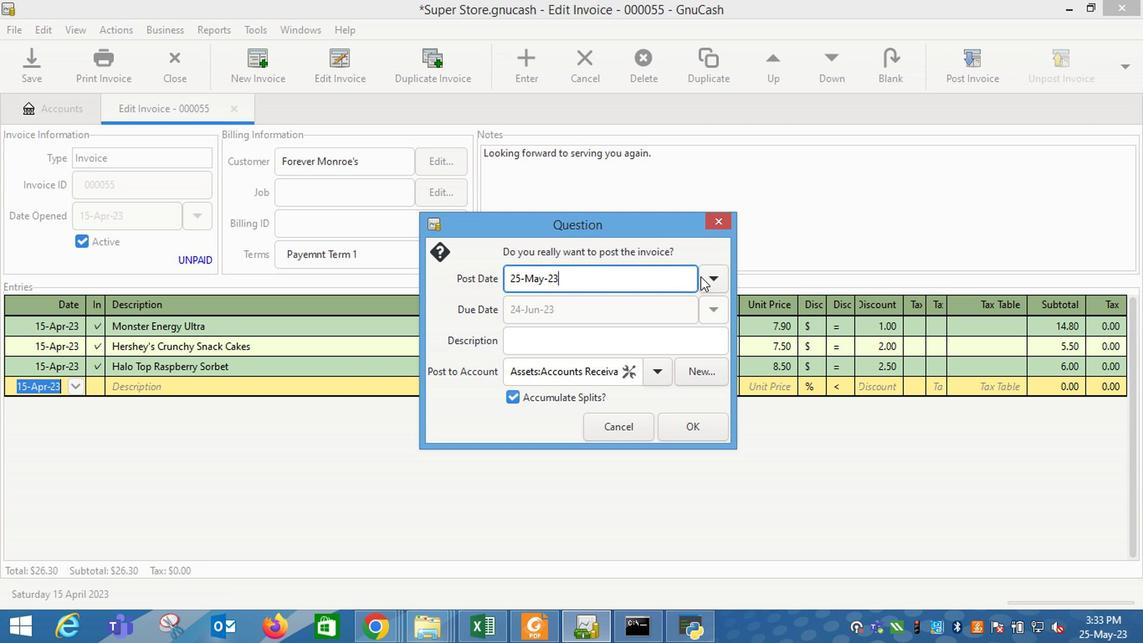 
Action: Mouse pressed left at (706, 277)
Screenshot: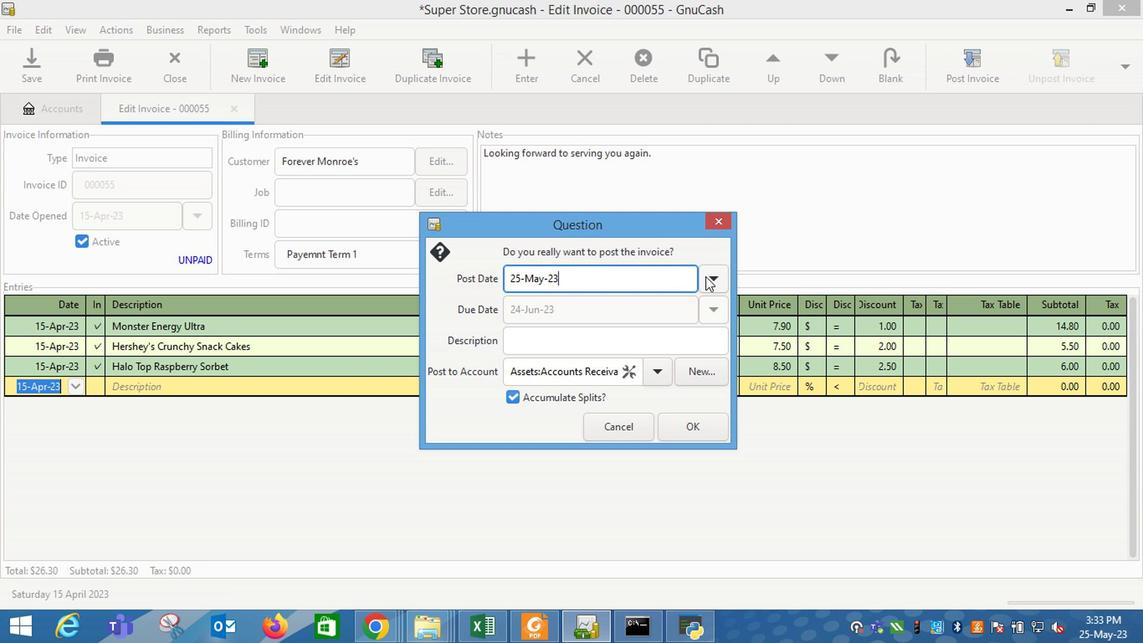 
Action: Mouse moved to (583, 307)
Screenshot: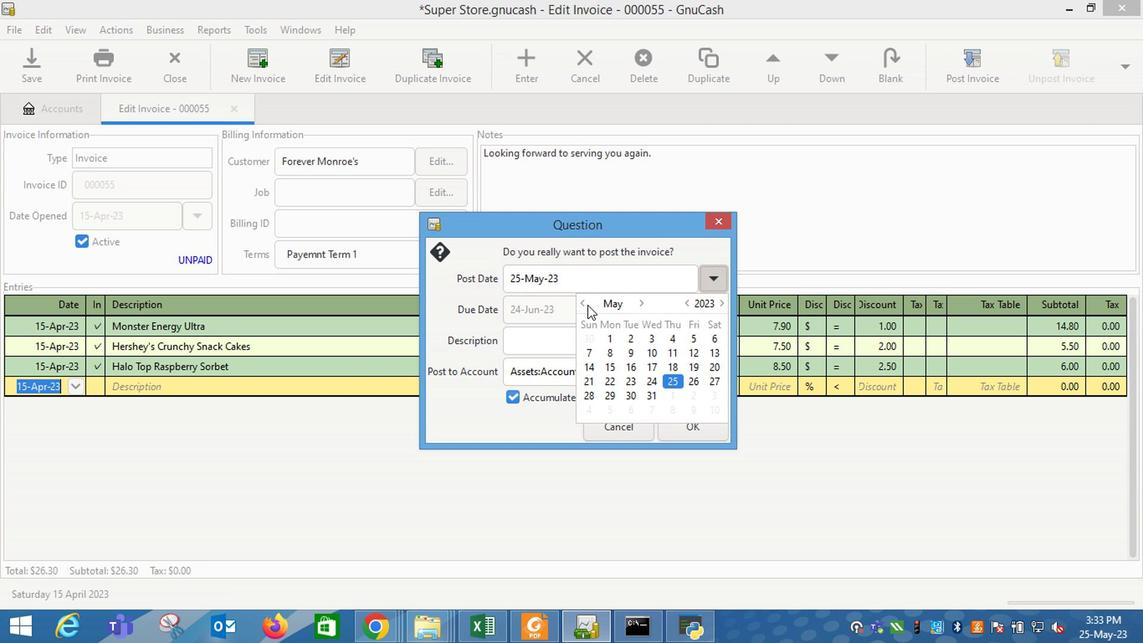 
Action: Mouse pressed left at (583, 307)
Screenshot: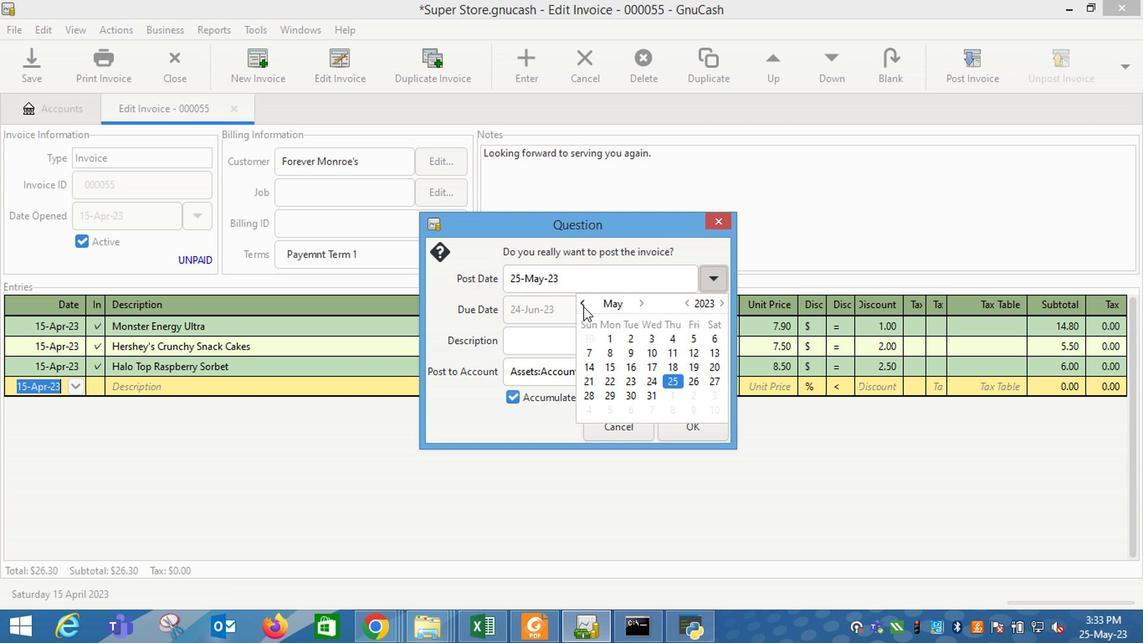
Action: Mouse moved to (713, 364)
Screenshot: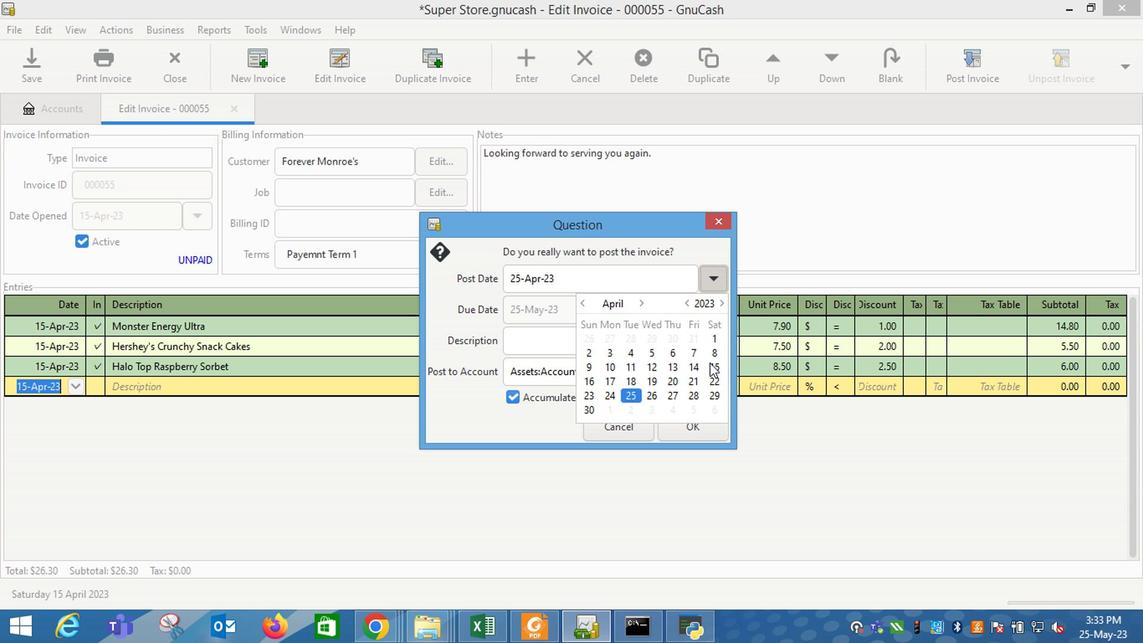 
Action: Mouse pressed left at (713, 364)
Screenshot: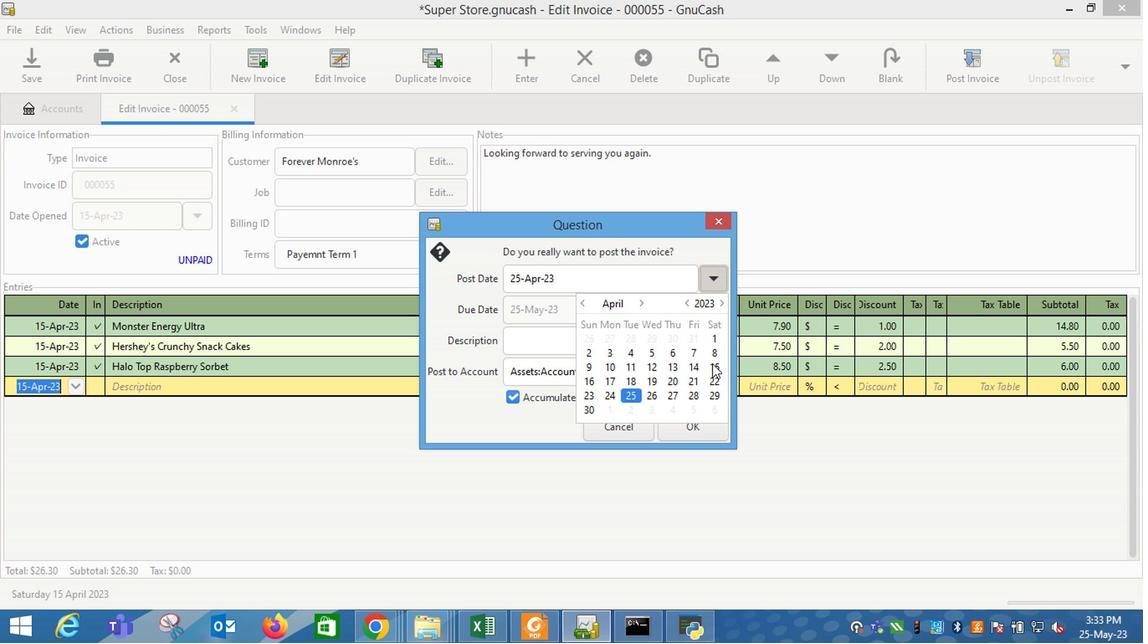 
Action: Mouse moved to (542, 352)
Screenshot: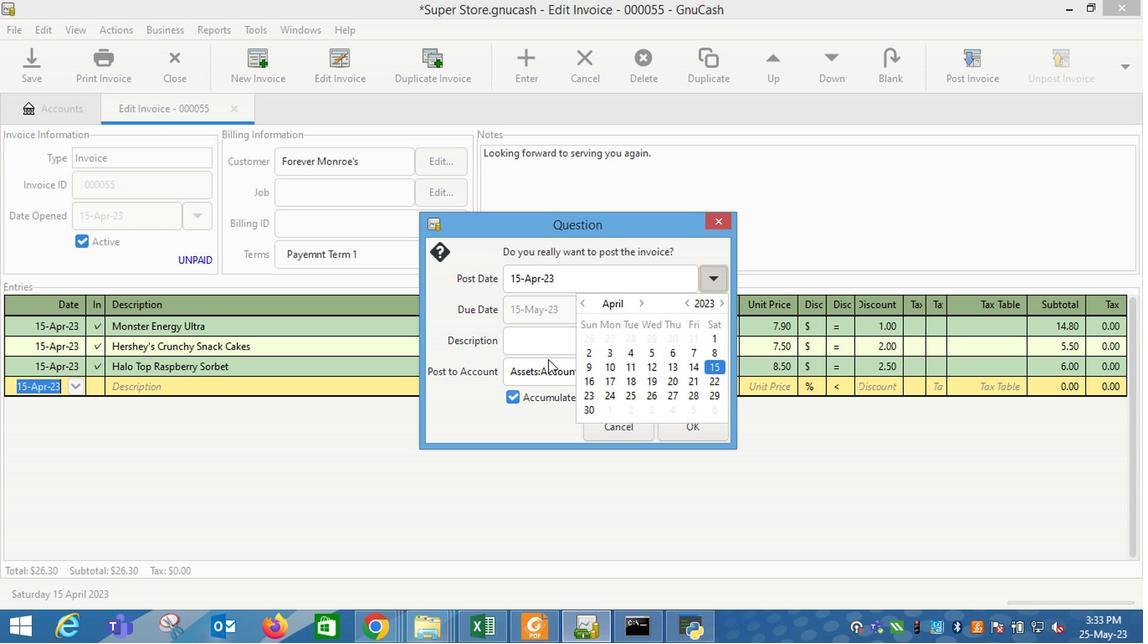 
Action: Mouse pressed left at (542, 352)
Screenshot: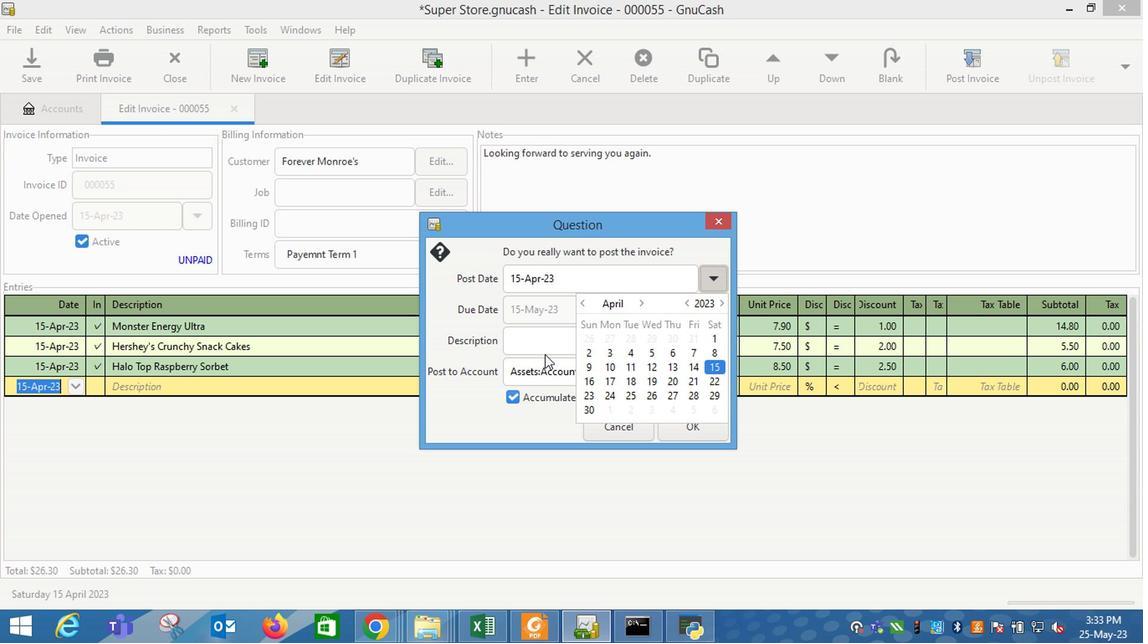 
Action: Mouse moved to (686, 422)
Screenshot: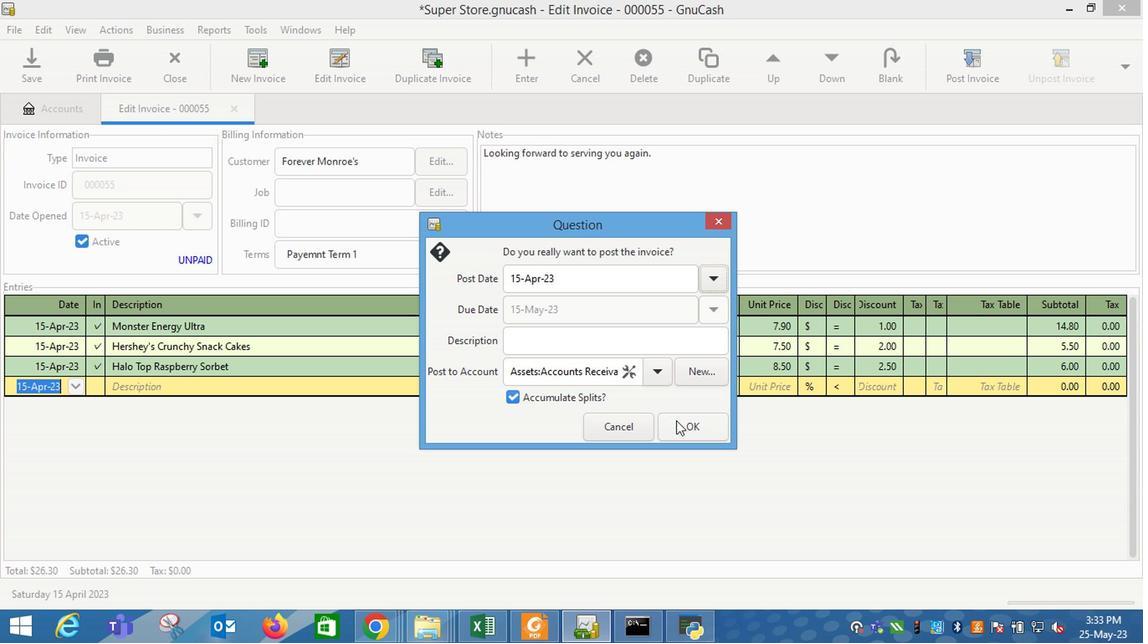 
Action: Mouse pressed left at (686, 422)
Screenshot: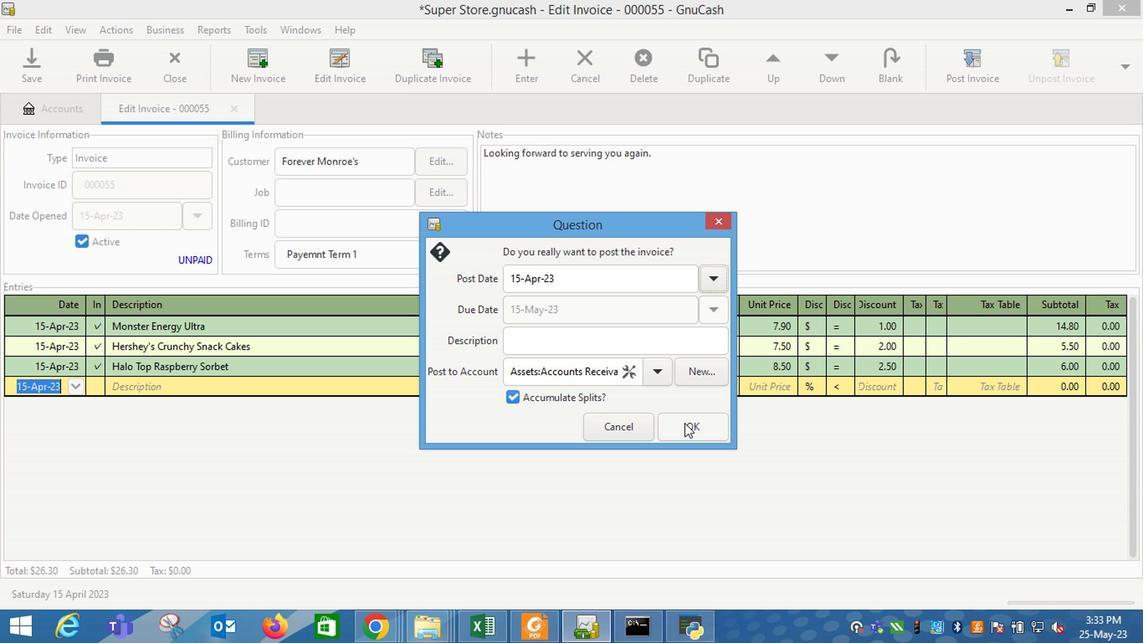 
Action: Mouse moved to (1081, 66)
Screenshot: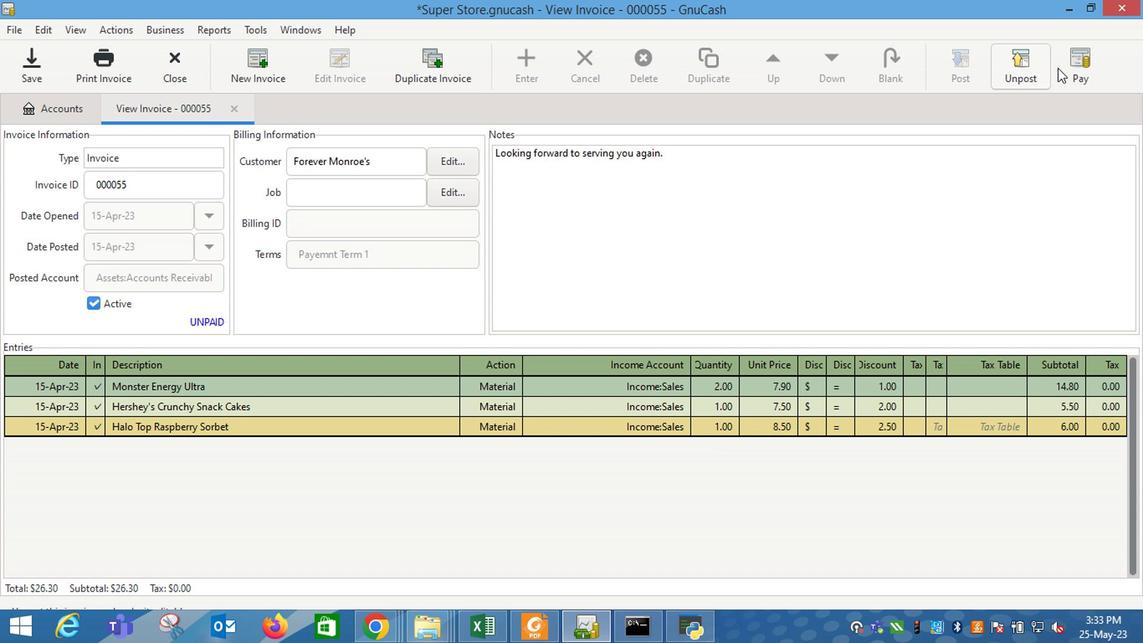 
Action: Mouse pressed left at (1081, 66)
Screenshot: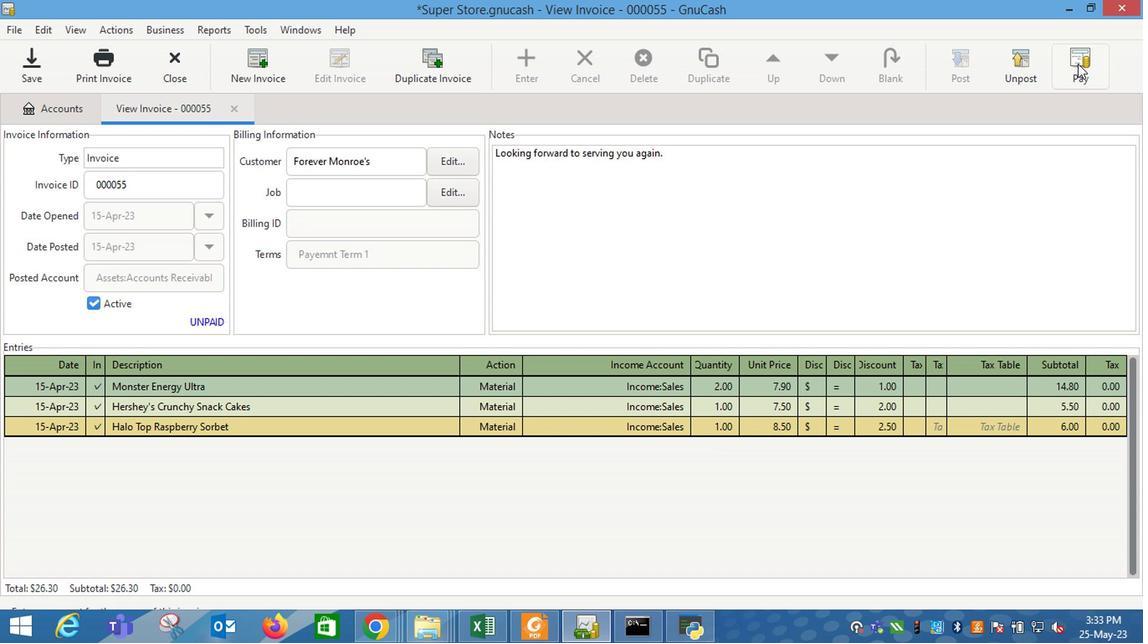 
Action: Mouse moved to (505, 328)
Screenshot: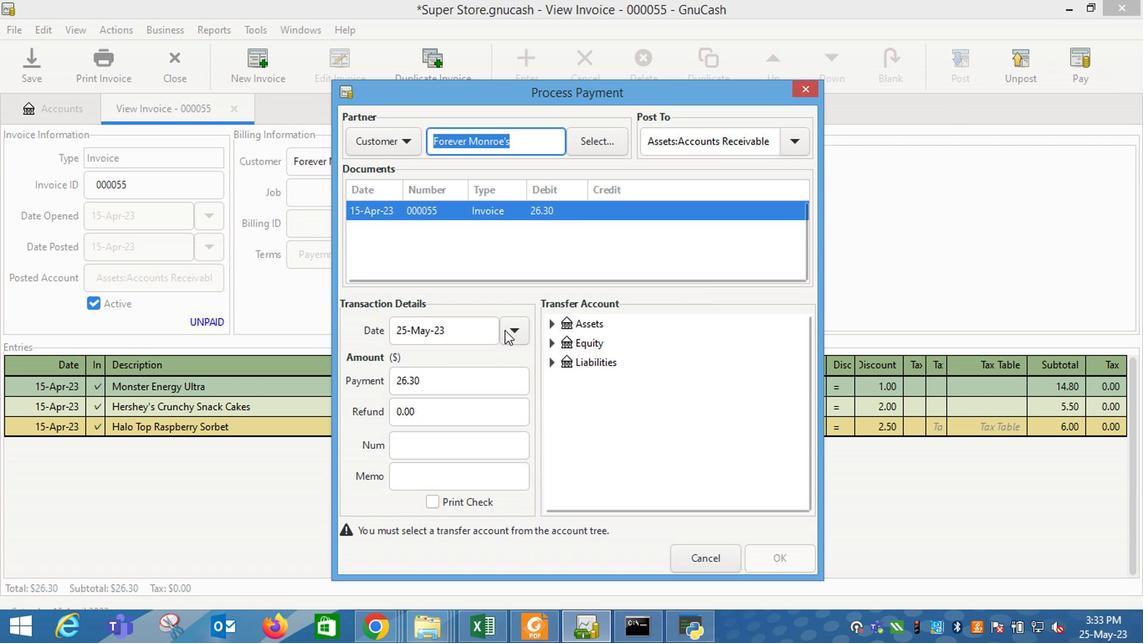 
Action: Mouse pressed left at (505, 328)
Screenshot: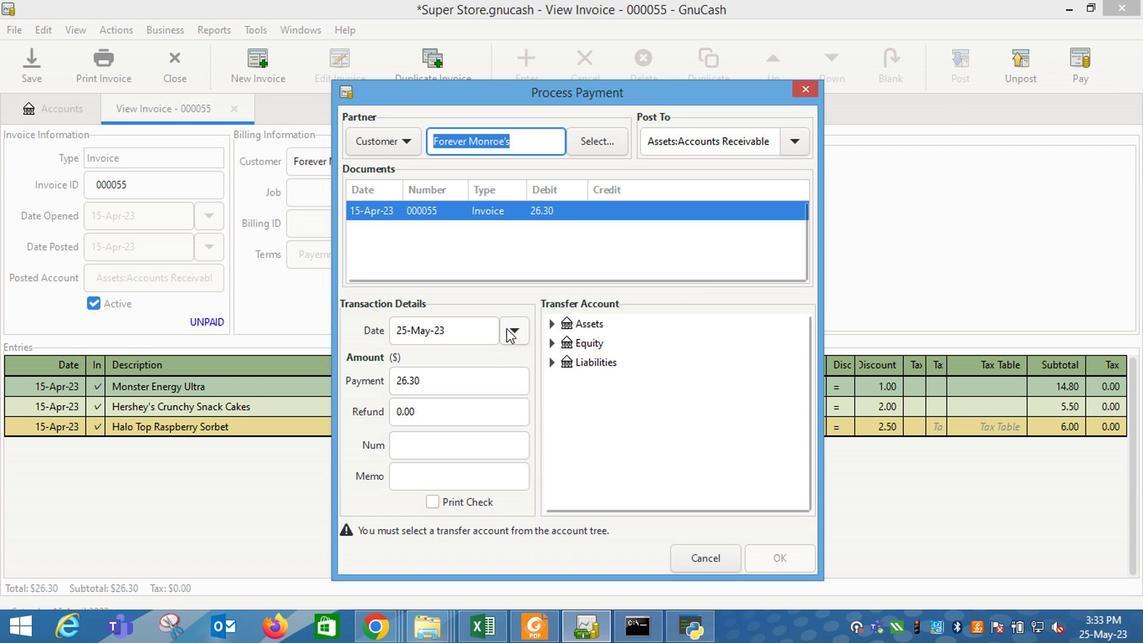 
Action: Mouse moved to (412, 415)
Screenshot: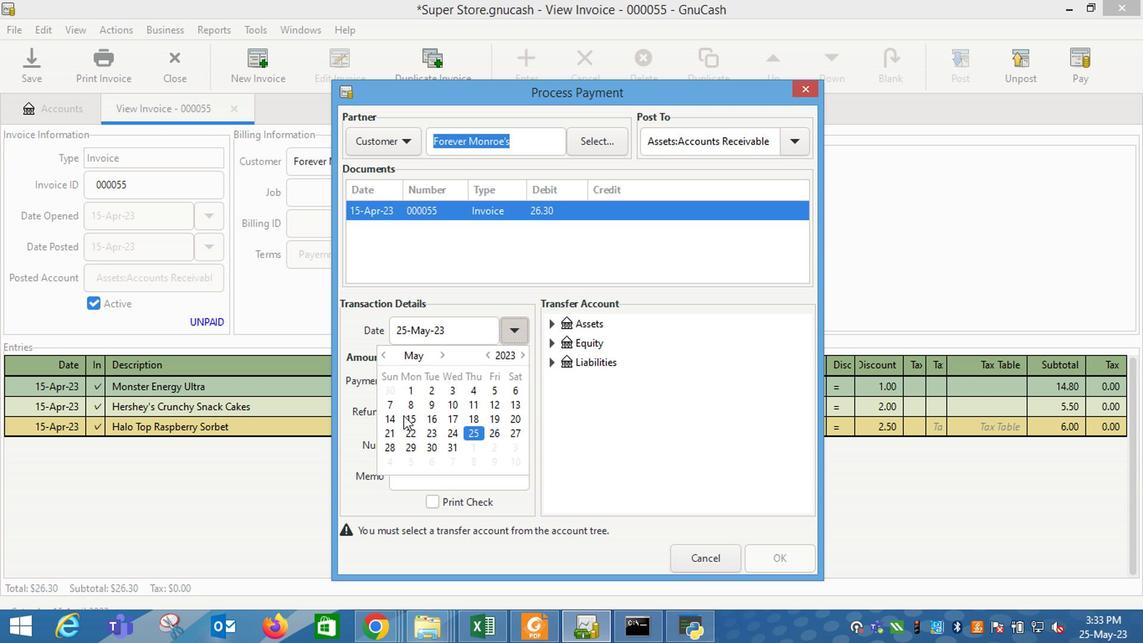 
Action: Mouse pressed left at (412, 415)
Screenshot: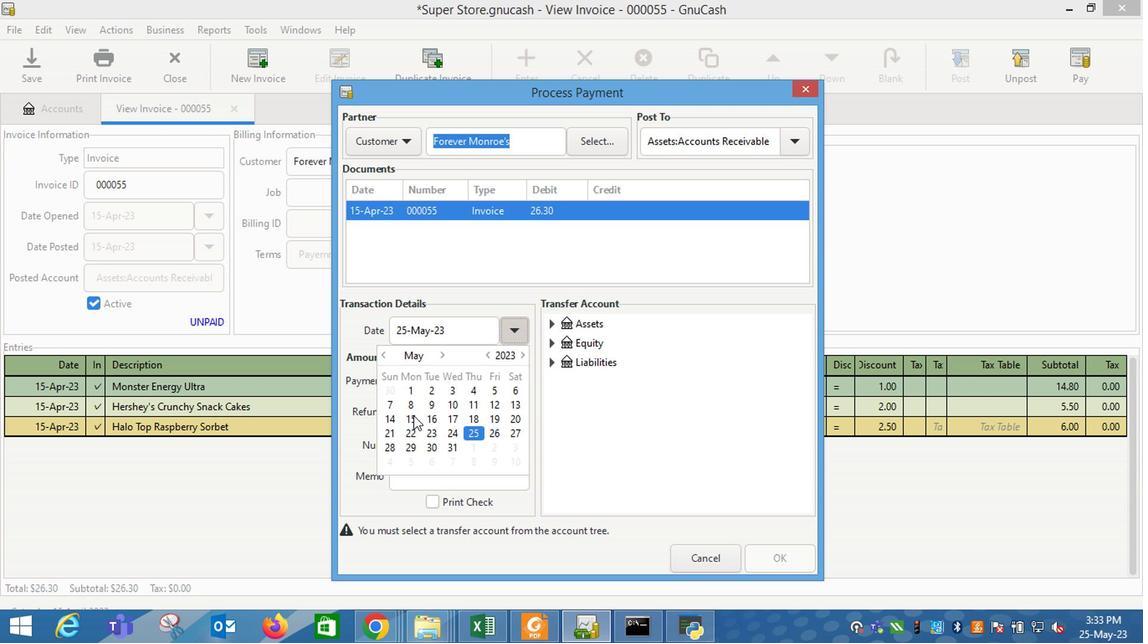 
Action: Mouse moved to (557, 405)
Screenshot: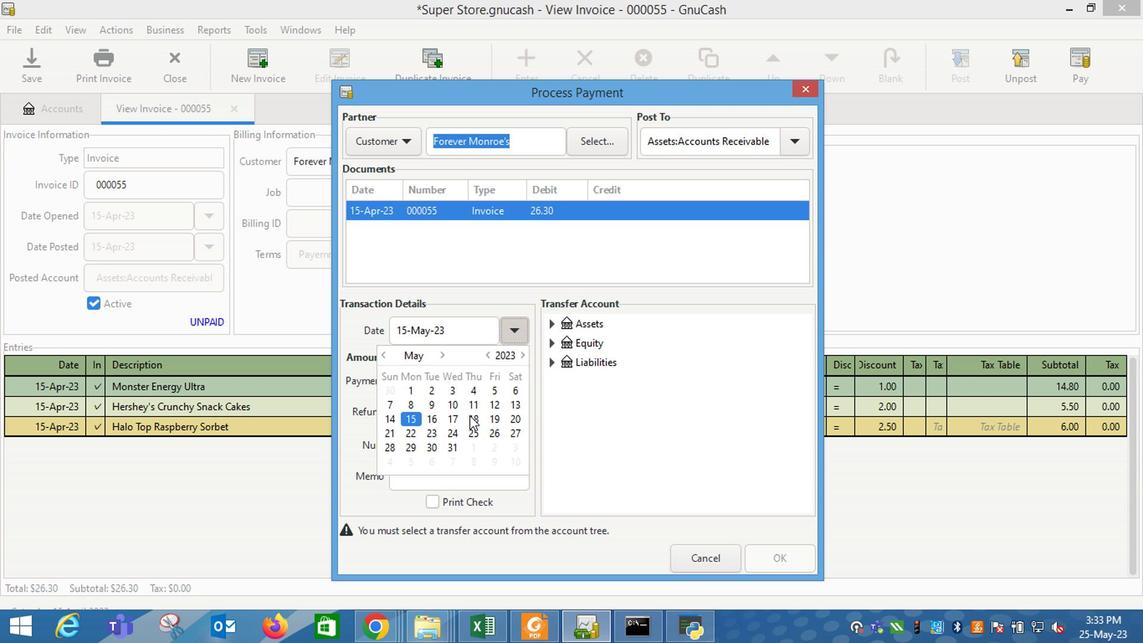 
Action: Mouse pressed left at (557, 405)
Screenshot: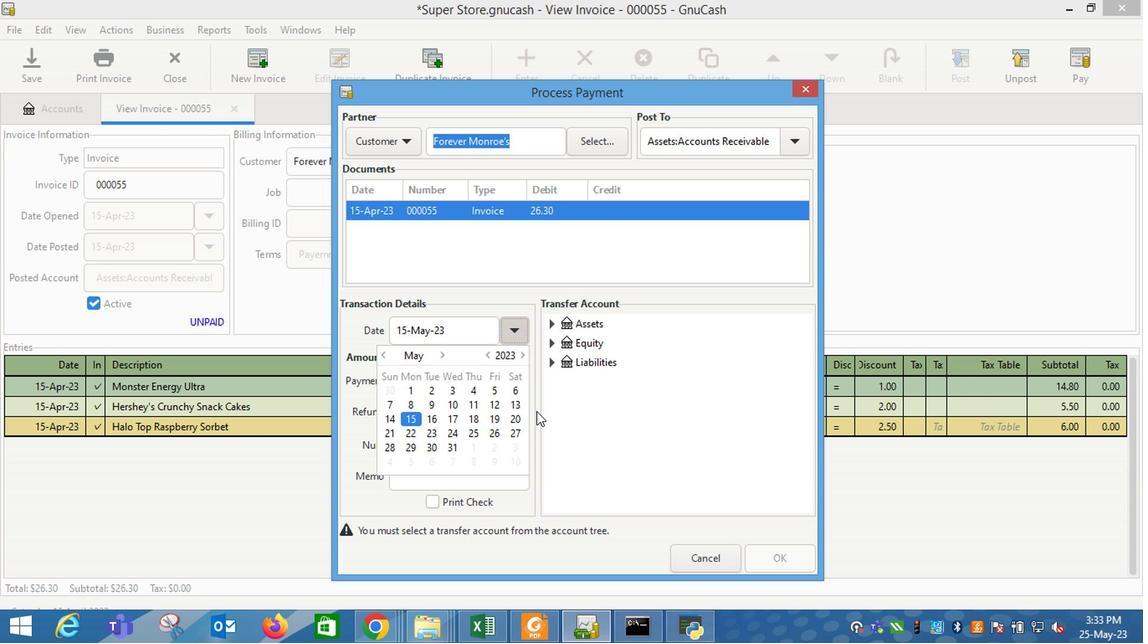 
Action: Mouse moved to (555, 325)
Screenshot: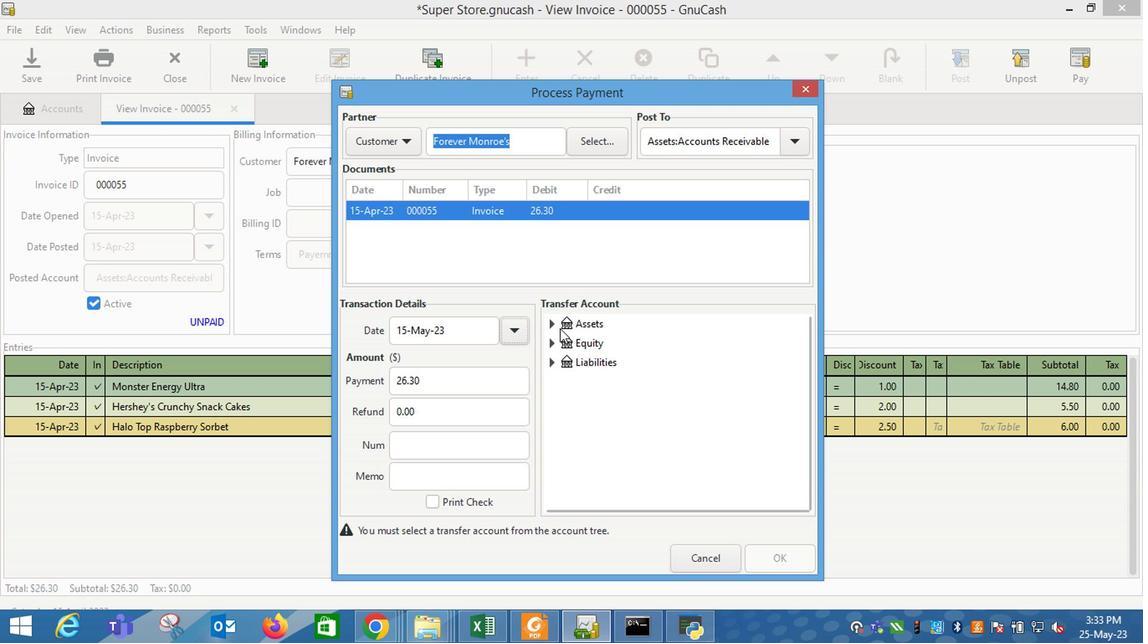 
Action: Mouse pressed left at (555, 325)
Screenshot: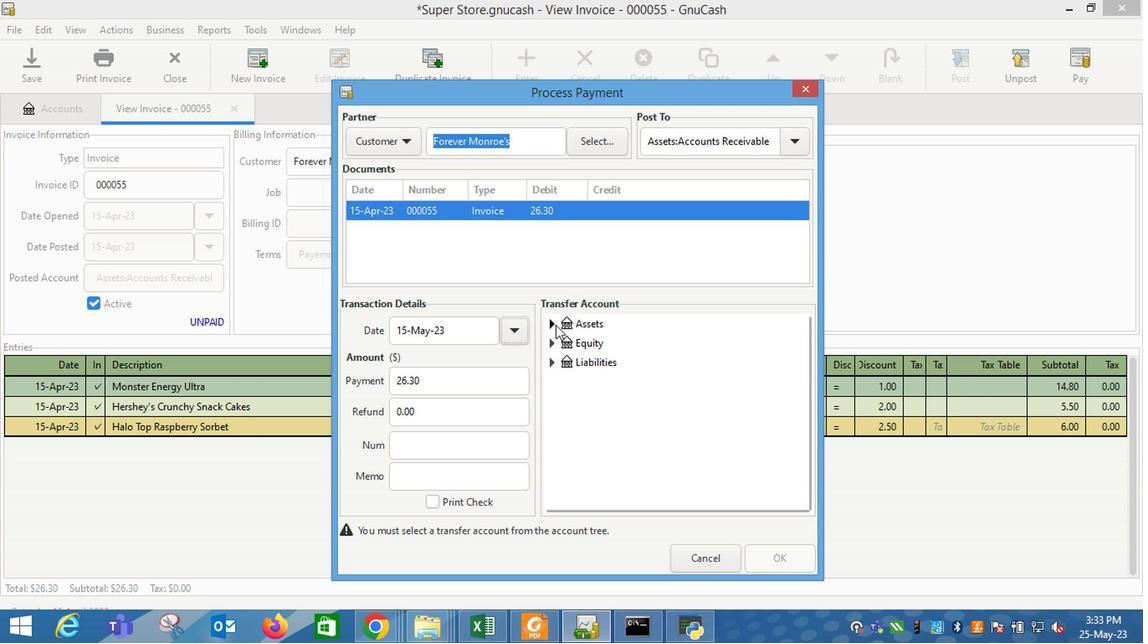 
Action: Mouse moved to (566, 341)
Screenshot: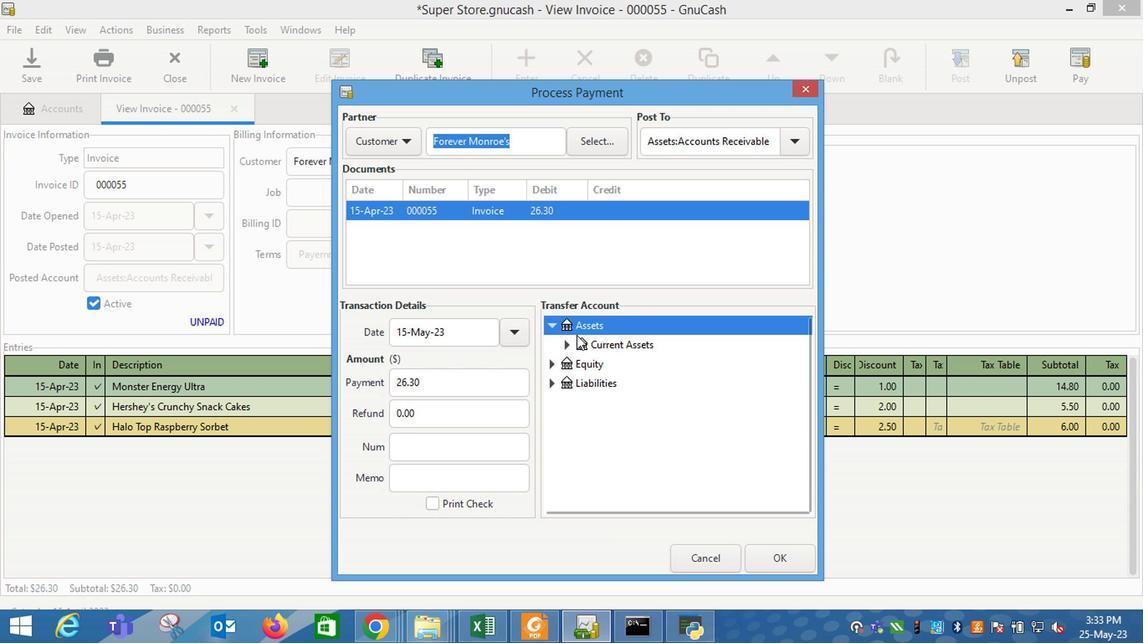 
Action: Mouse pressed left at (566, 341)
Screenshot: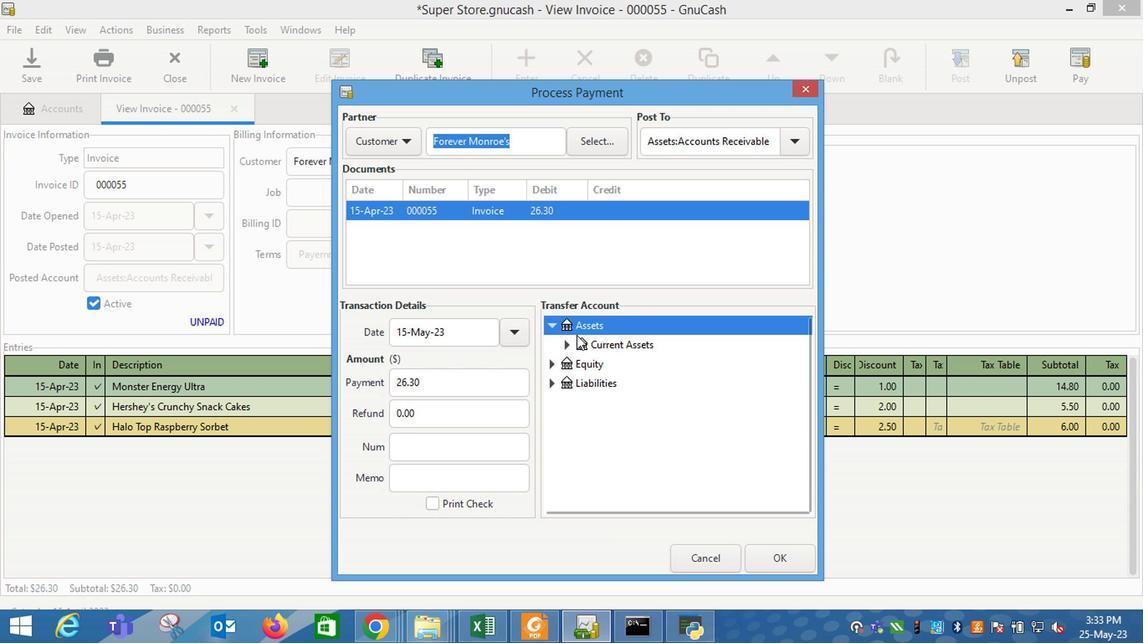 
Action: Mouse moved to (623, 369)
Screenshot: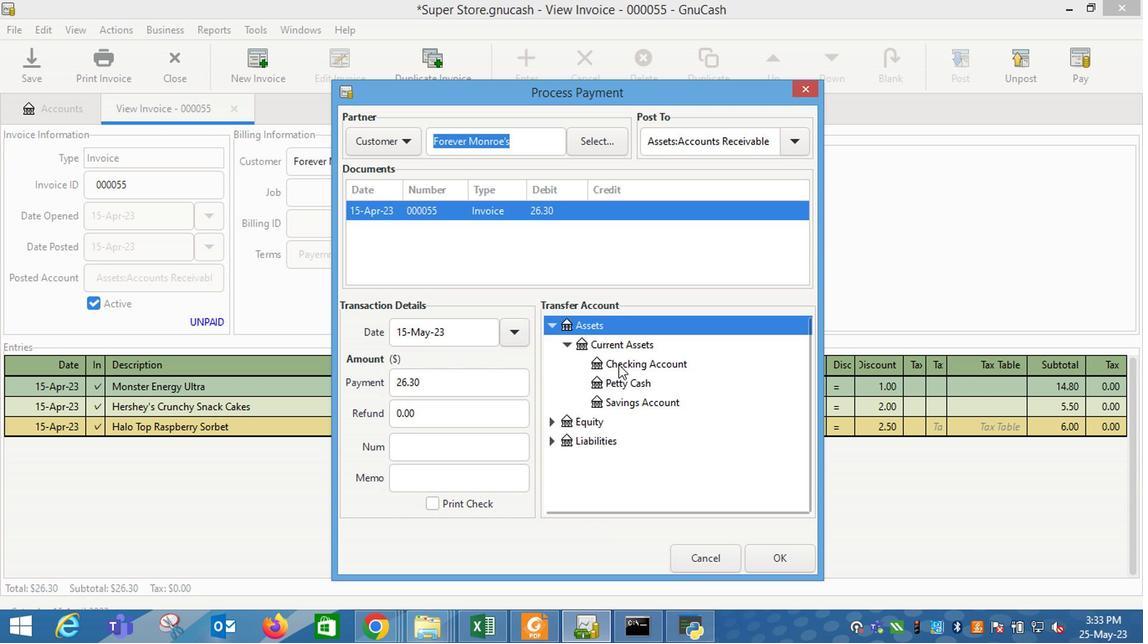 
Action: Mouse pressed left at (623, 369)
Screenshot: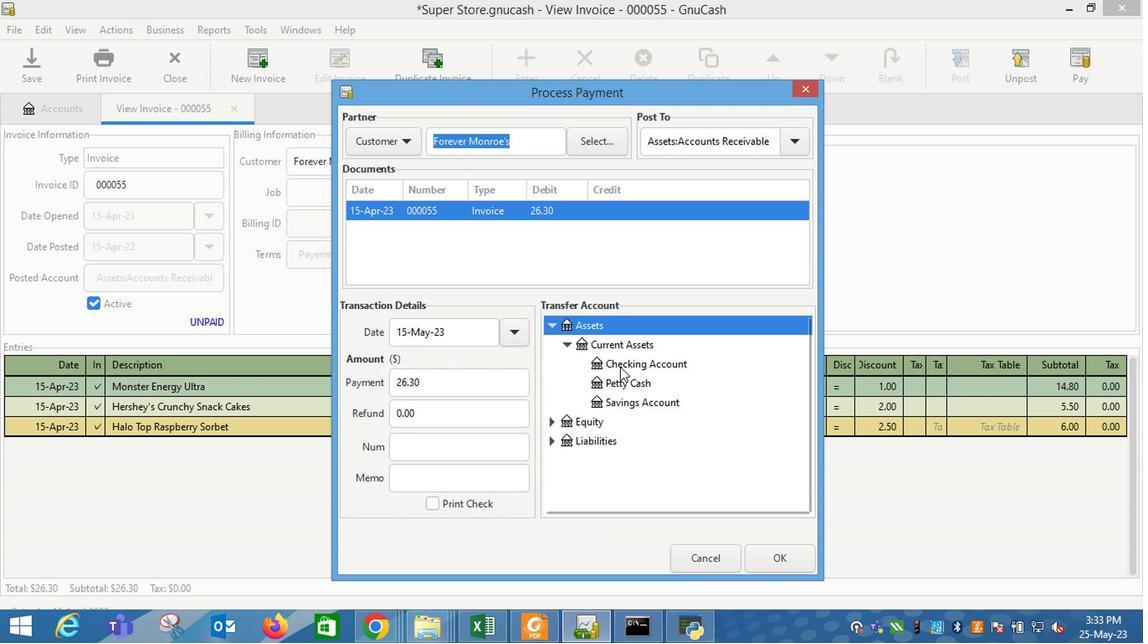 
Action: Mouse moved to (789, 556)
Screenshot: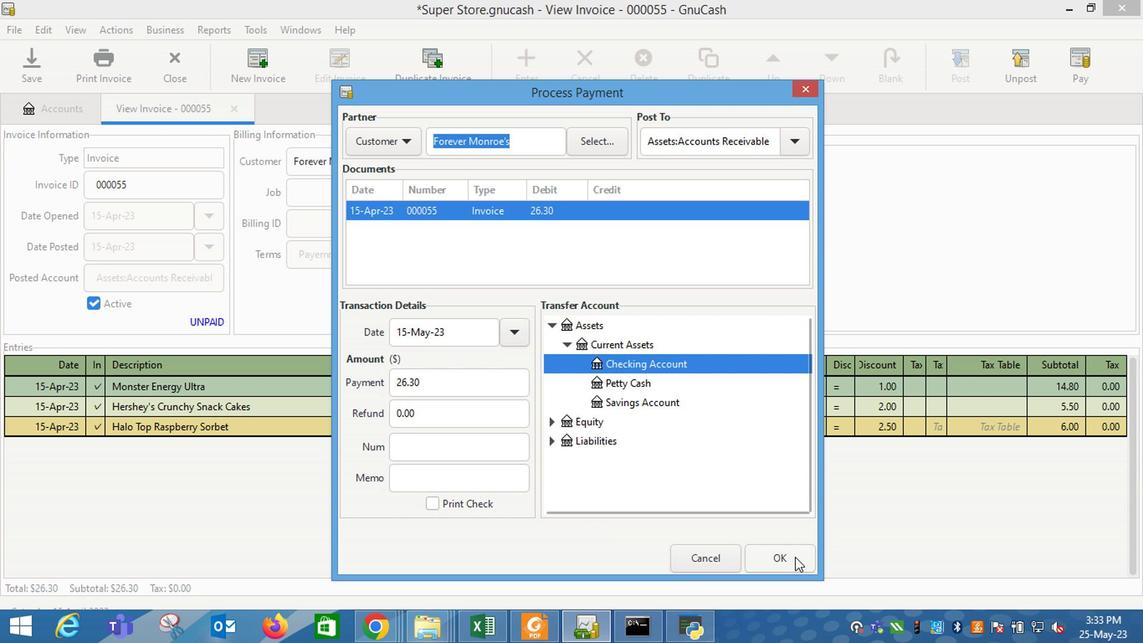 
Action: Mouse pressed left at (789, 556)
Screenshot: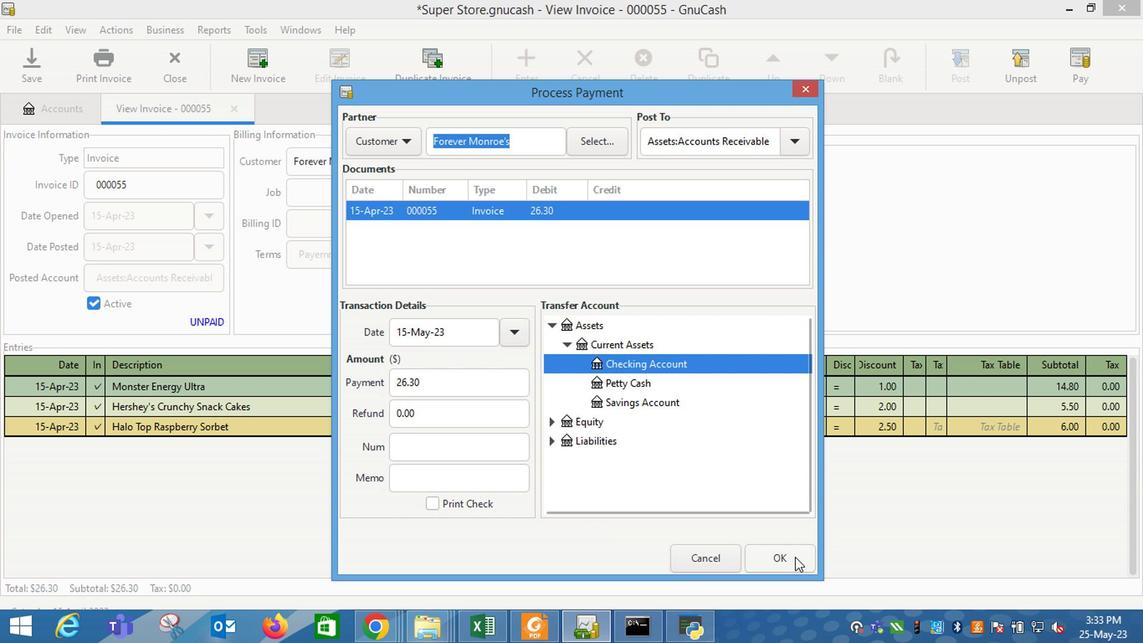 
Action: Mouse moved to (95, 72)
Screenshot: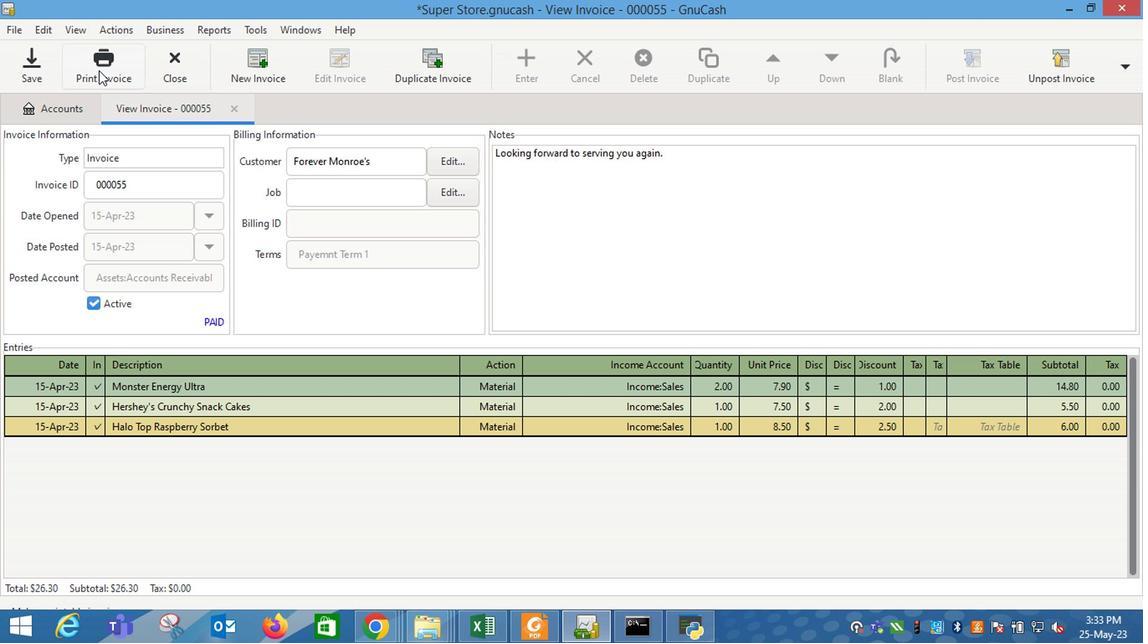 
Action: Mouse pressed left at (95, 72)
Screenshot: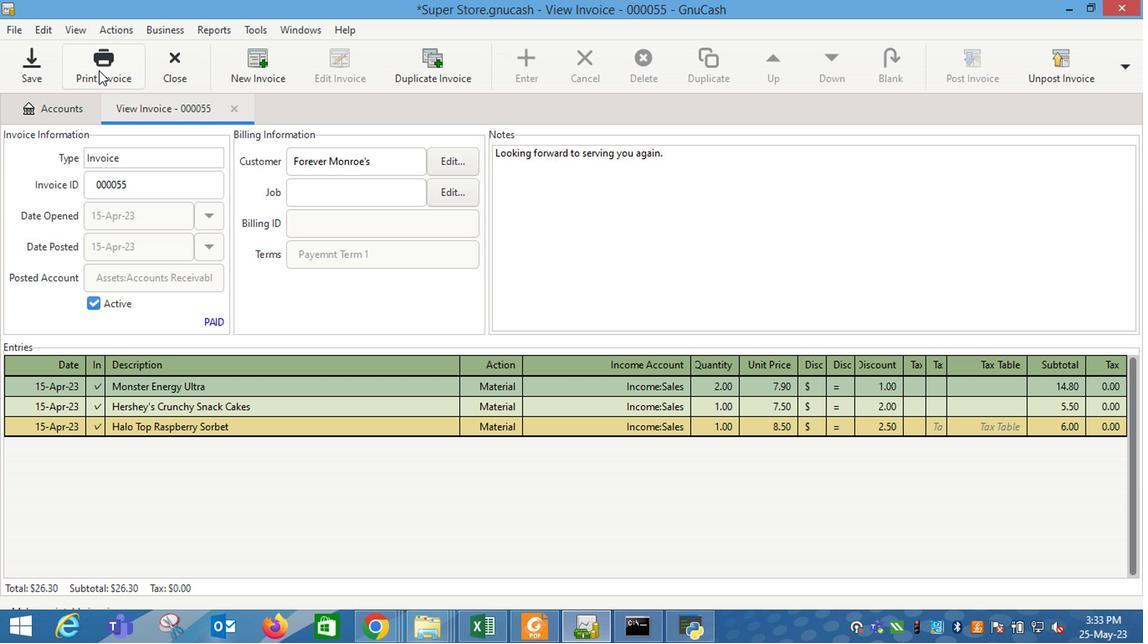 
Action: Mouse moved to (427, 67)
Screenshot: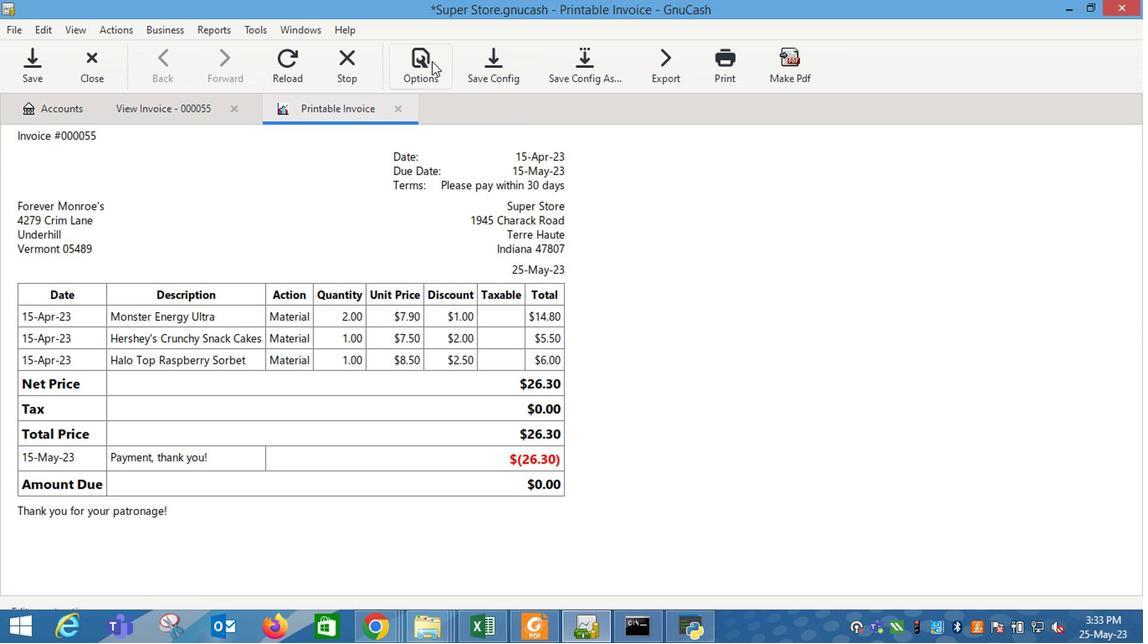 
Action: Mouse pressed left at (427, 67)
Screenshot: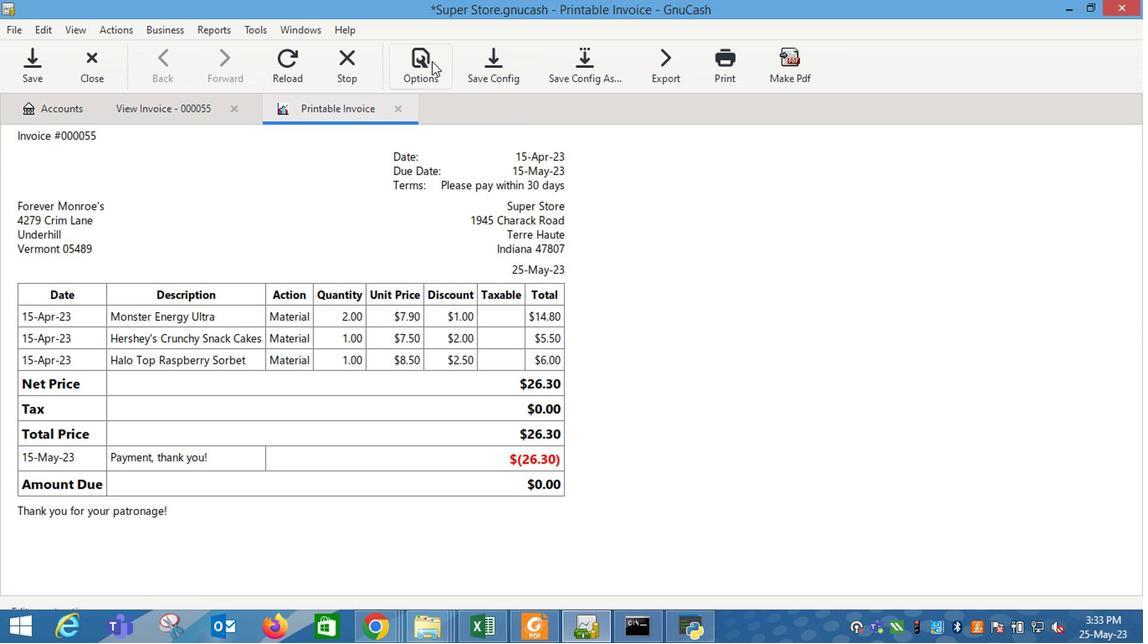 
Action: Mouse moved to (310, 160)
Screenshot: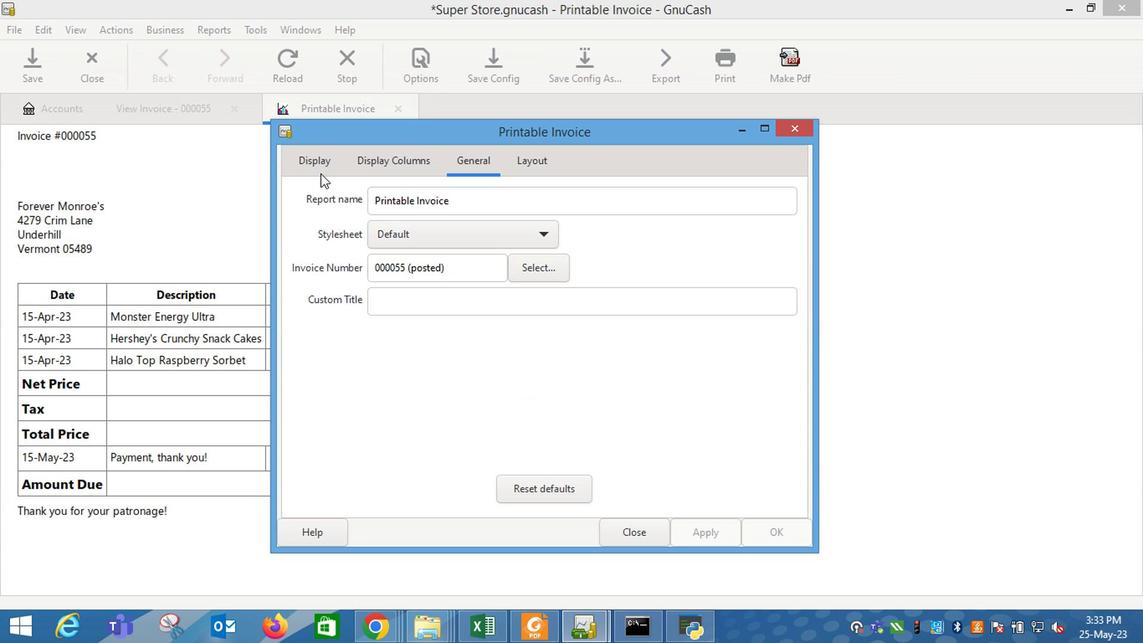 
Action: Mouse pressed left at (310, 160)
Screenshot: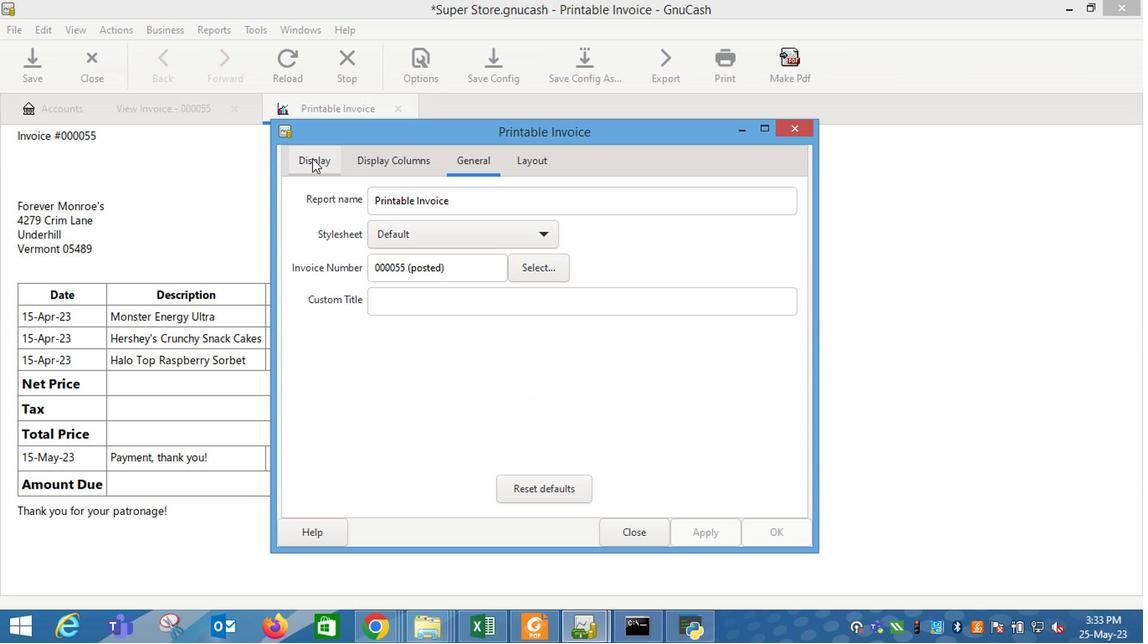 
Action: Mouse moved to (432, 353)
Screenshot: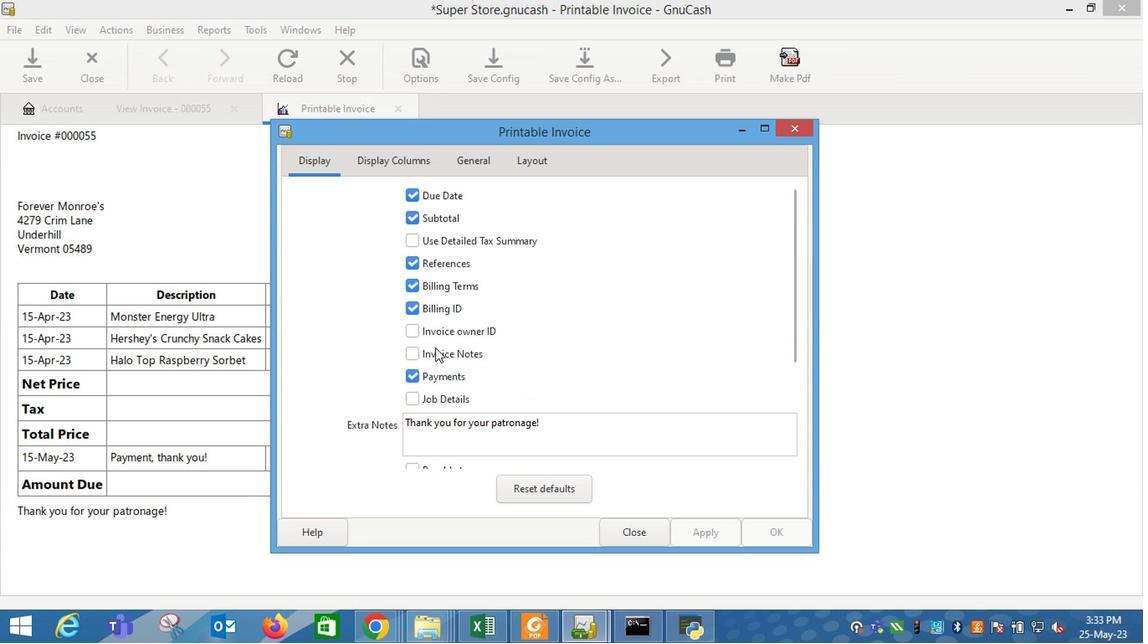 
Action: Mouse pressed left at (432, 353)
Screenshot: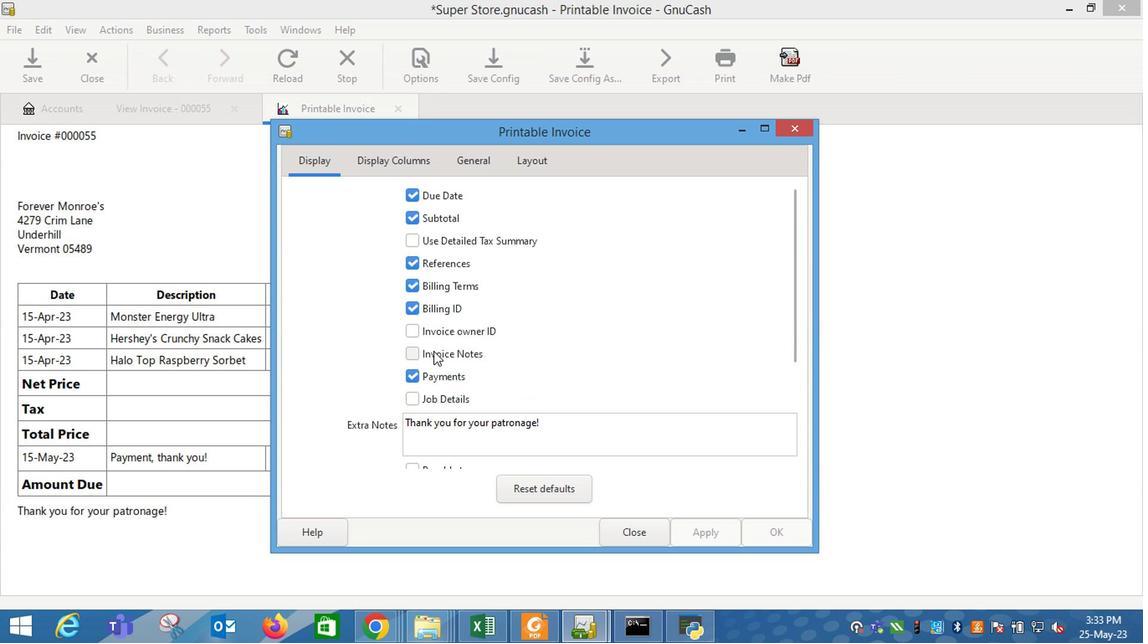 
Action: Mouse moved to (712, 535)
Screenshot: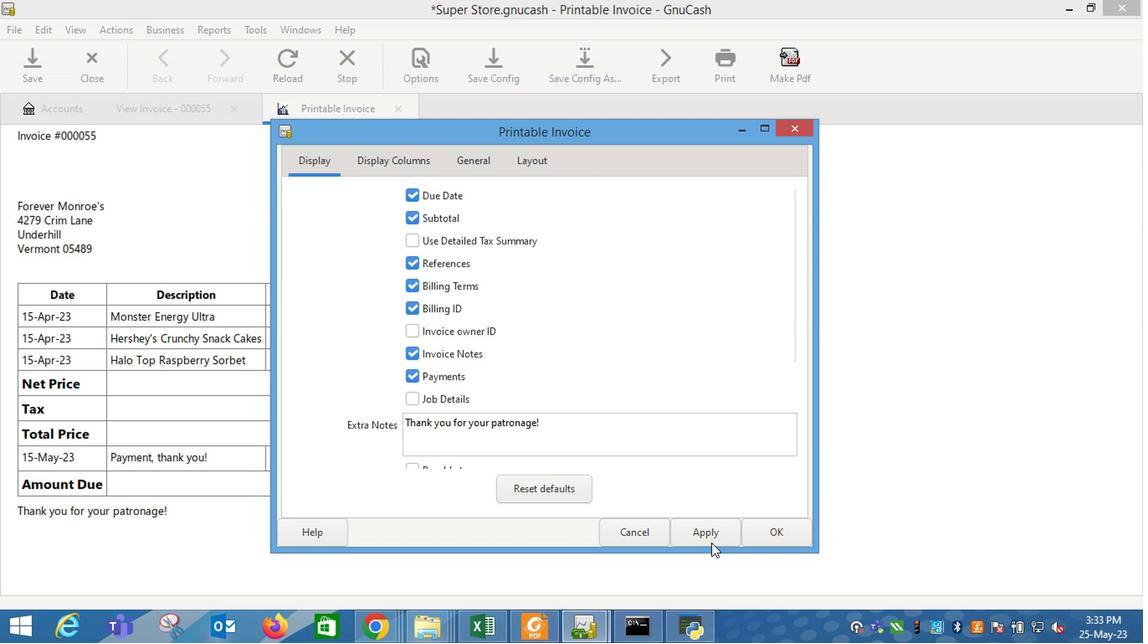 
Action: Mouse pressed left at (712, 535)
Screenshot: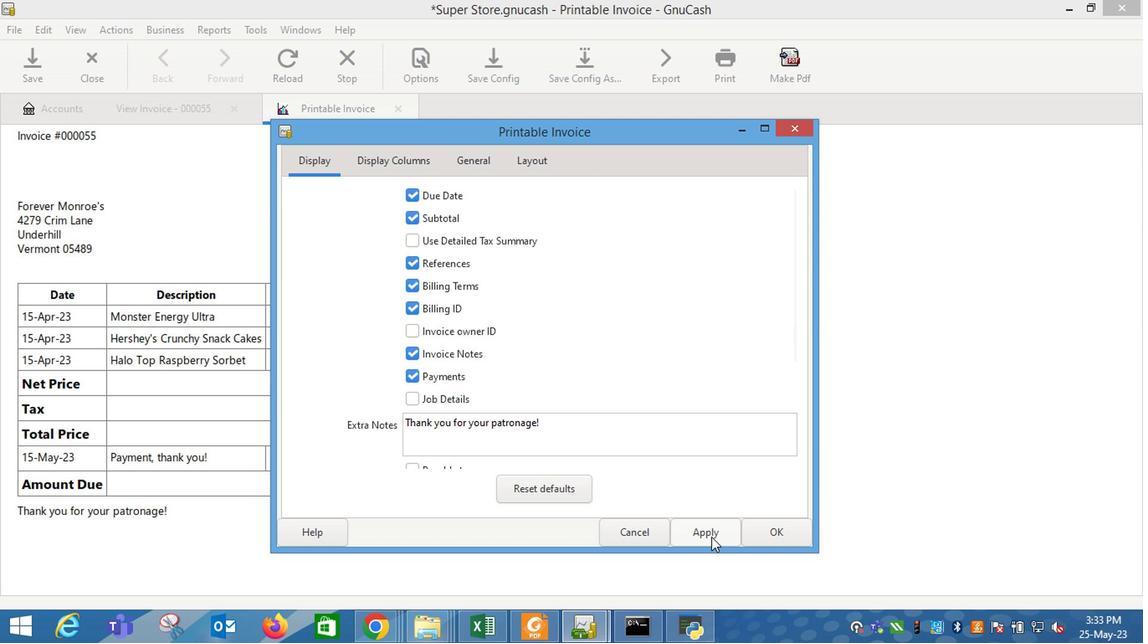 
Action: Mouse moved to (641, 532)
Screenshot: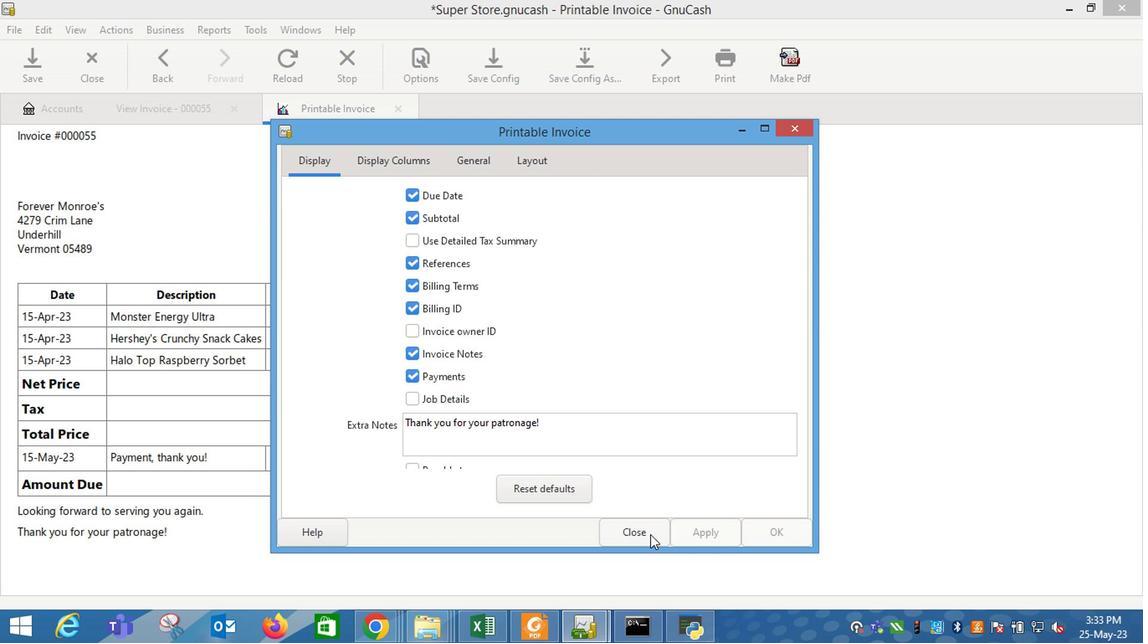 
Action: Mouse pressed left at (641, 532)
Screenshot: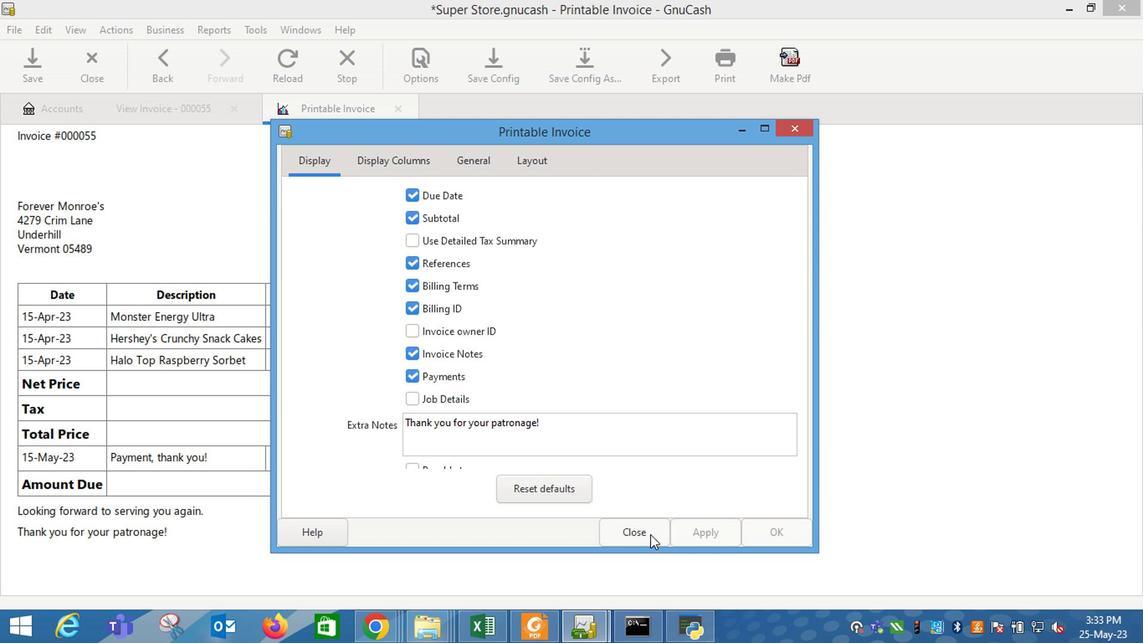 
Action: Mouse moved to (623, 522)
Screenshot: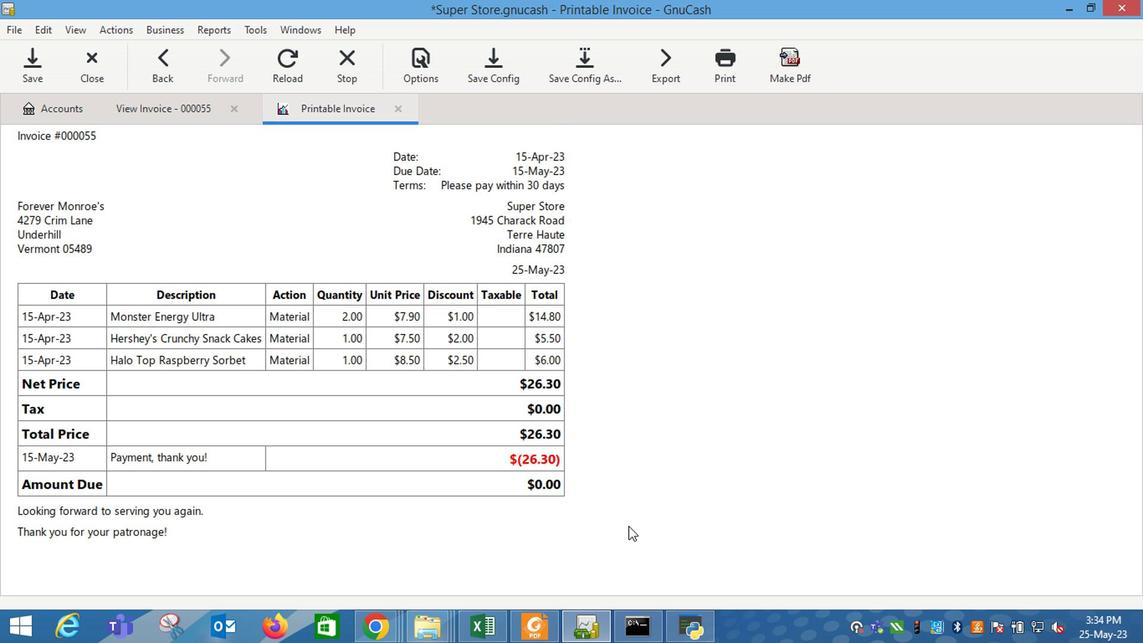 
